 Task: Find connections with filter location Straubing with filter topic #lifewith filter profile language Potuguese with filter current company Livspace with filter school Jaypee University of Engineering and Technology with filter industry Vocational Rehabilitation Services with filter service category Interior Design with filter keywords title Animal Control Officer
Action: Mouse moved to (255, 326)
Screenshot: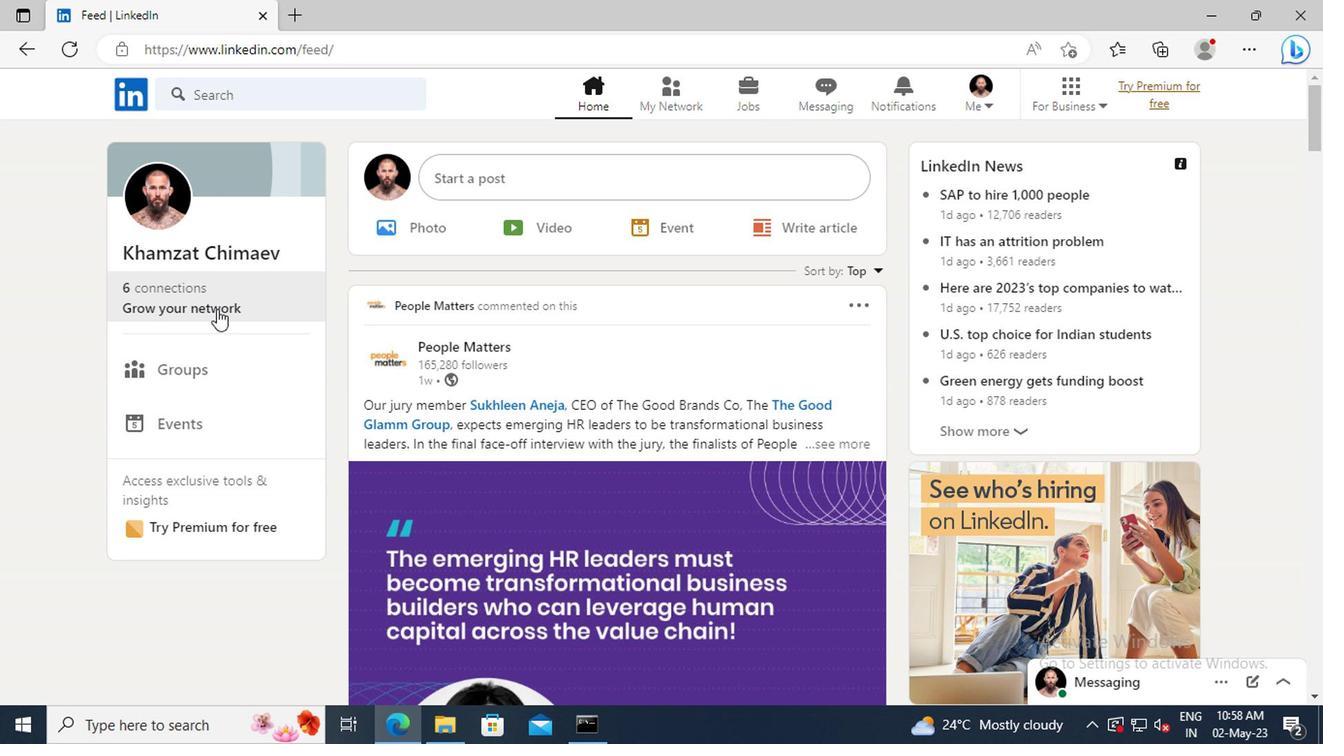 
Action: Mouse pressed left at (255, 326)
Screenshot: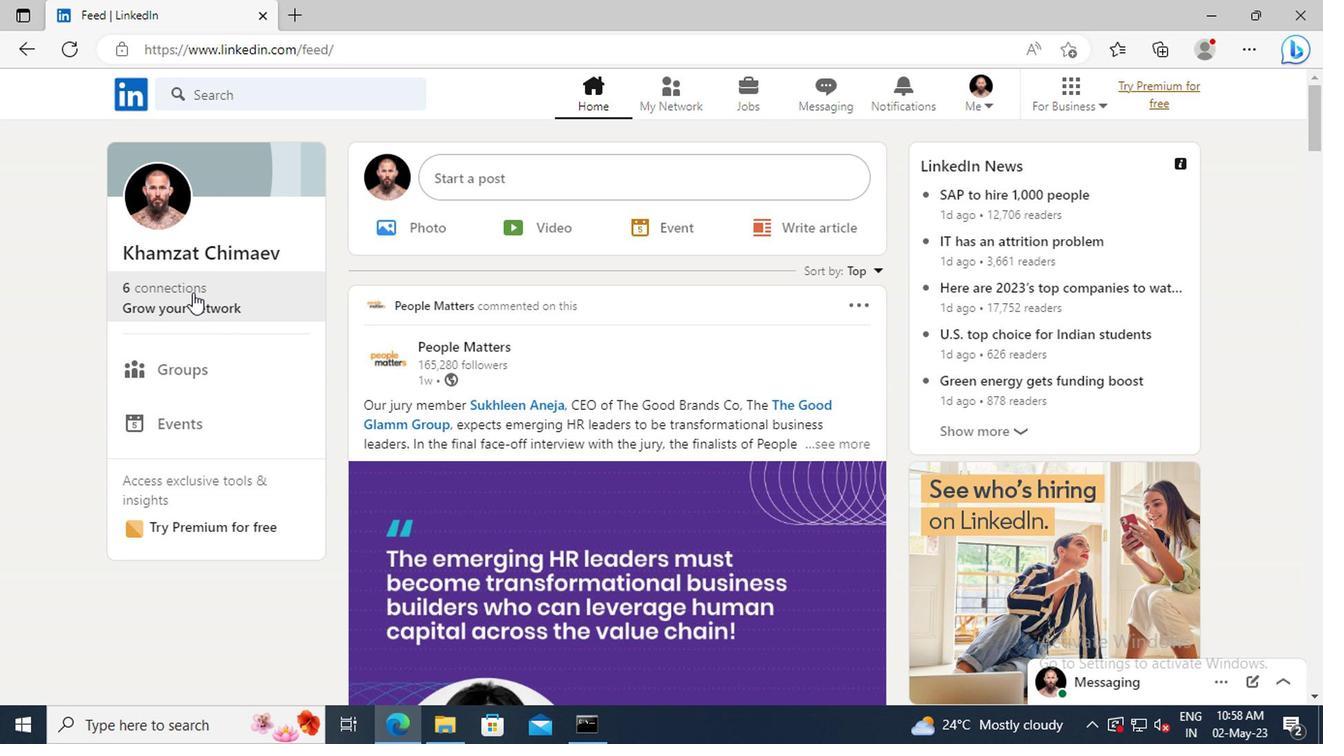 
Action: Mouse moved to (266, 262)
Screenshot: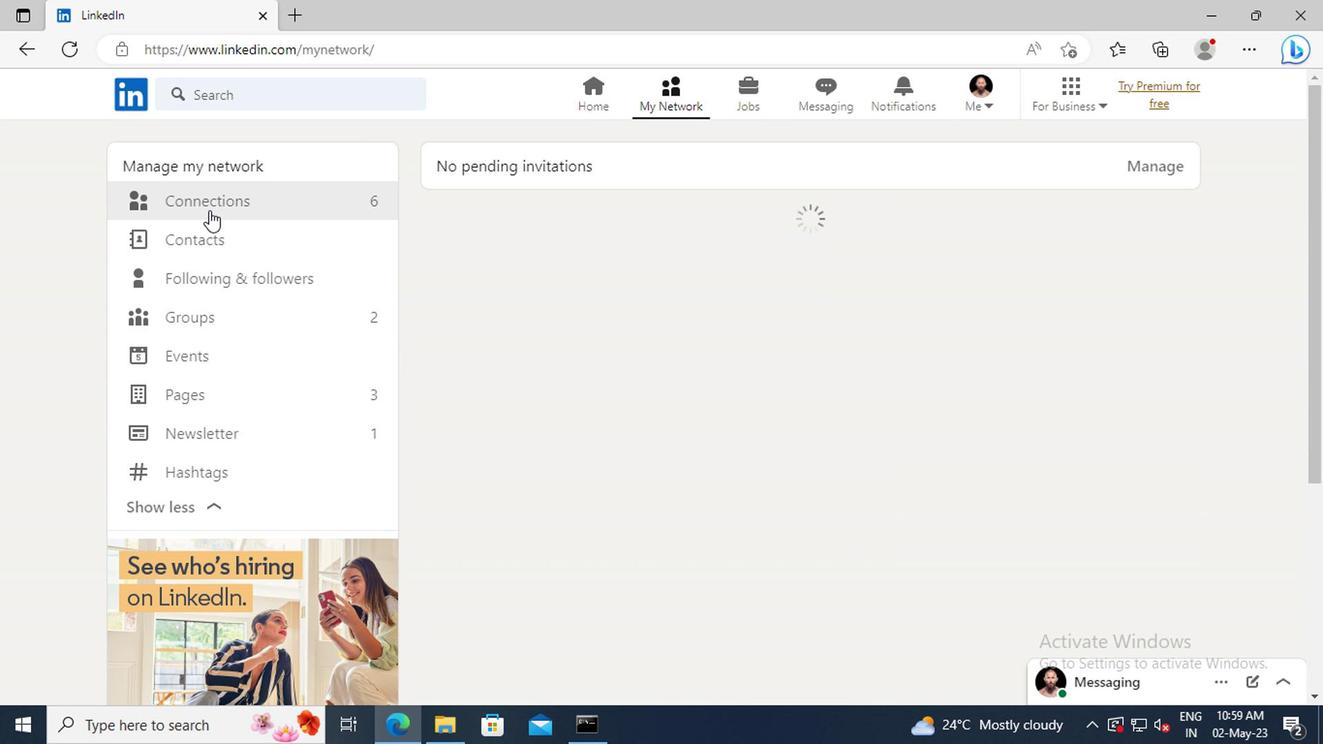 
Action: Mouse pressed left at (266, 262)
Screenshot: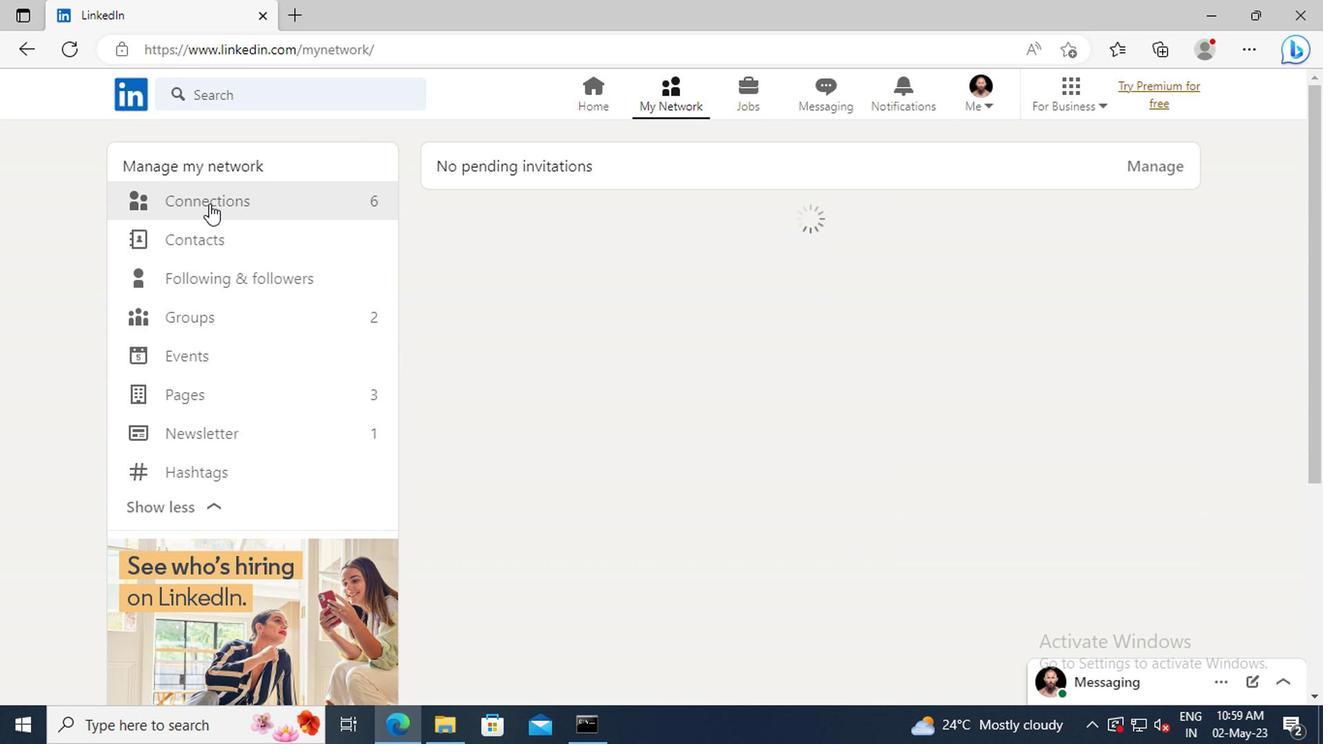 
Action: Mouse moved to (686, 263)
Screenshot: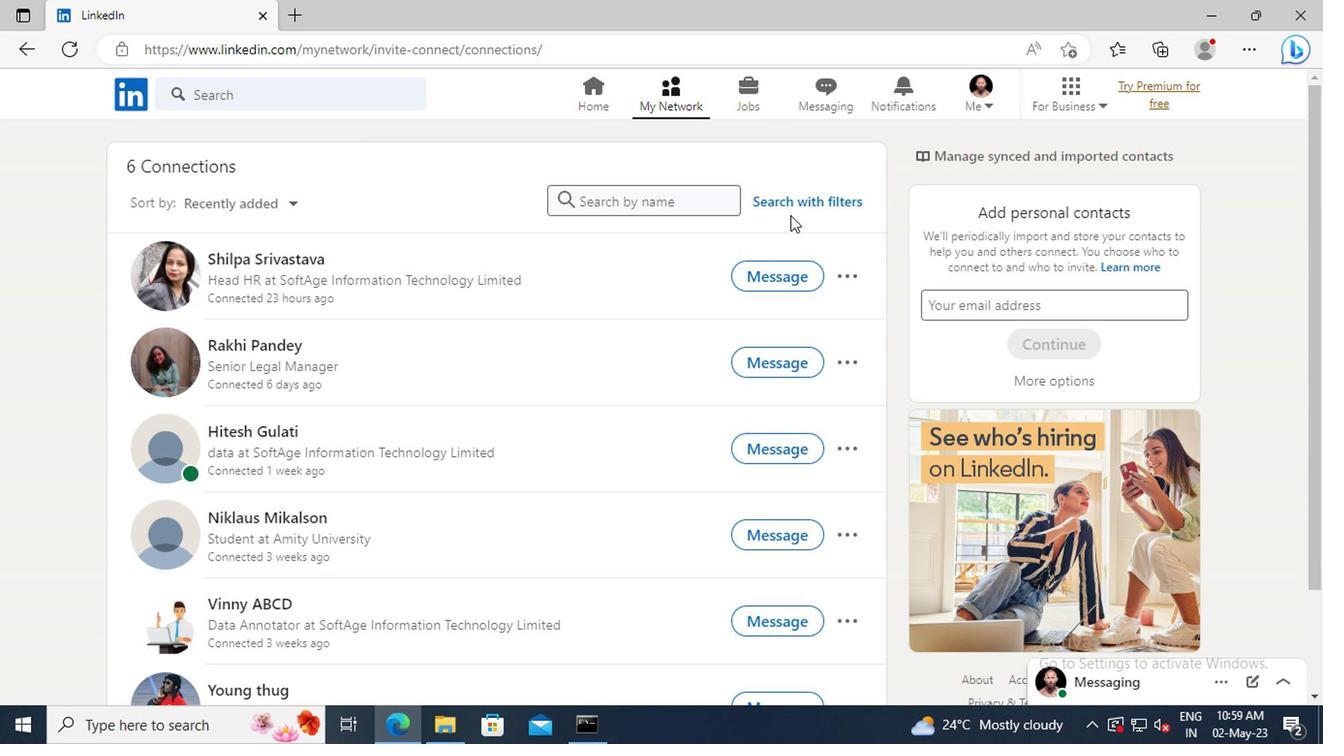 
Action: Mouse pressed left at (686, 263)
Screenshot: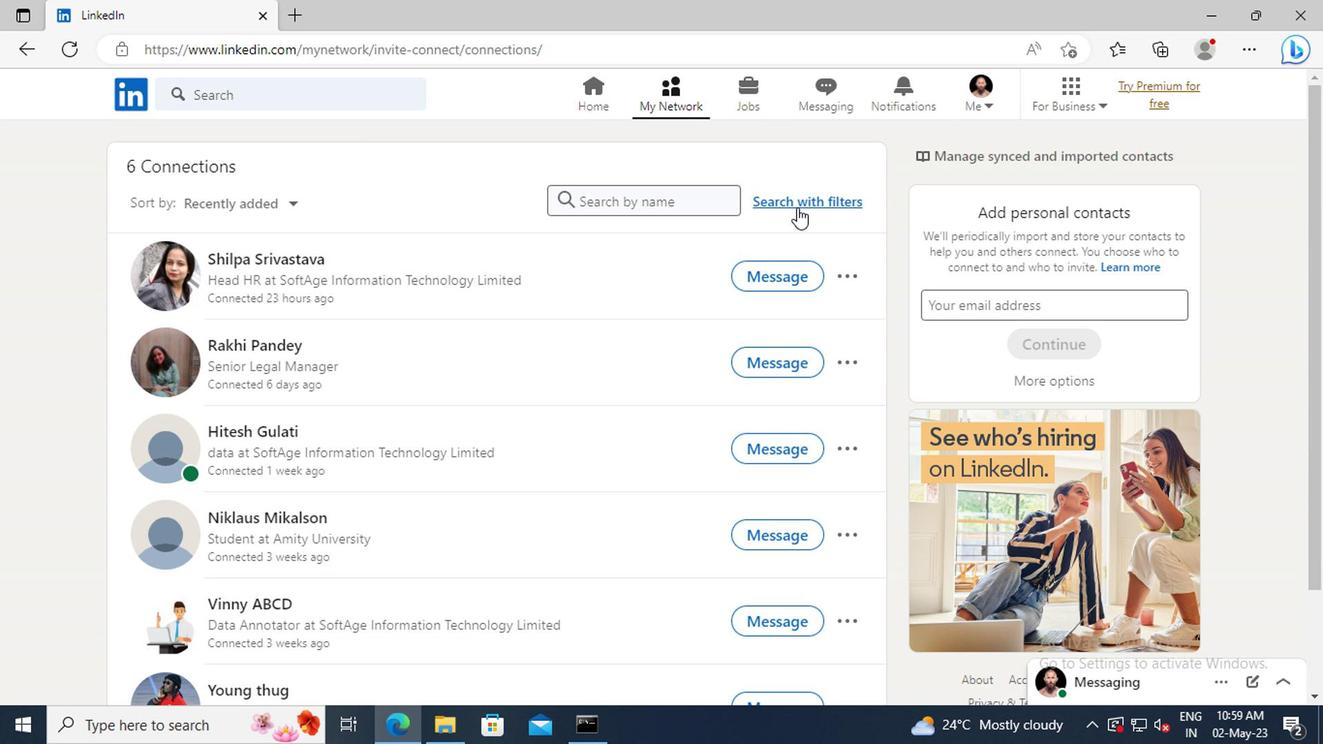 
Action: Mouse moved to (634, 226)
Screenshot: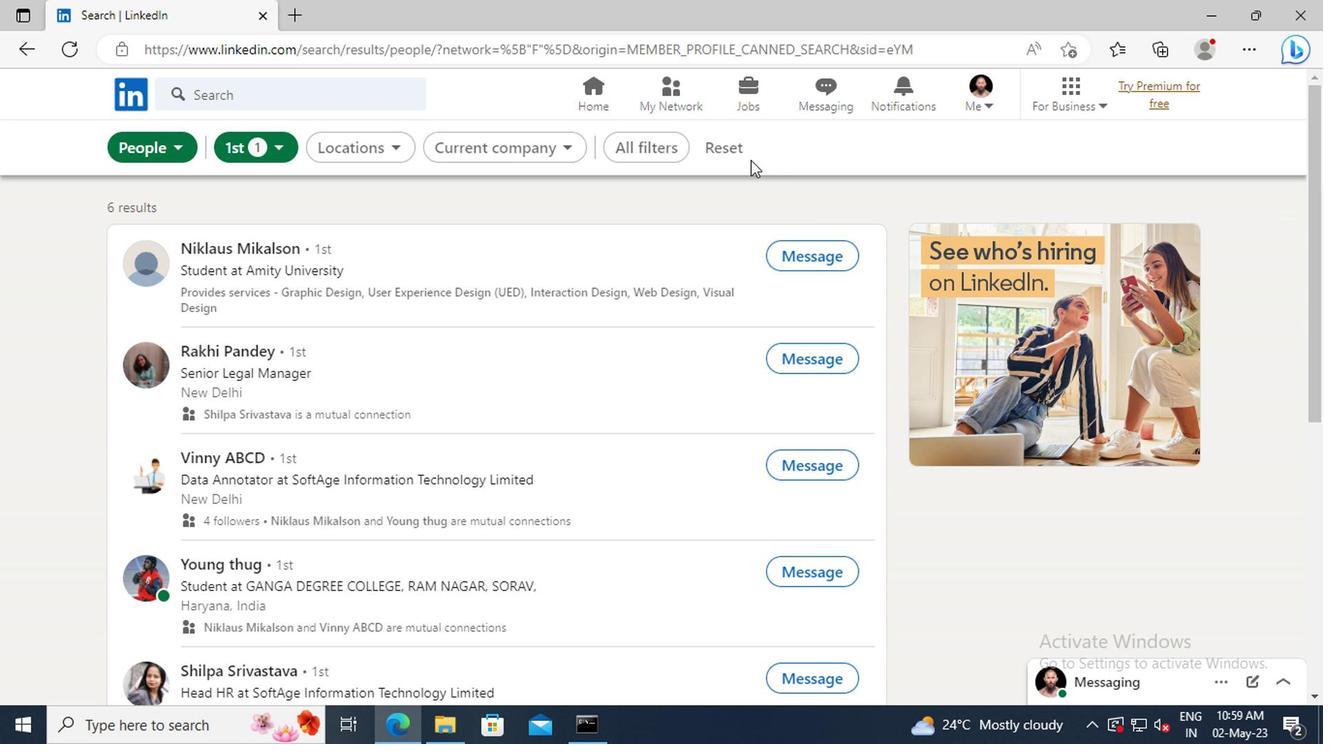 
Action: Mouse pressed left at (634, 226)
Screenshot: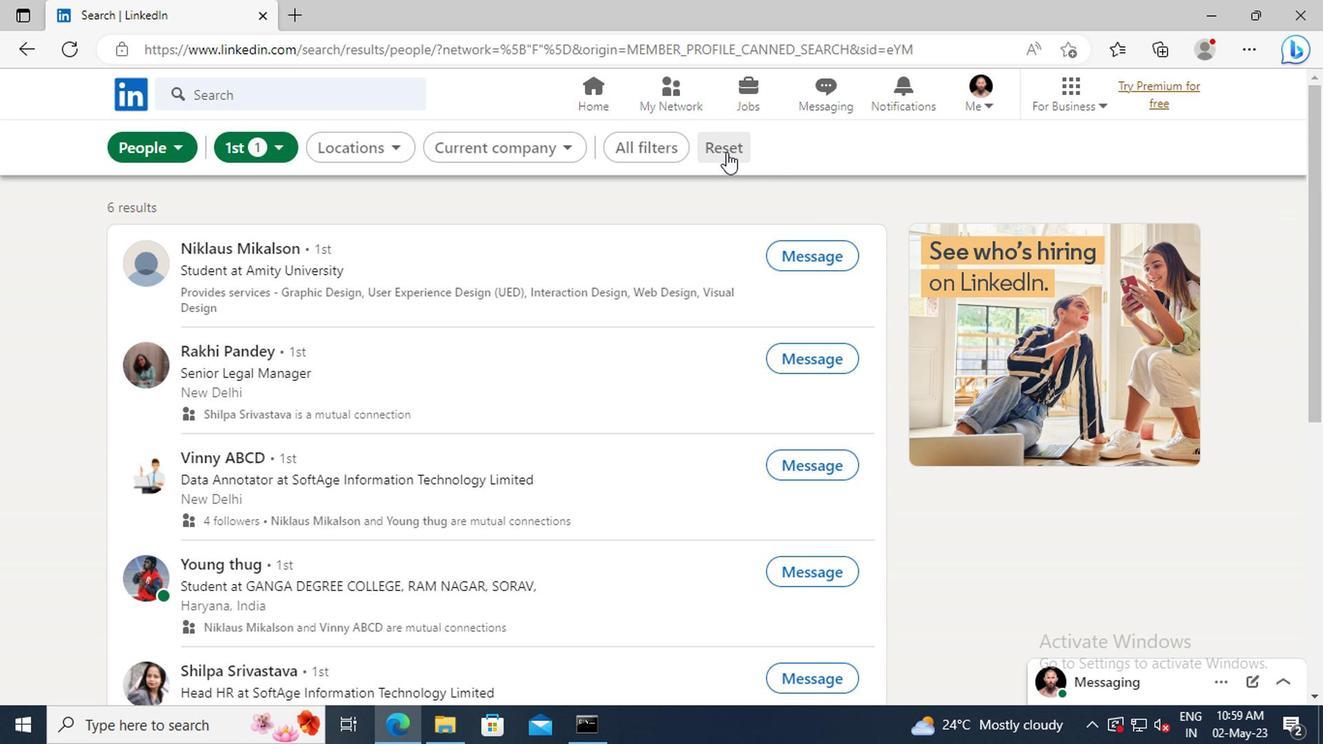 
Action: Mouse moved to (611, 226)
Screenshot: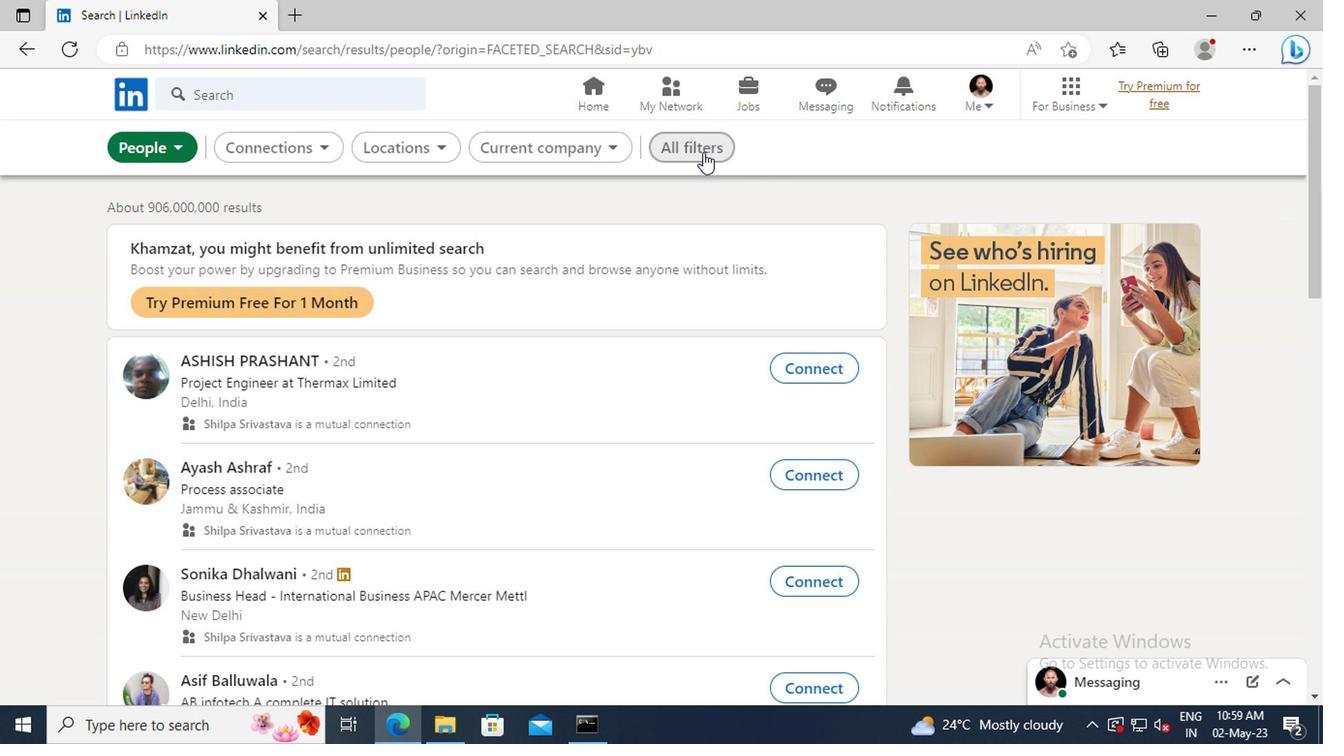 
Action: Mouse pressed left at (611, 226)
Screenshot: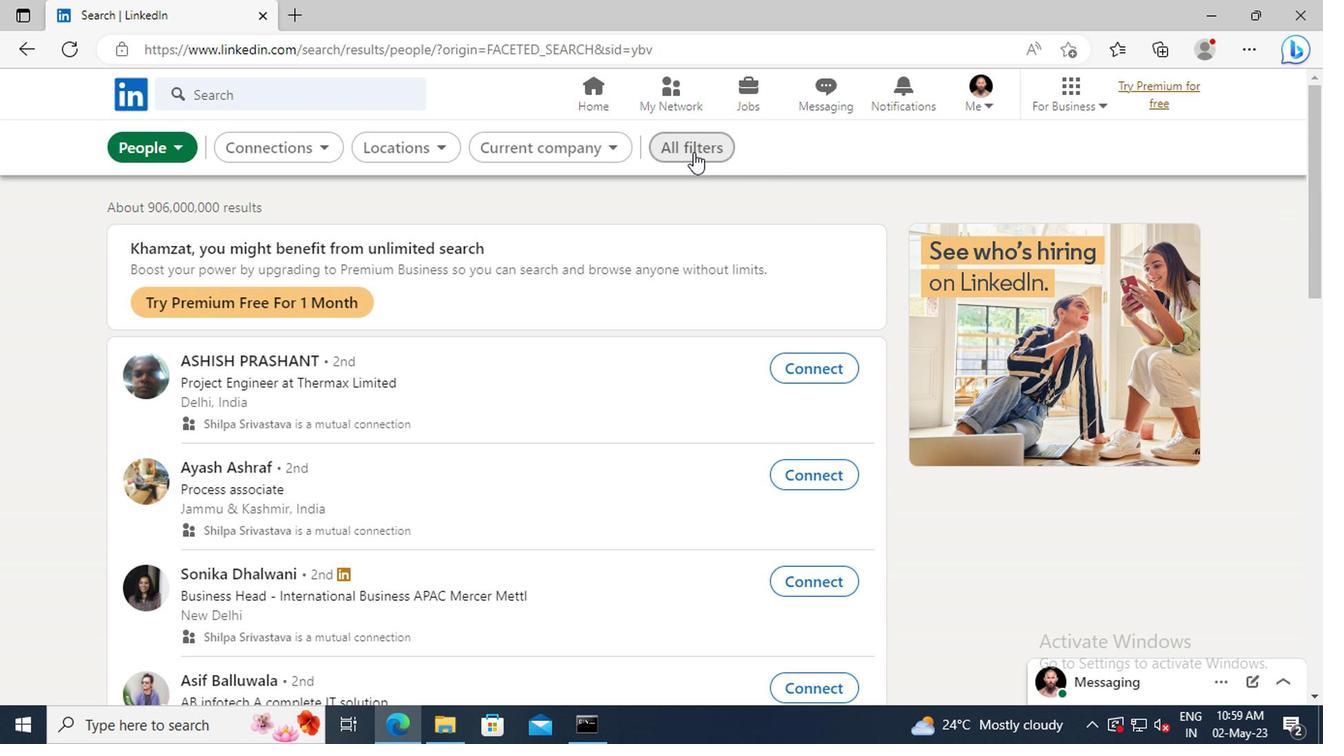 
Action: Mouse moved to (878, 357)
Screenshot: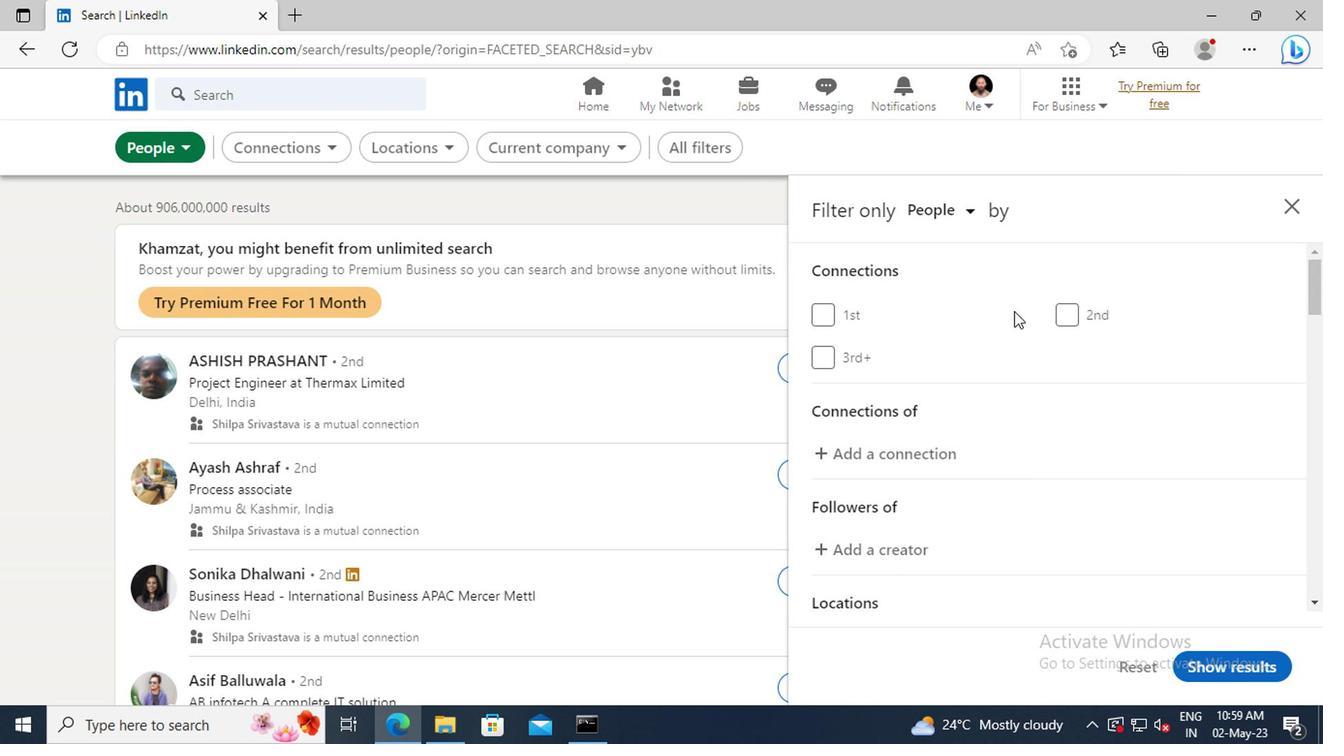 
Action: Mouse scrolled (878, 357) with delta (0, 0)
Screenshot: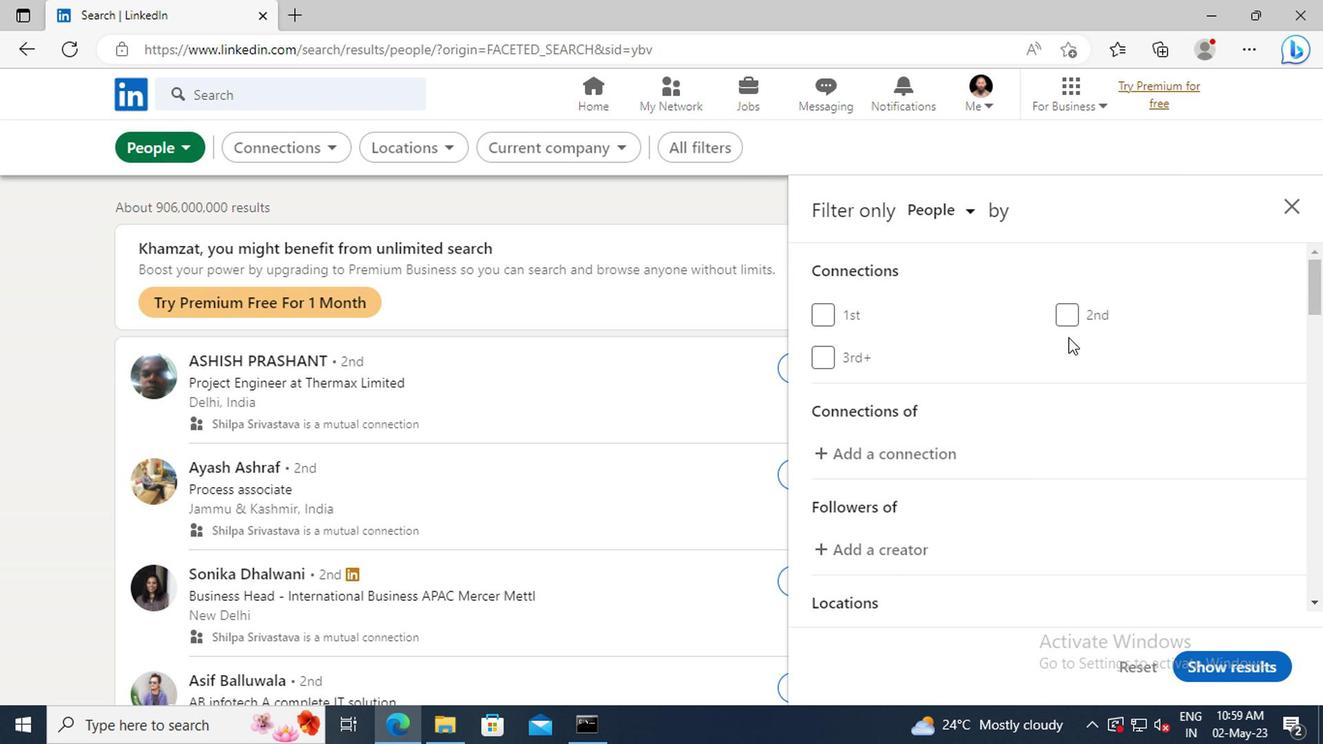 
Action: Mouse scrolled (878, 357) with delta (0, 0)
Screenshot: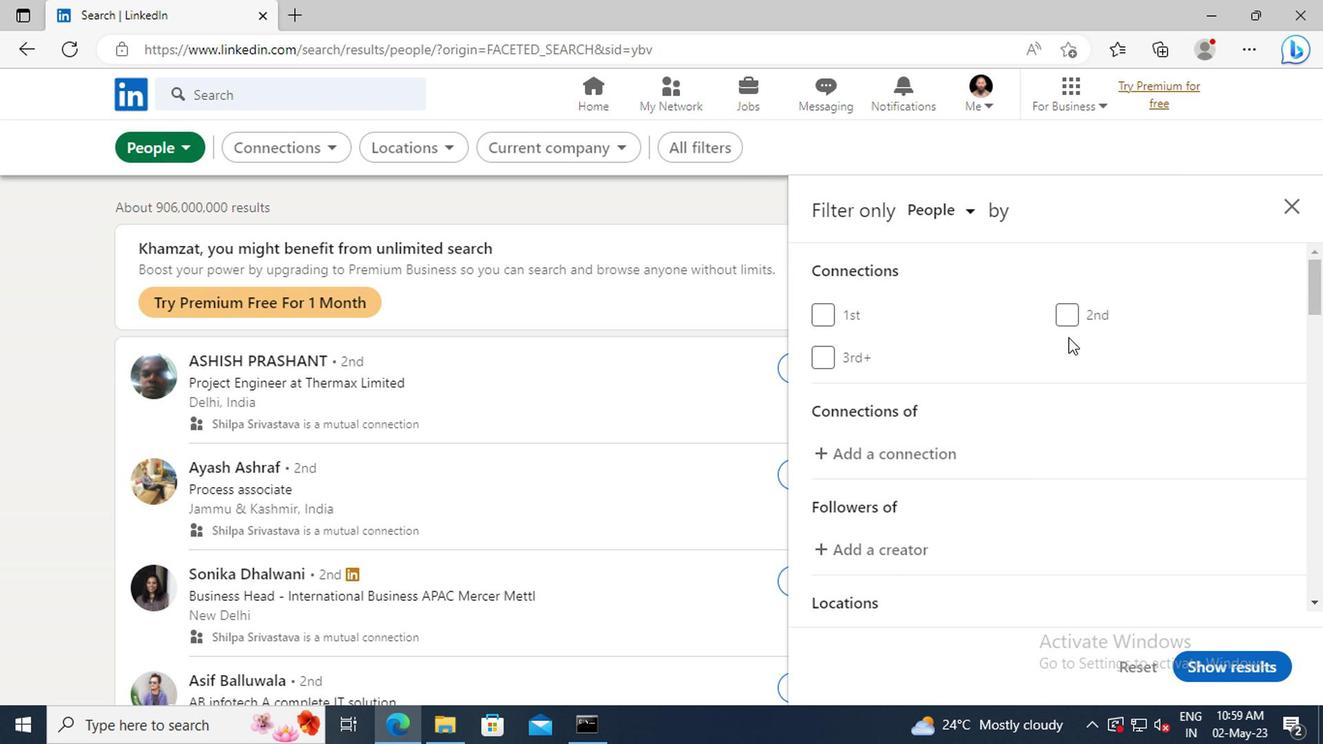 
Action: Mouse scrolled (878, 357) with delta (0, 0)
Screenshot: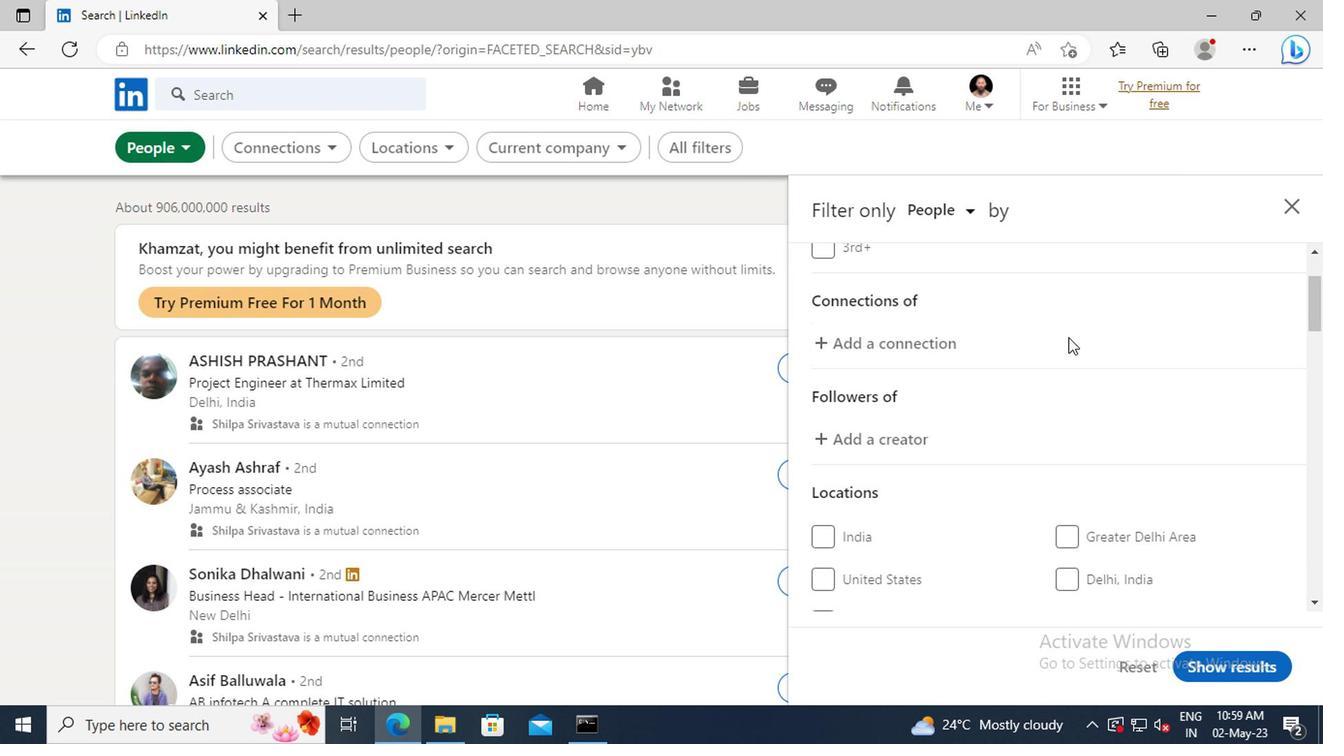 
Action: Mouse scrolled (878, 357) with delta (0, 0)
Screenshot: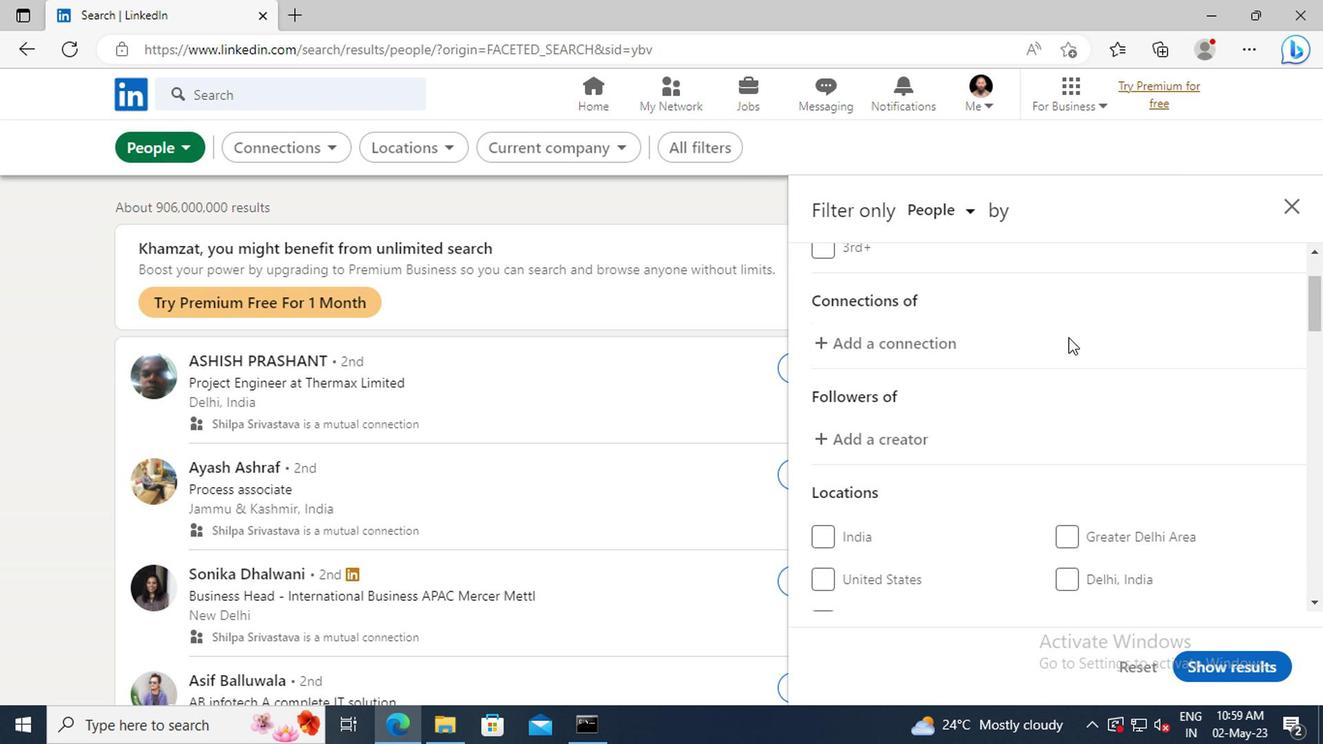 
Action: Mouse scrolled (878, 357) with delta (0, 0)
Screenshot: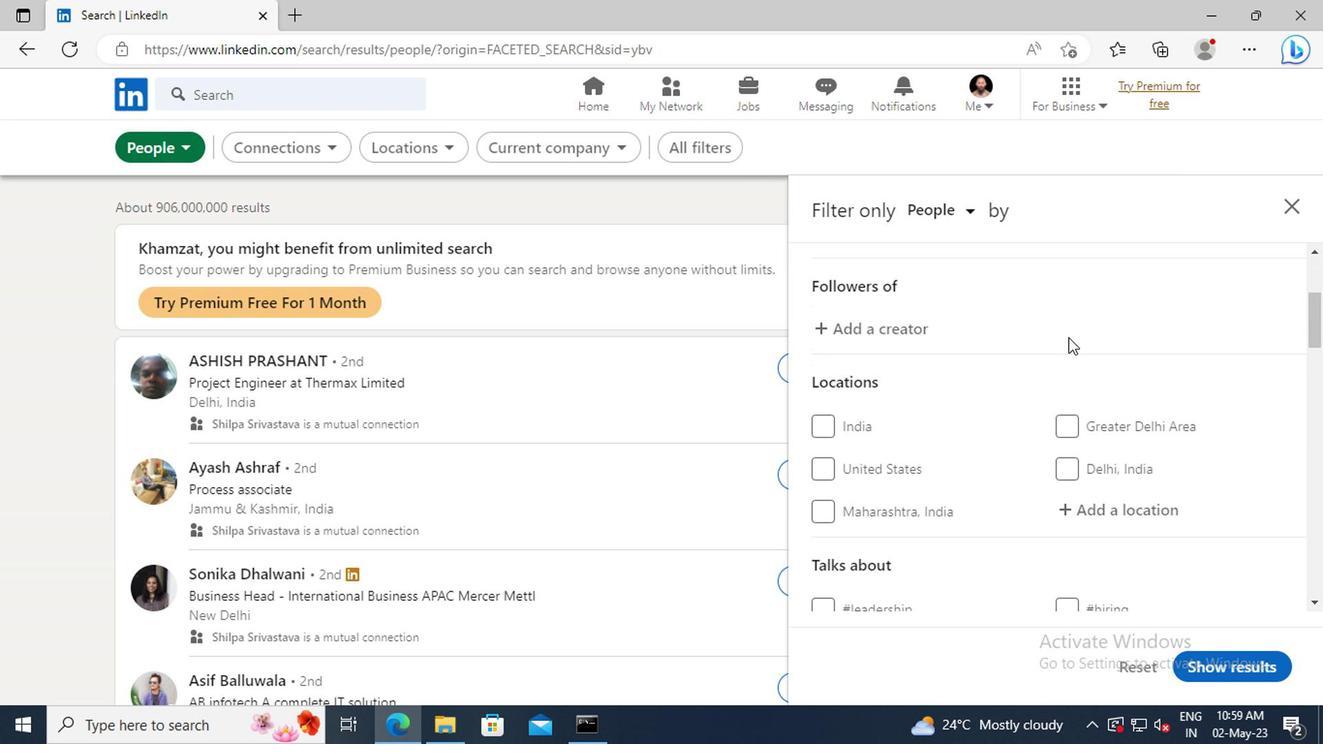
Action: Mouse scrolled (878, 357) with delta (0, 0)
Screenshot: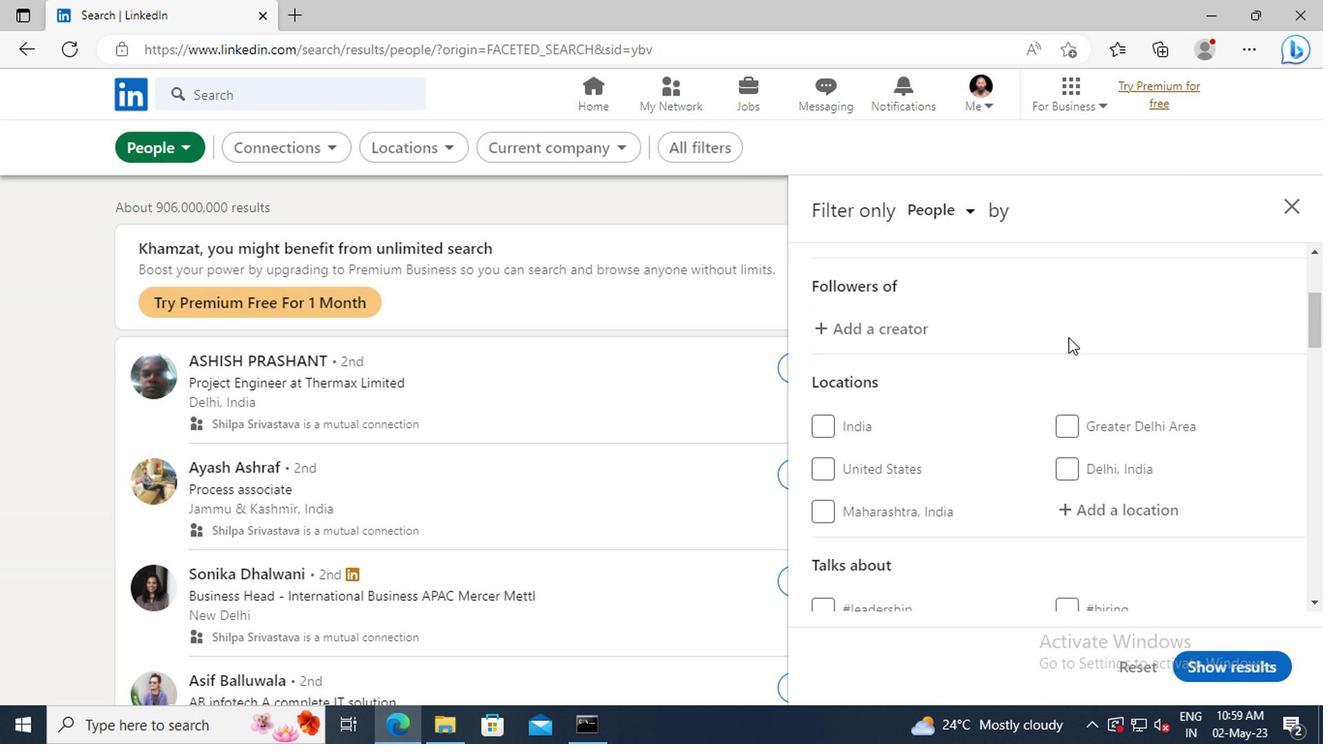 
Action: Mouse moved to (887, 400)
Screenshot: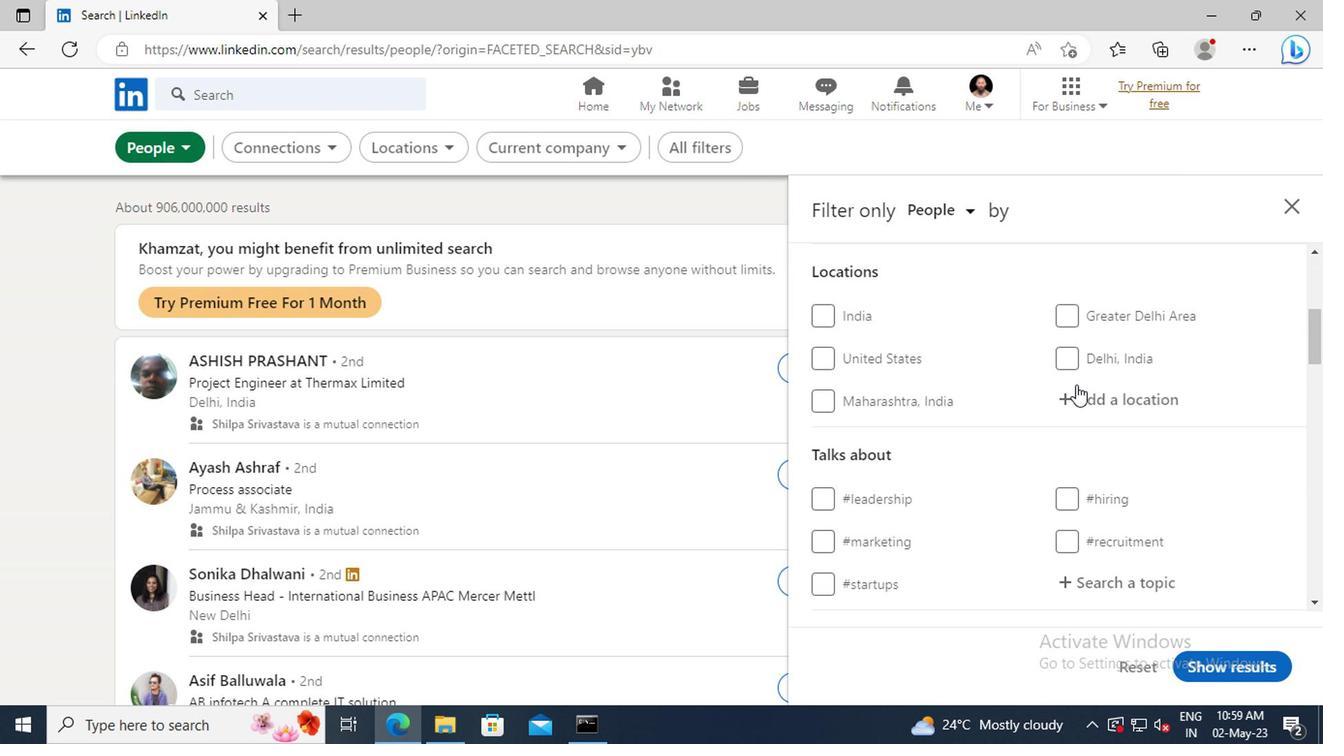
Action: Mouse pressed left at (887, 400)
Screenshot: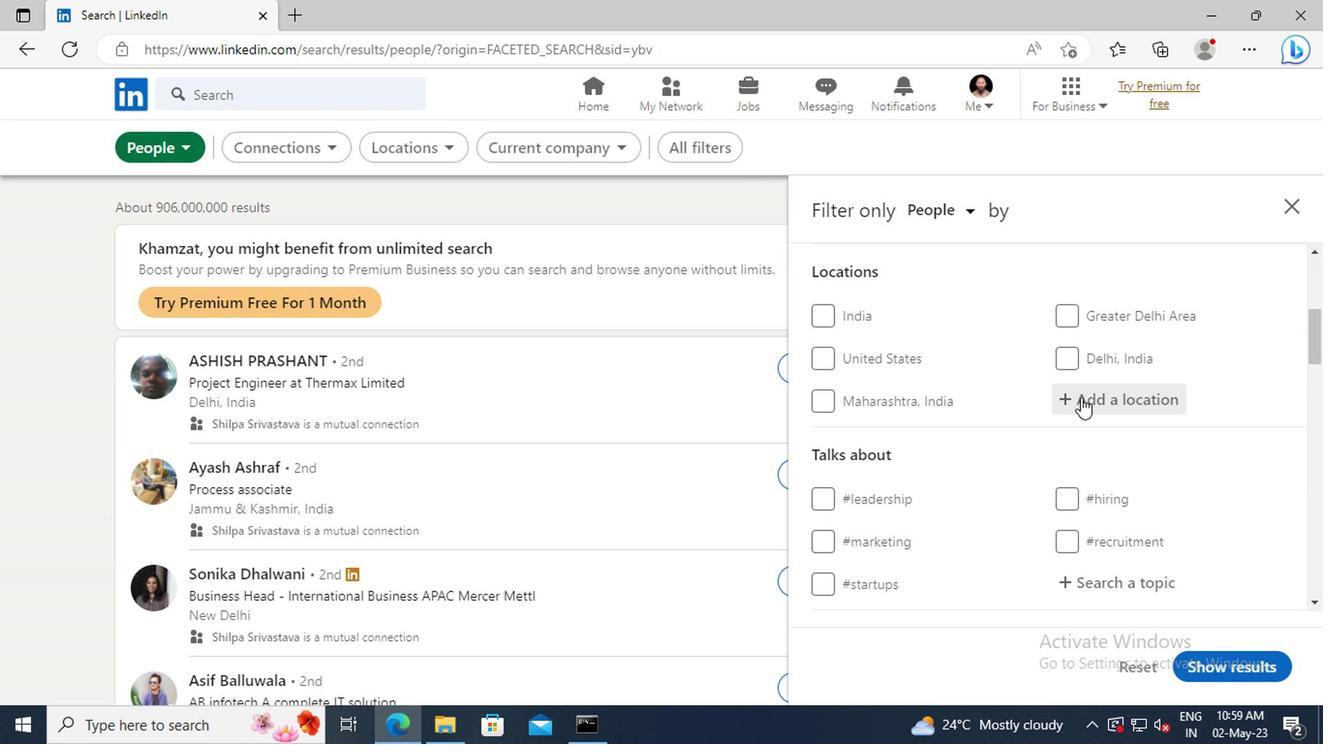 
Action: Key pressed <Key.shift>STRAUBI
Screenshot: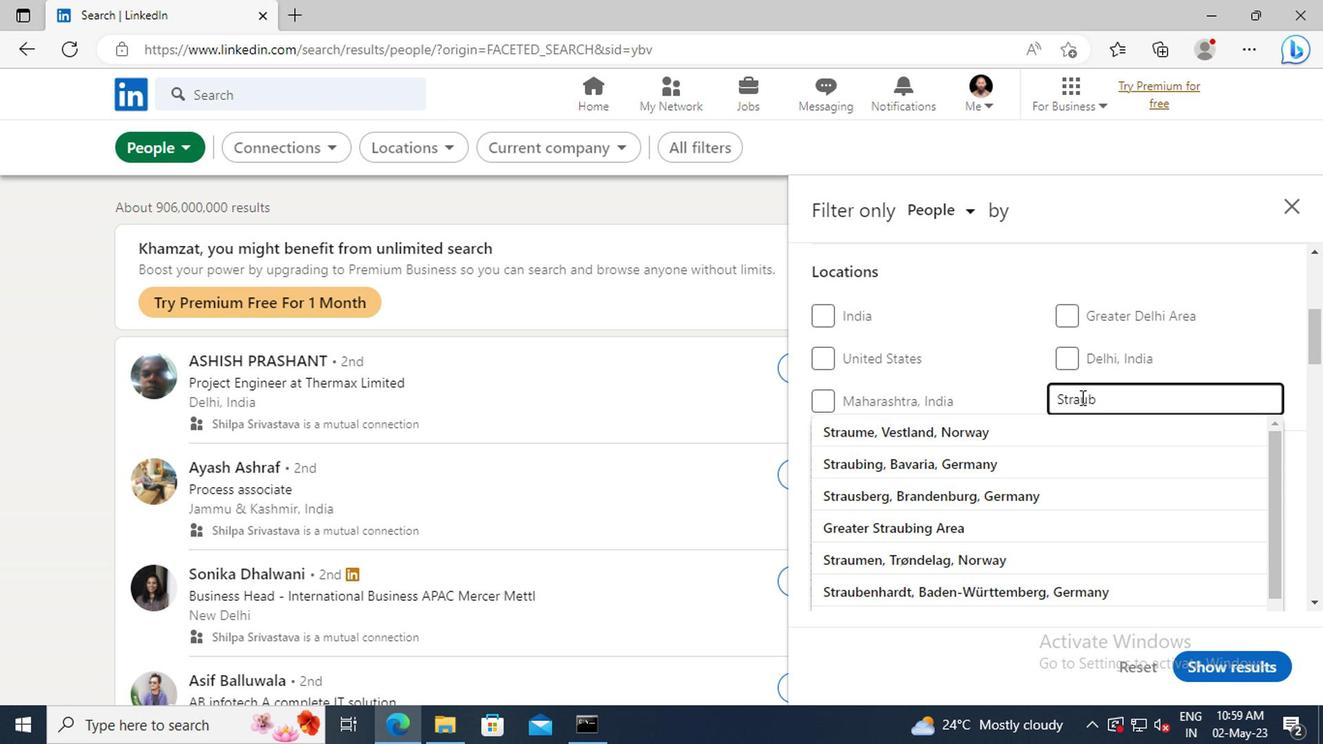 
Action: Mouse moved to (887, 418)
Screenshot: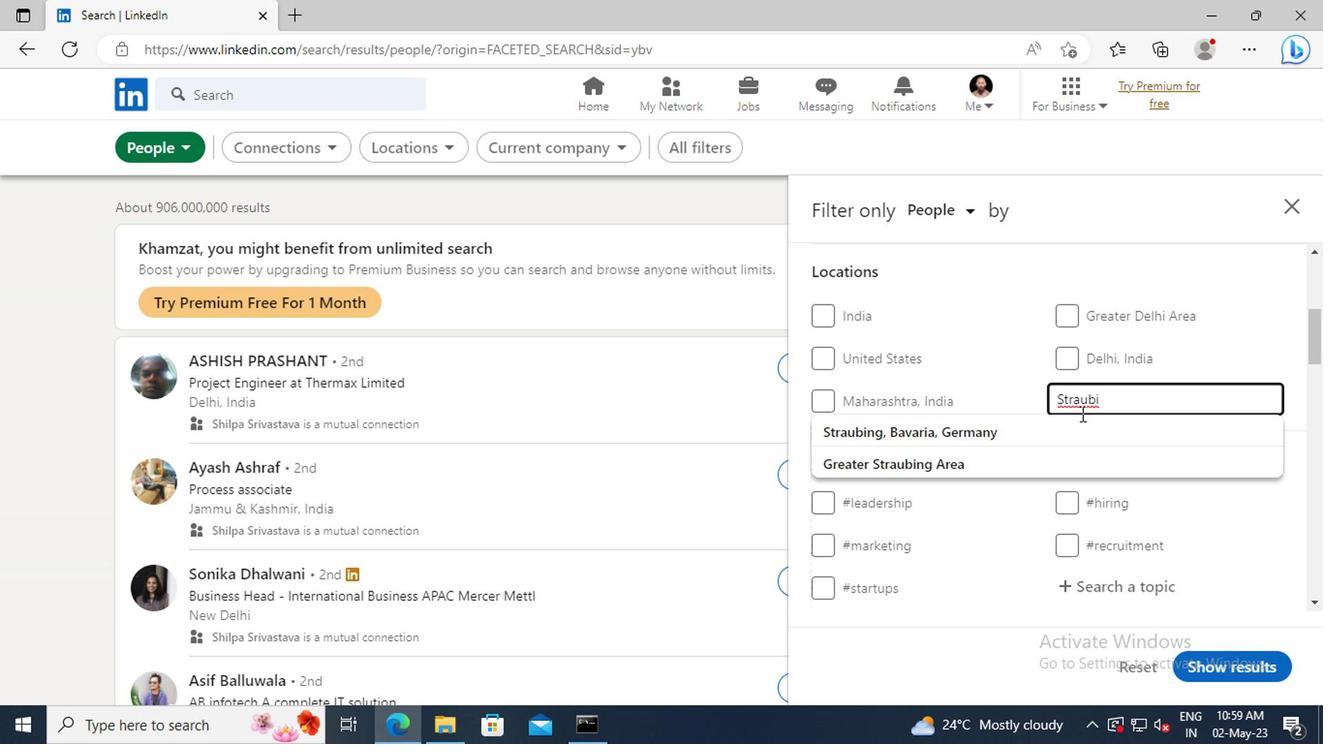 
Action: Mouse pressed left at (887, 418)
Screenshot: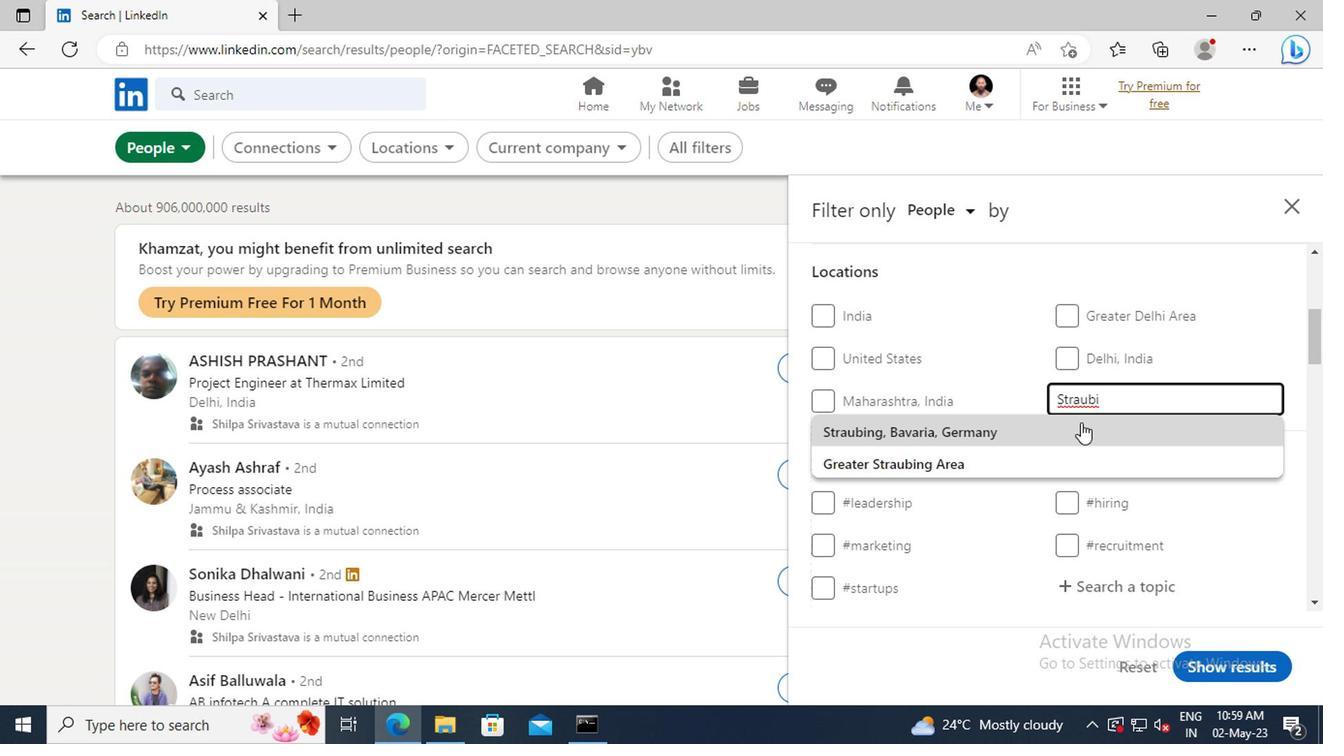 
Action: Mouse scrolled (887, 417) with delta (0, 0)
Screenshot: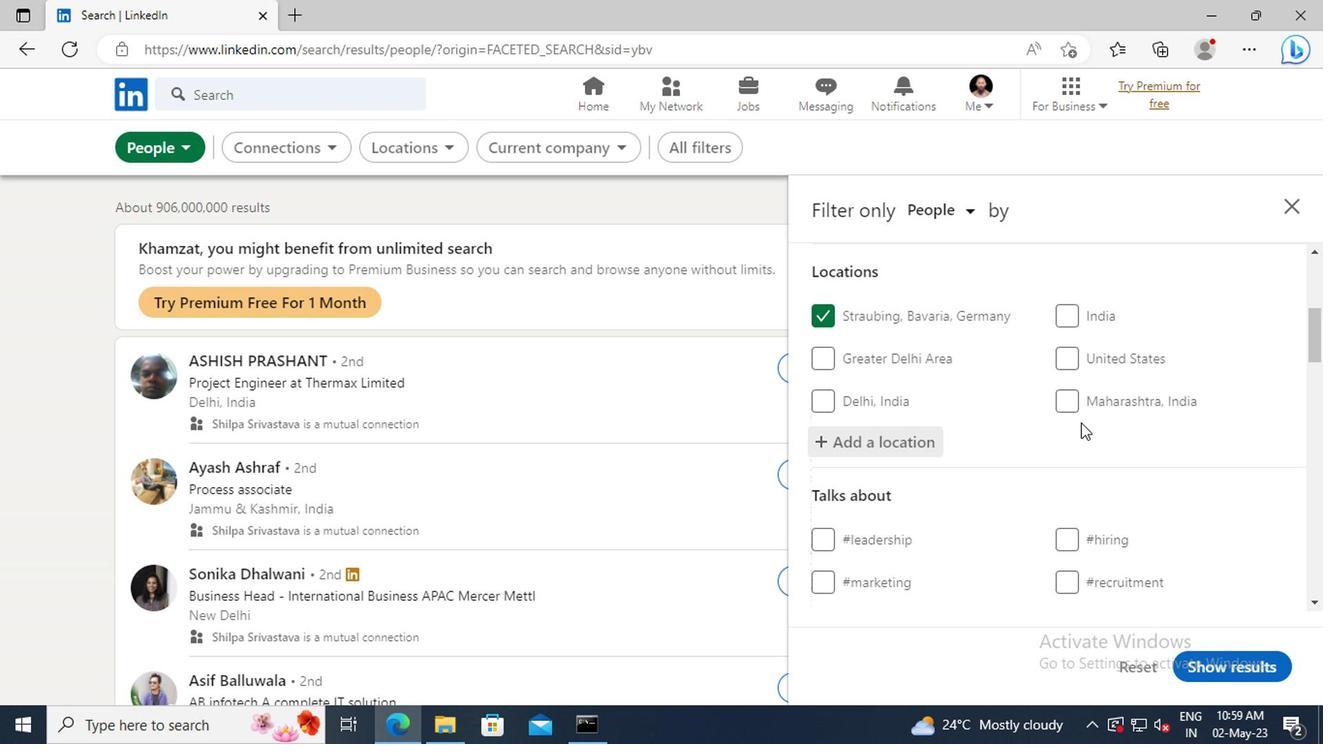 
Action: Mouse scrolled (887, 417) with delta (0, 0)
Screenshot: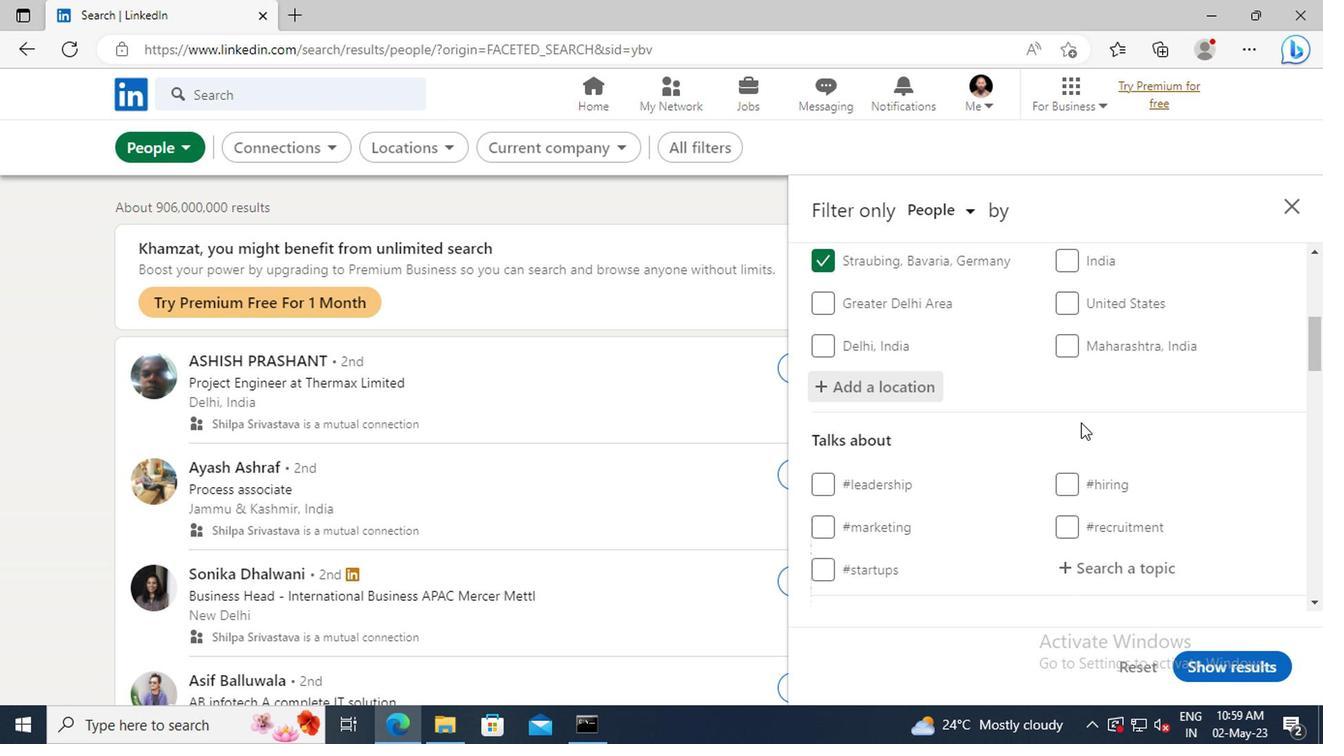 
Action: Mouse scrolled (887, 417) with delta (0, 0)
Screenshot: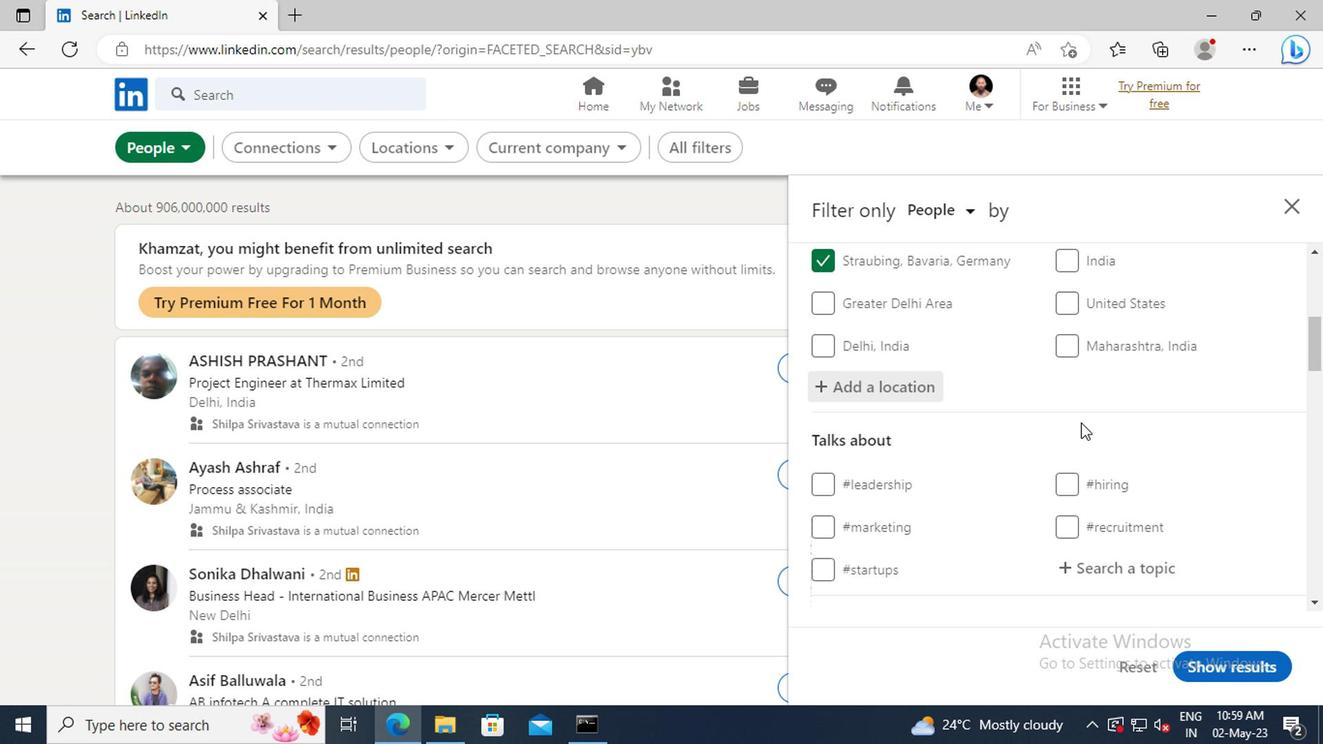 
Action: Mouse moved to (891, 444)
Screenshot: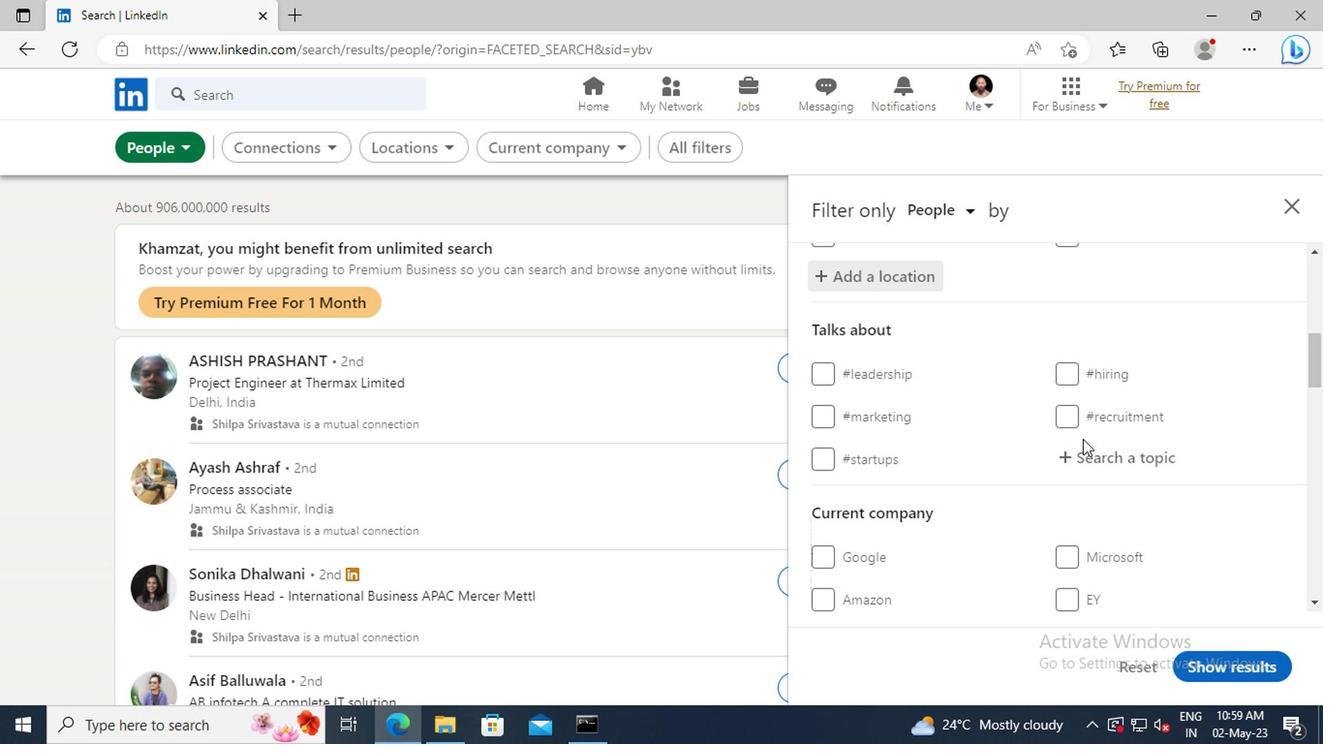 
Action: Mouse pressed left at (891, 444)
Screenshot: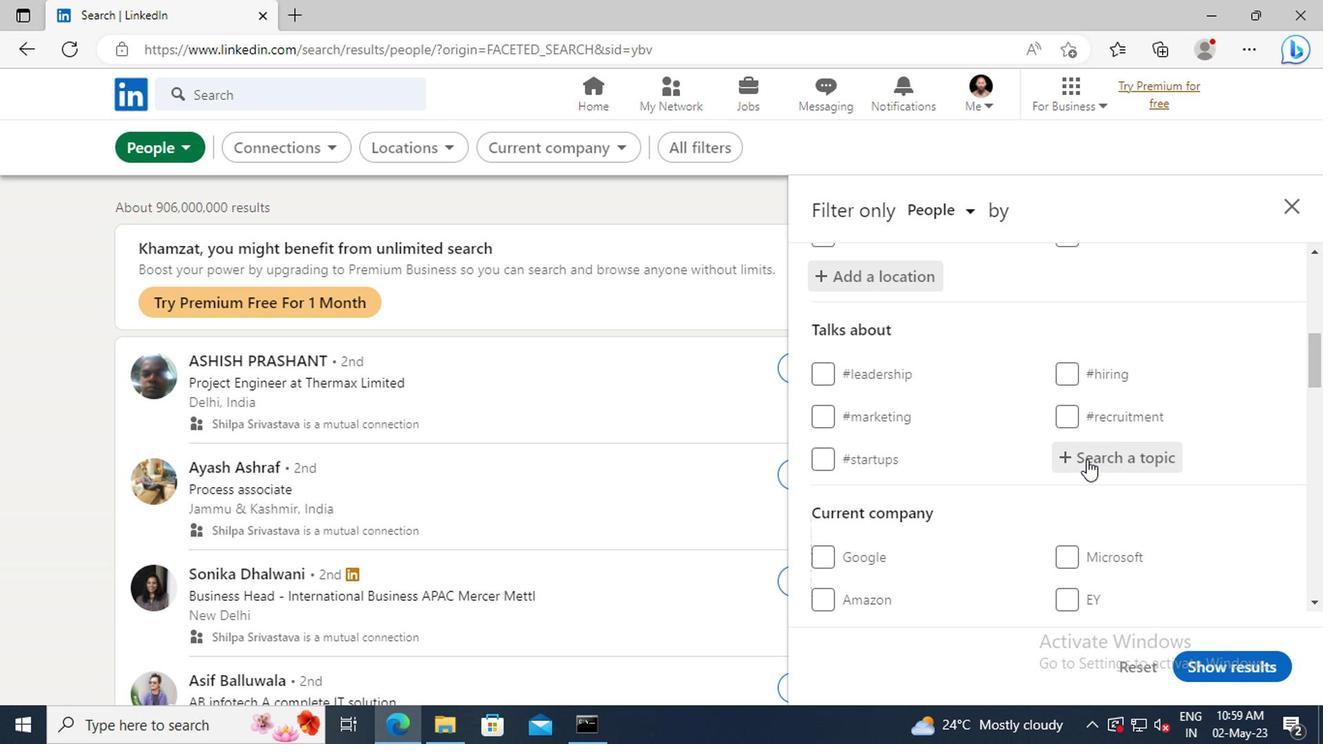 
Action: Key pressed LIFE
Screenshot: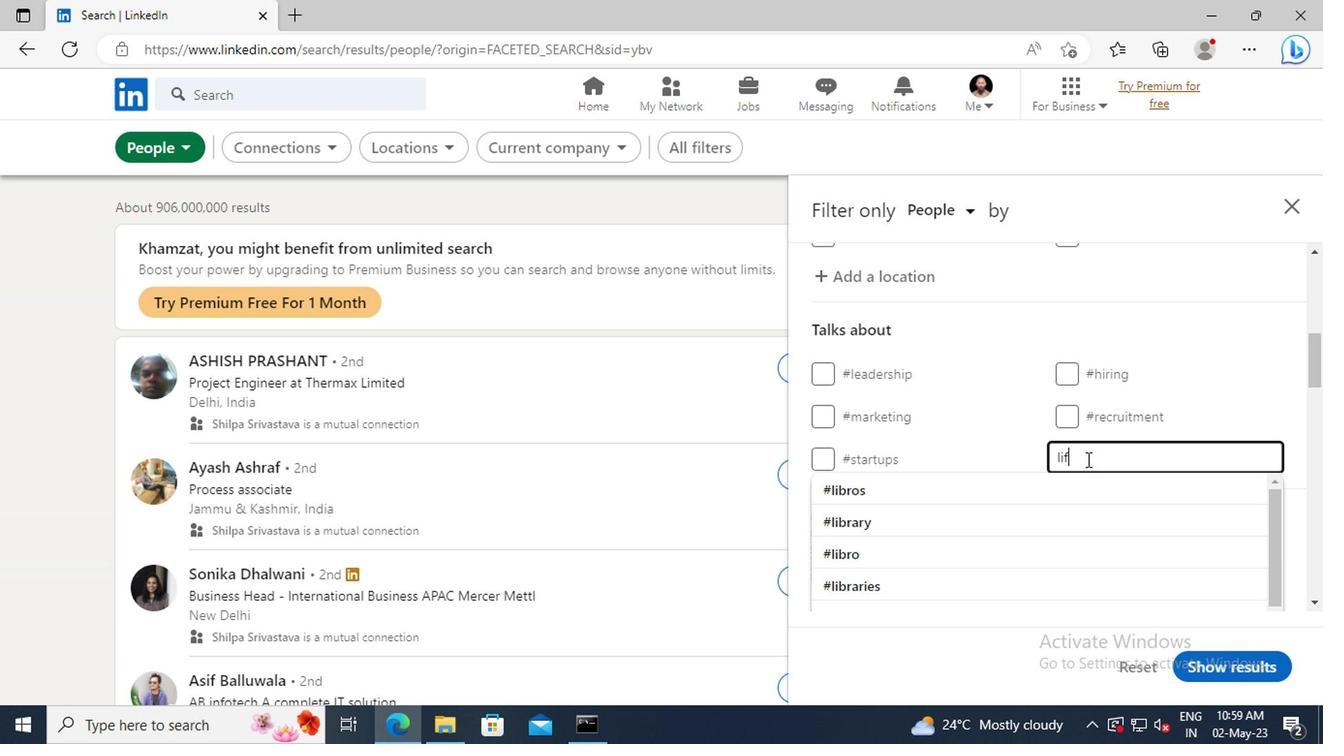 
Action: Mouse moved to (894, 459)
Screenshot: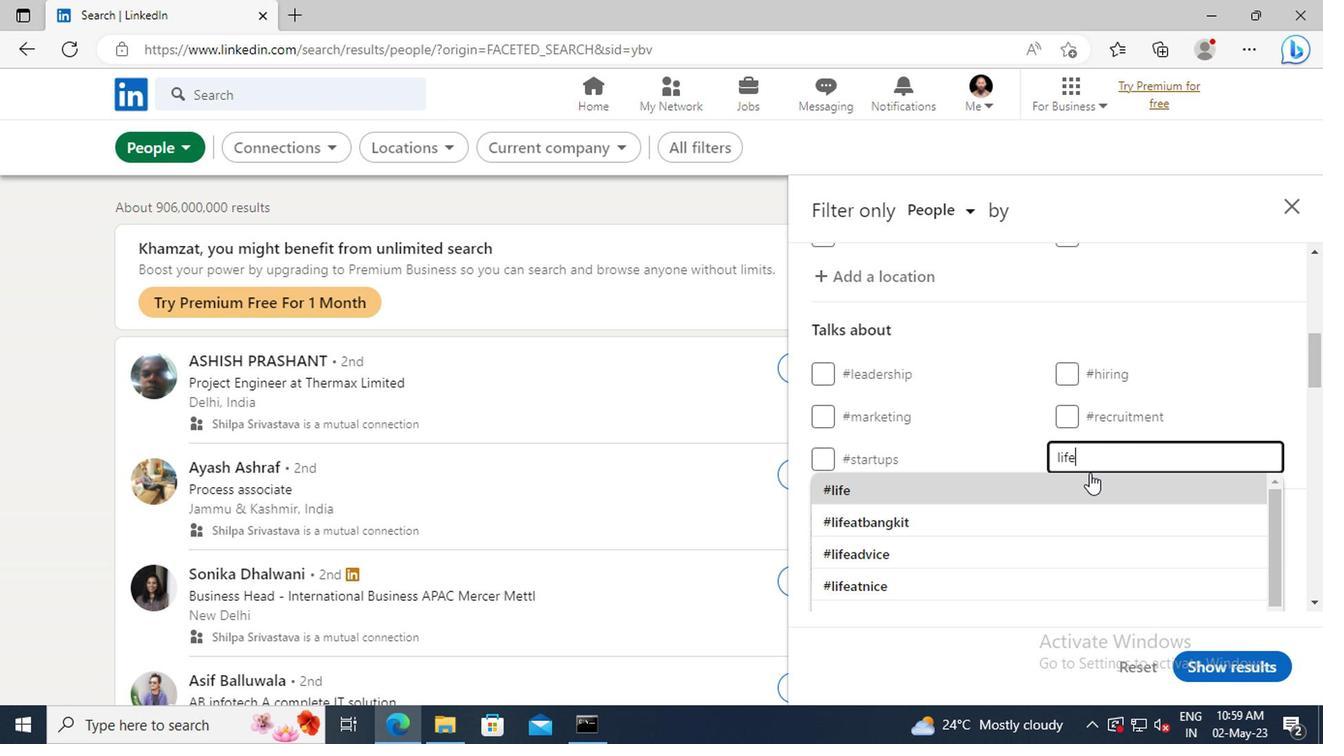 
Action: Mouse pressed left at (894, 459)
Screenshot: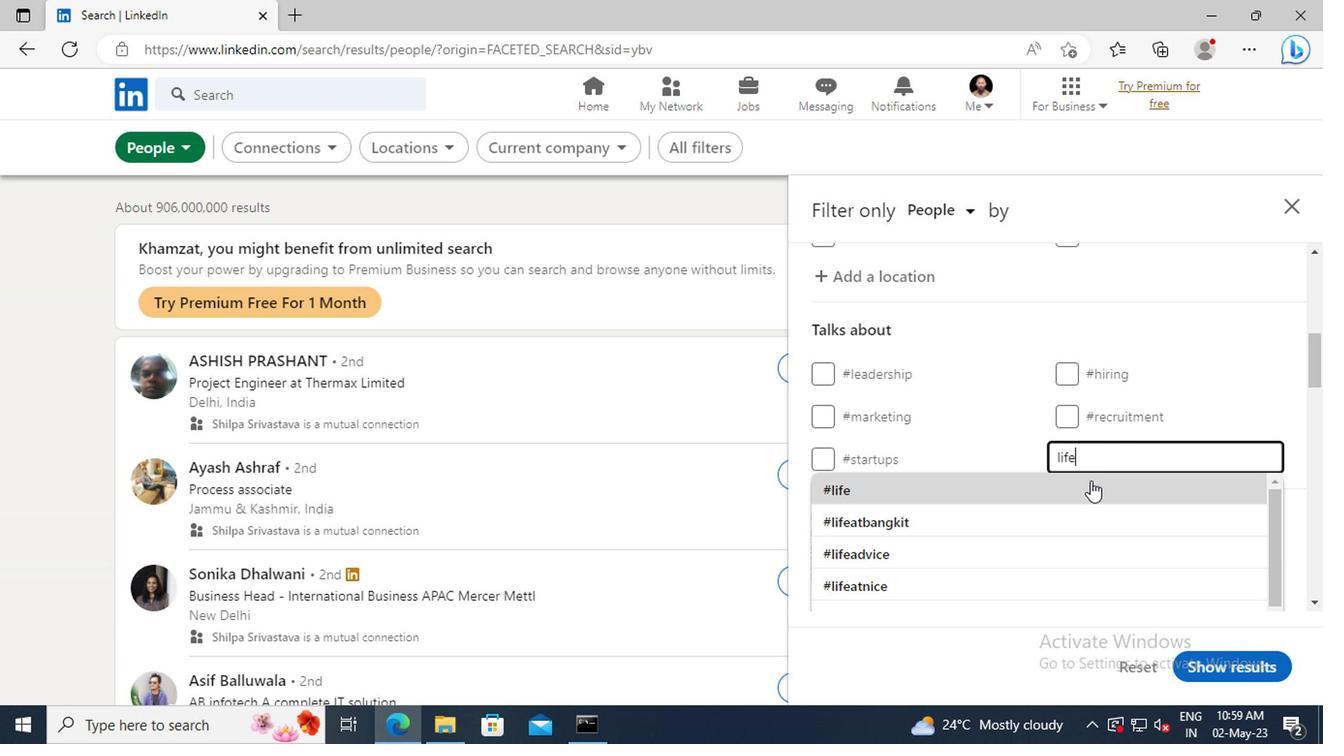 
Action: Mouse scrolled (894, 459) with delta (0, 0)
Screenshot: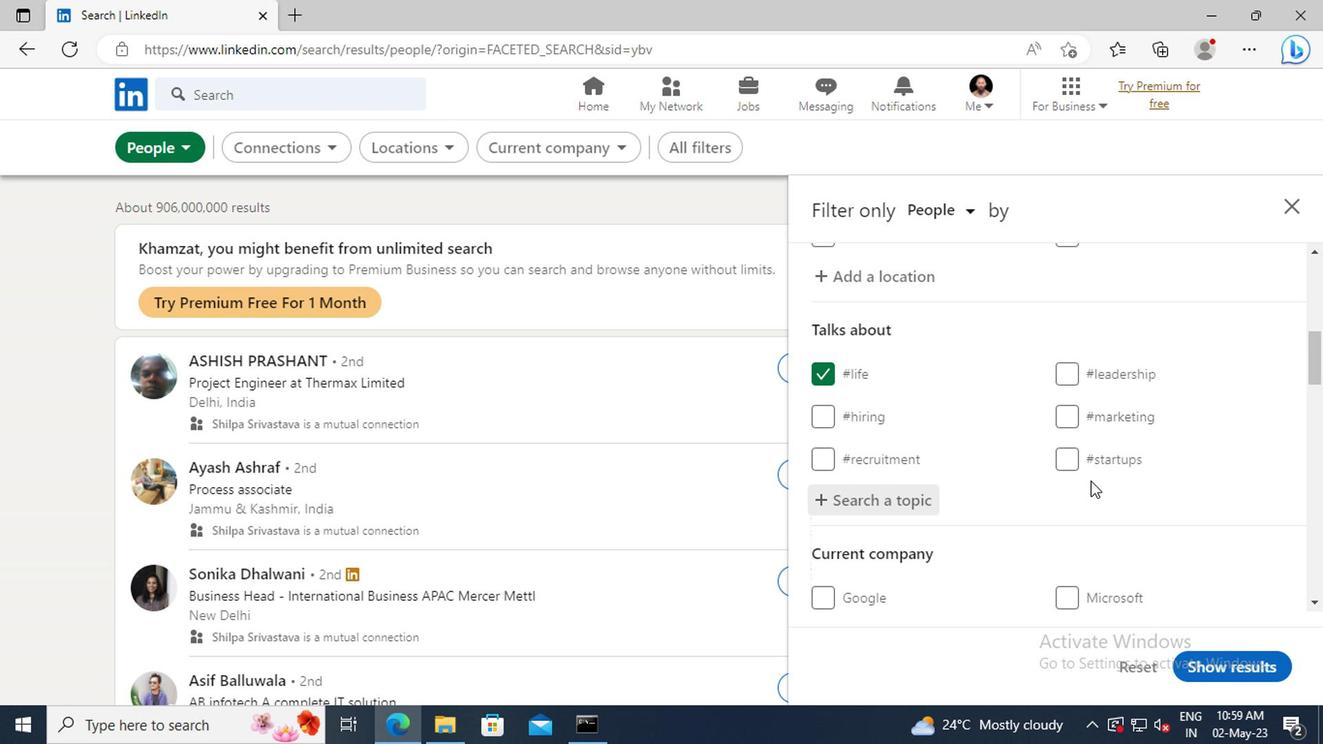 
Action: Mouse scrolled (894, 459) with delta (0, 0)
Screenshot: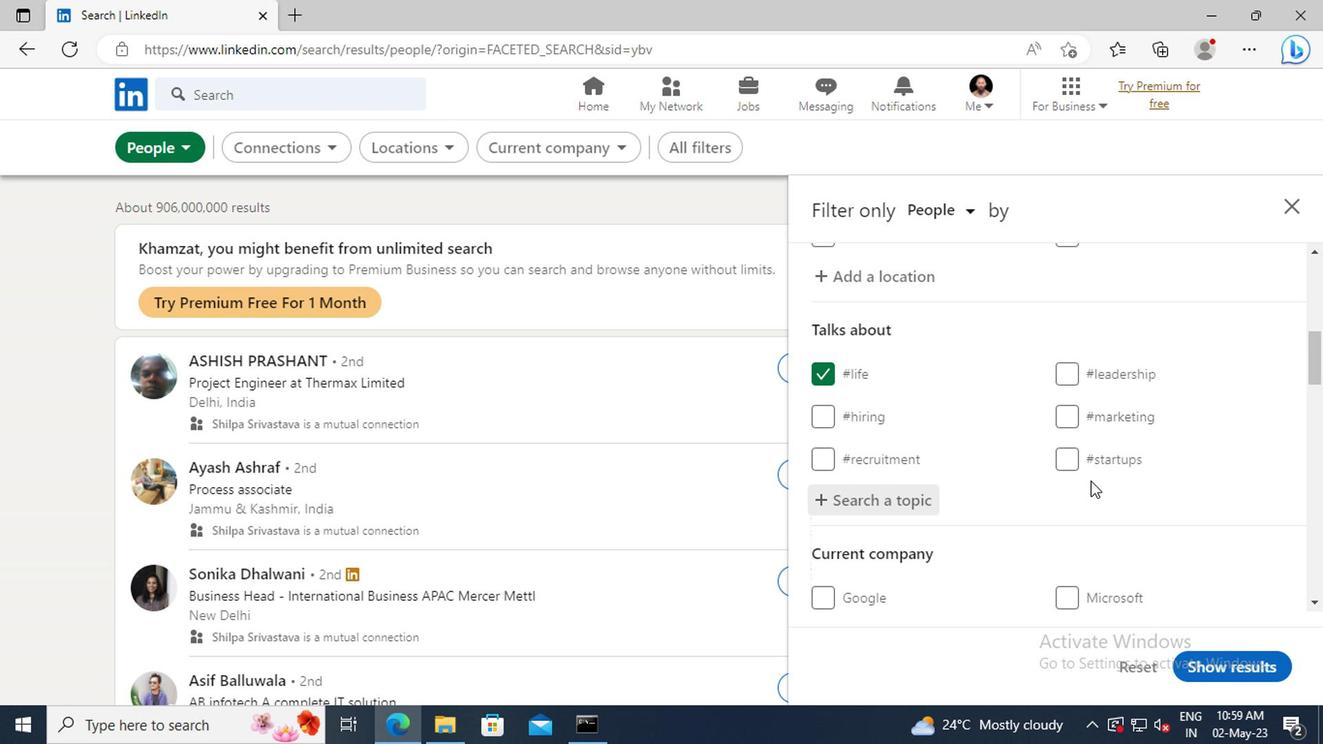 
Action: Mouse scrolled (894, 459) with delta (0, 0)
Screenshot: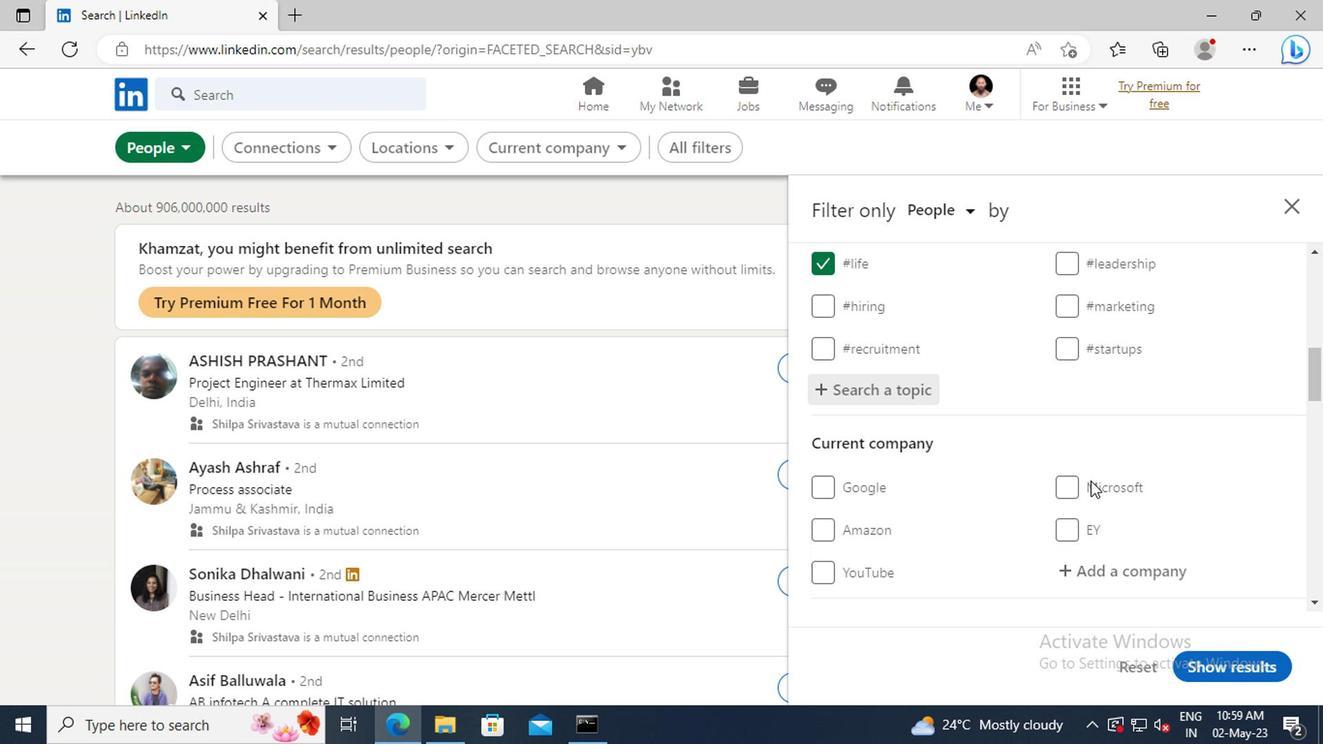 
Action: Mouse scrolled (894, 459) with delta (0, 0)
Screenshot: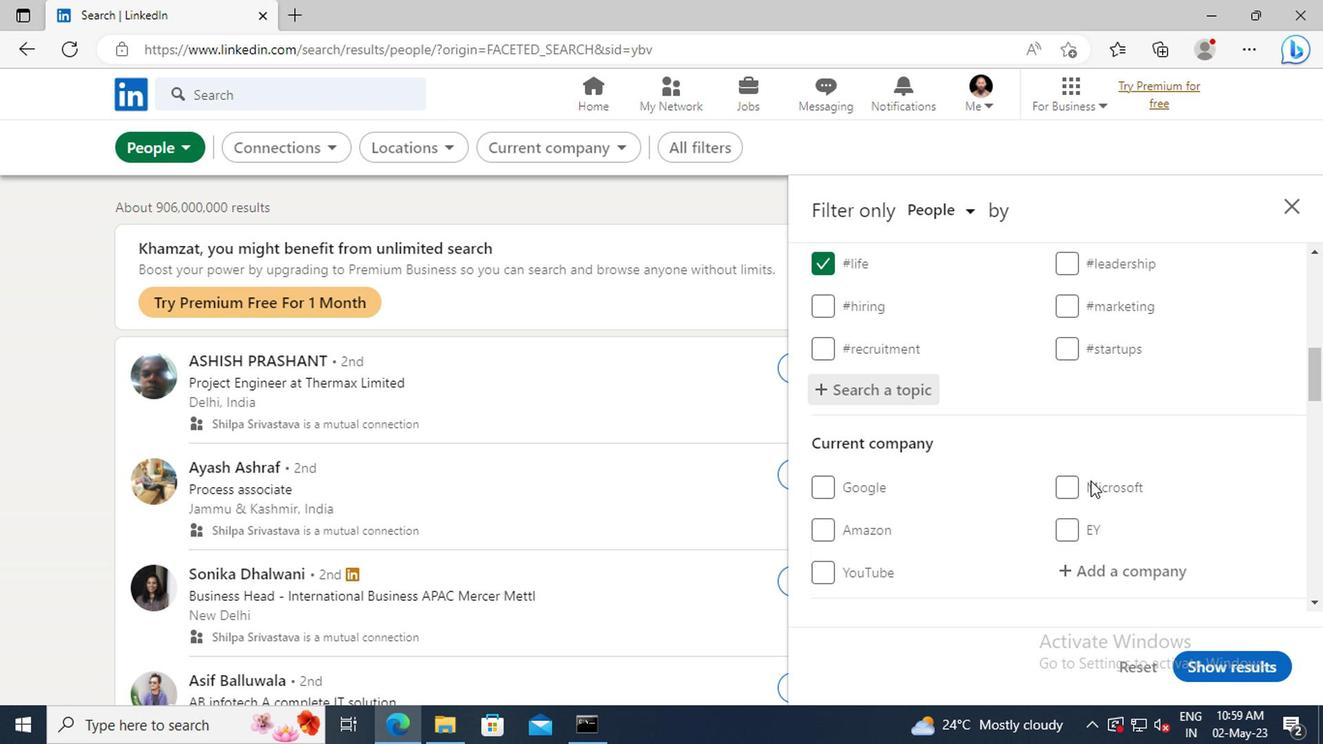 
Action: Mouse moved to (892, 452)
Screenshot: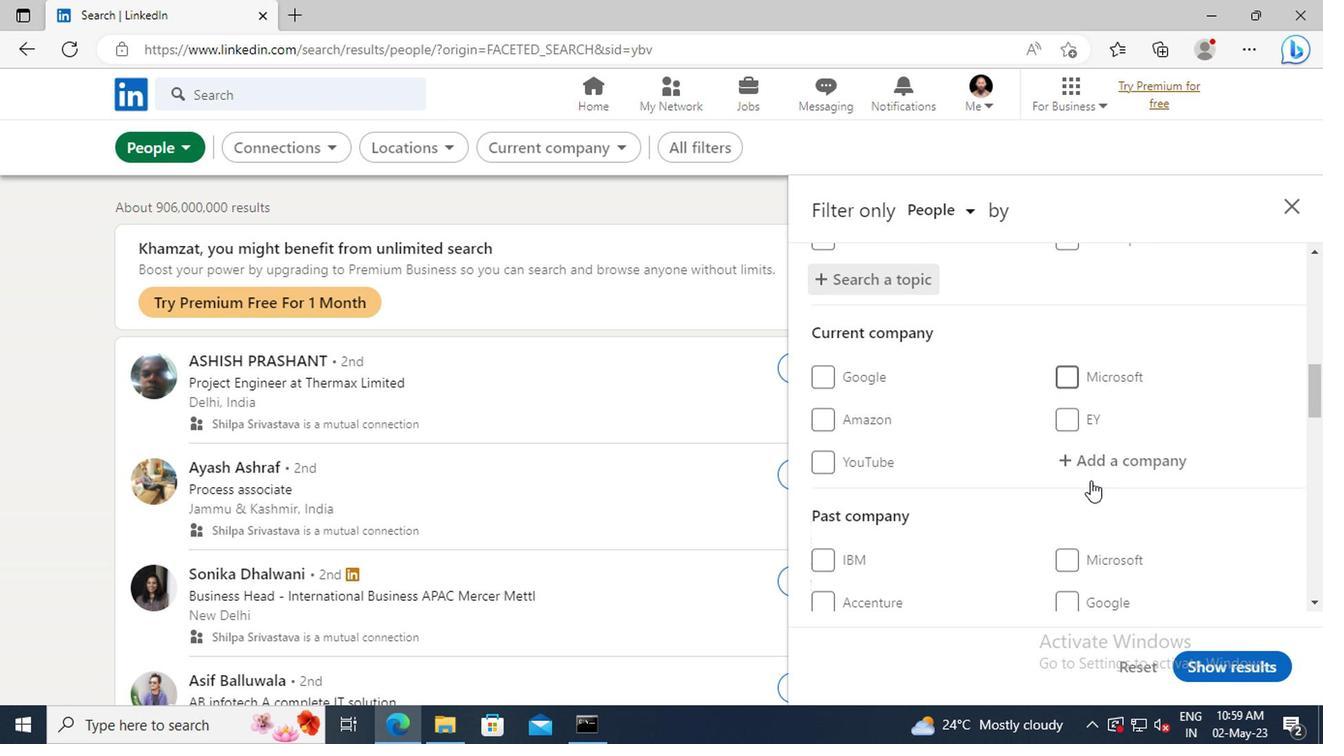 
Action: Mouse scrolled (892, 452) with delta (0, 0)
Screenshot: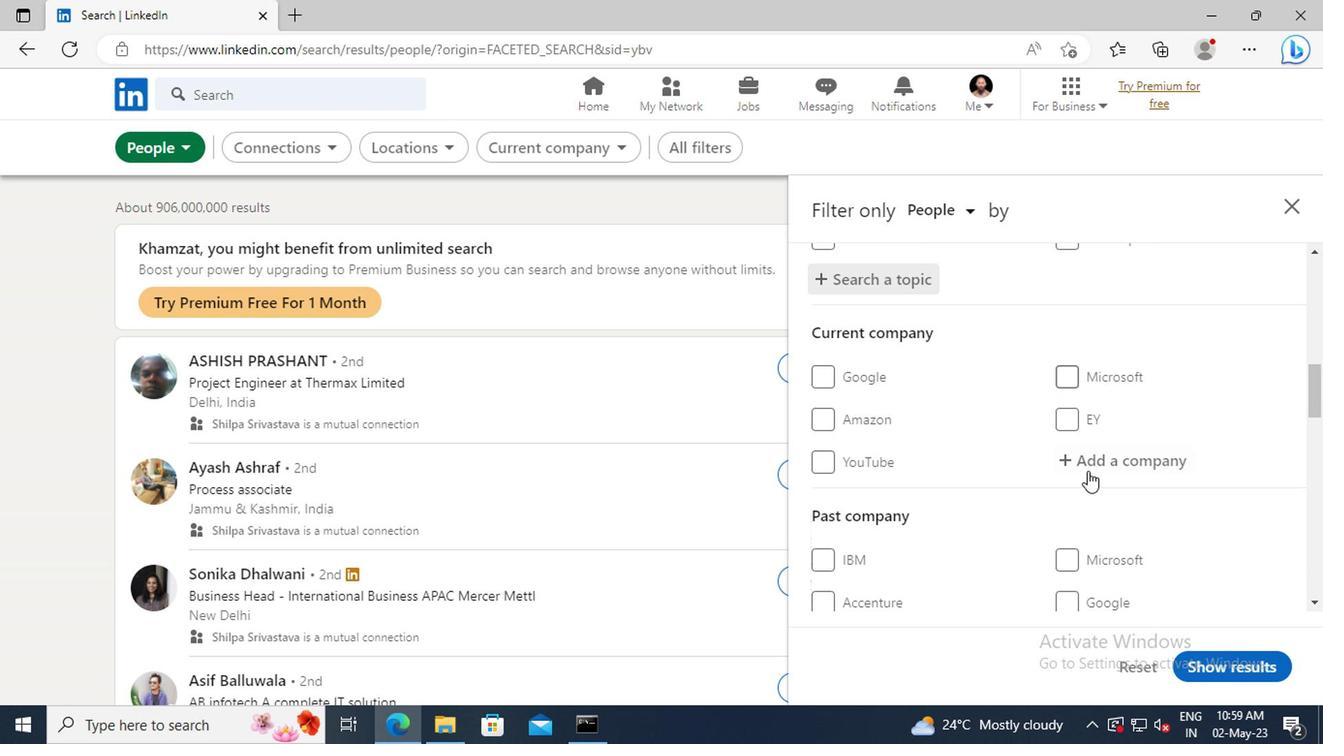 
Action: Mouse scrolled (892, 452) with delta (0, 0)
Screenshot: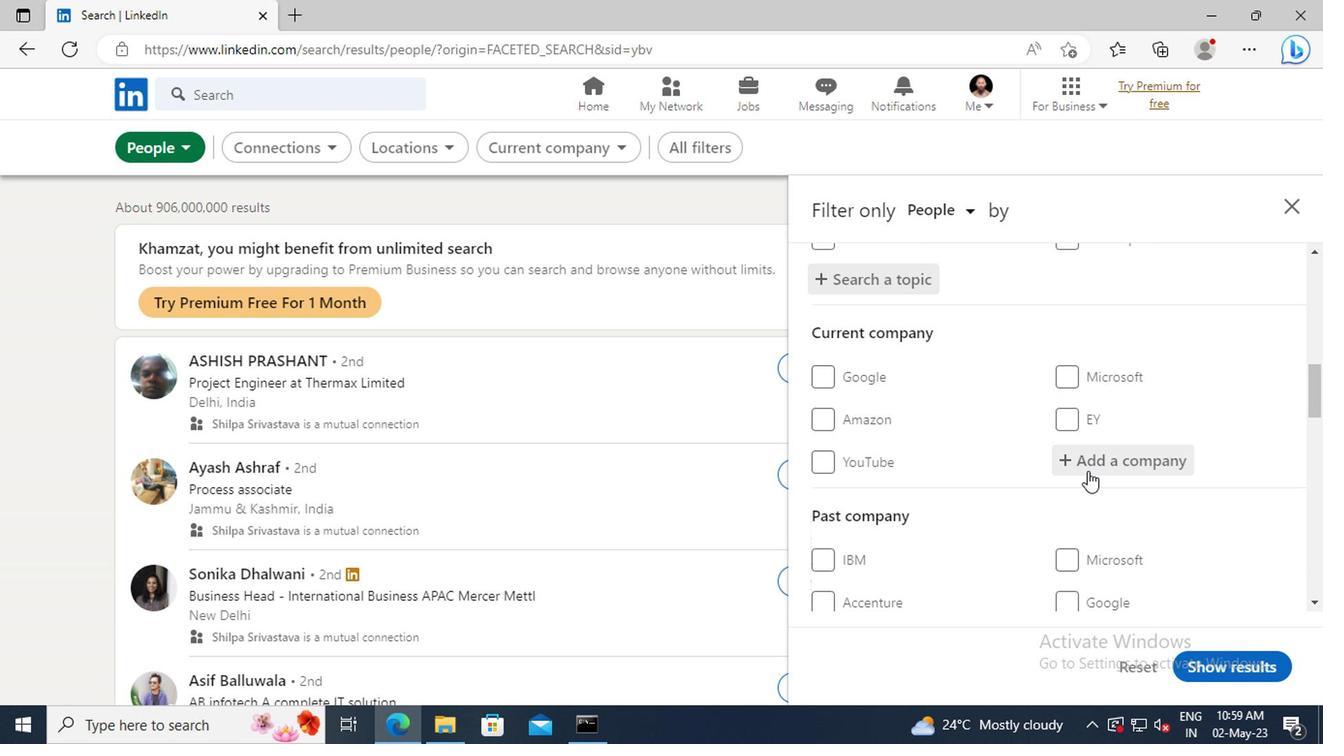 
Action: Mouse scrolled (892, 452) with delta (0, 0)
Screenshot: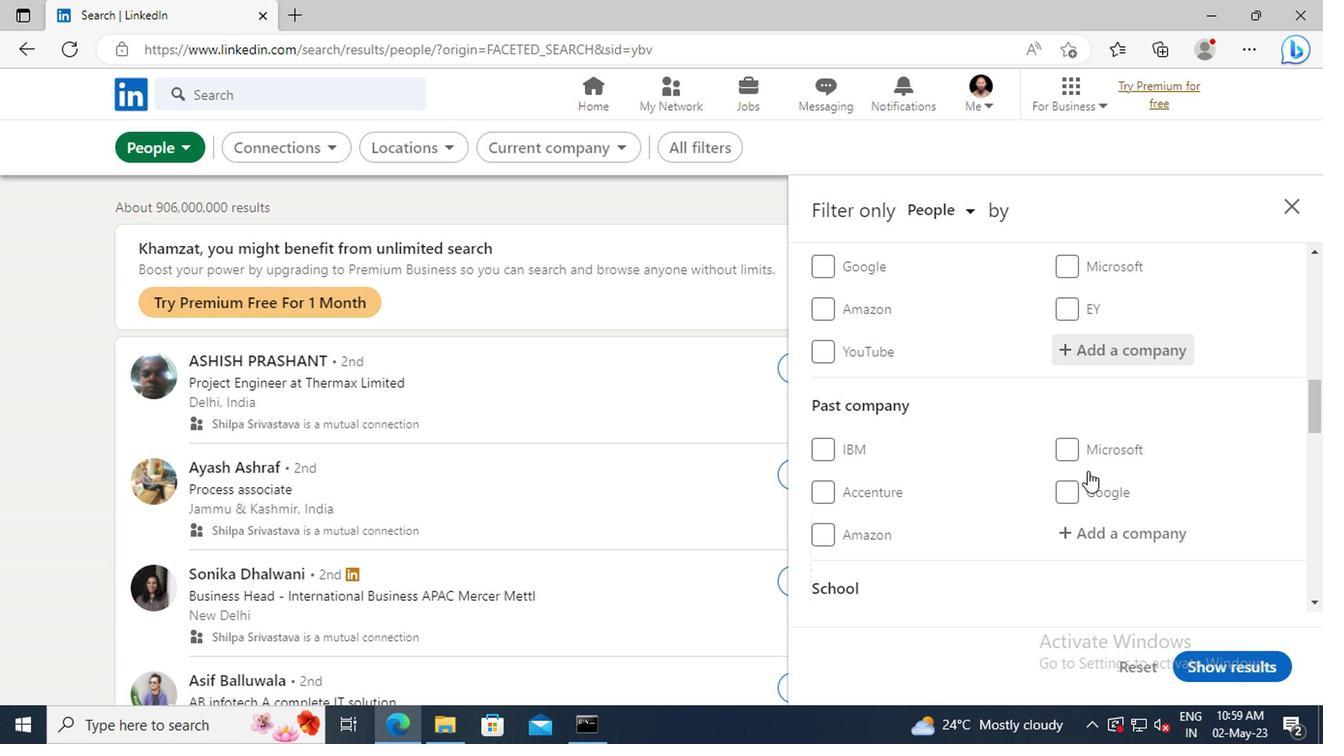 
Action: Mouse scrolled (892, 452) with delta (0, 0)
Screenshot: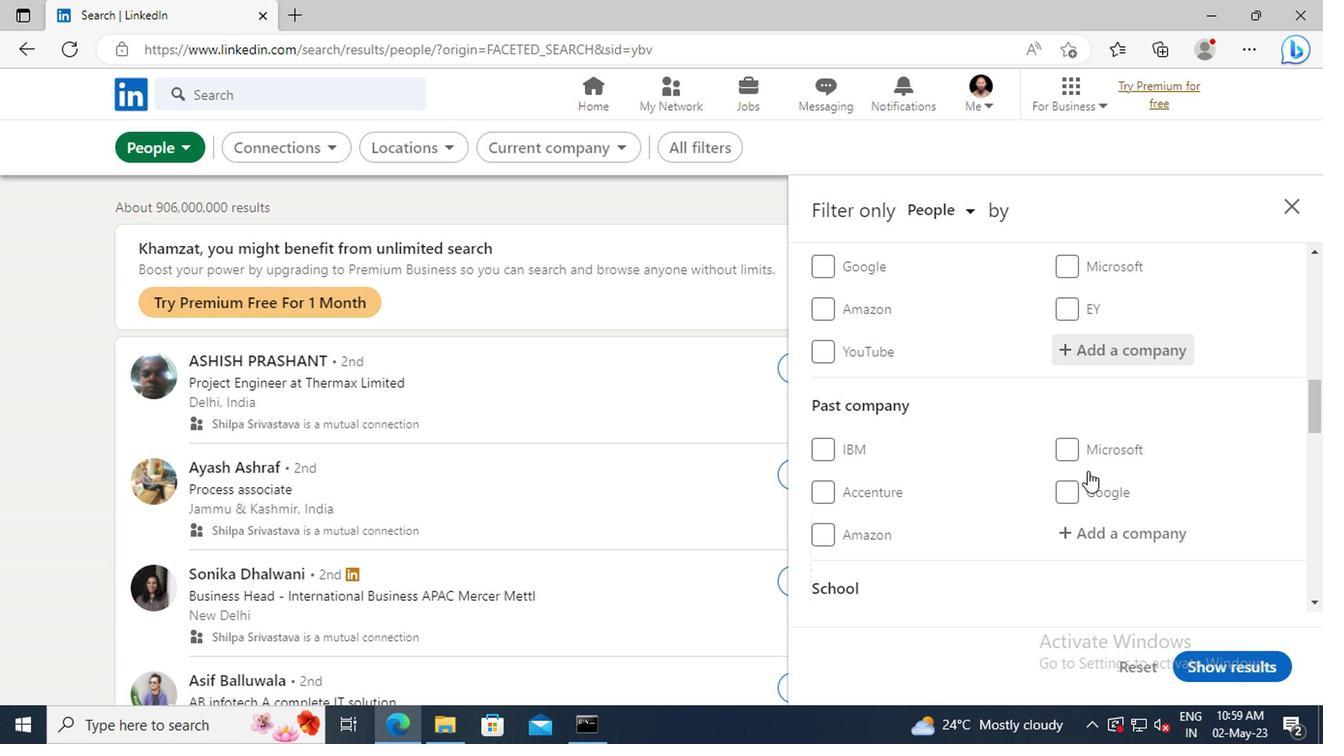 
Action: Mouse scrolled (892, 452) with delta (0, 0)
Screenshot: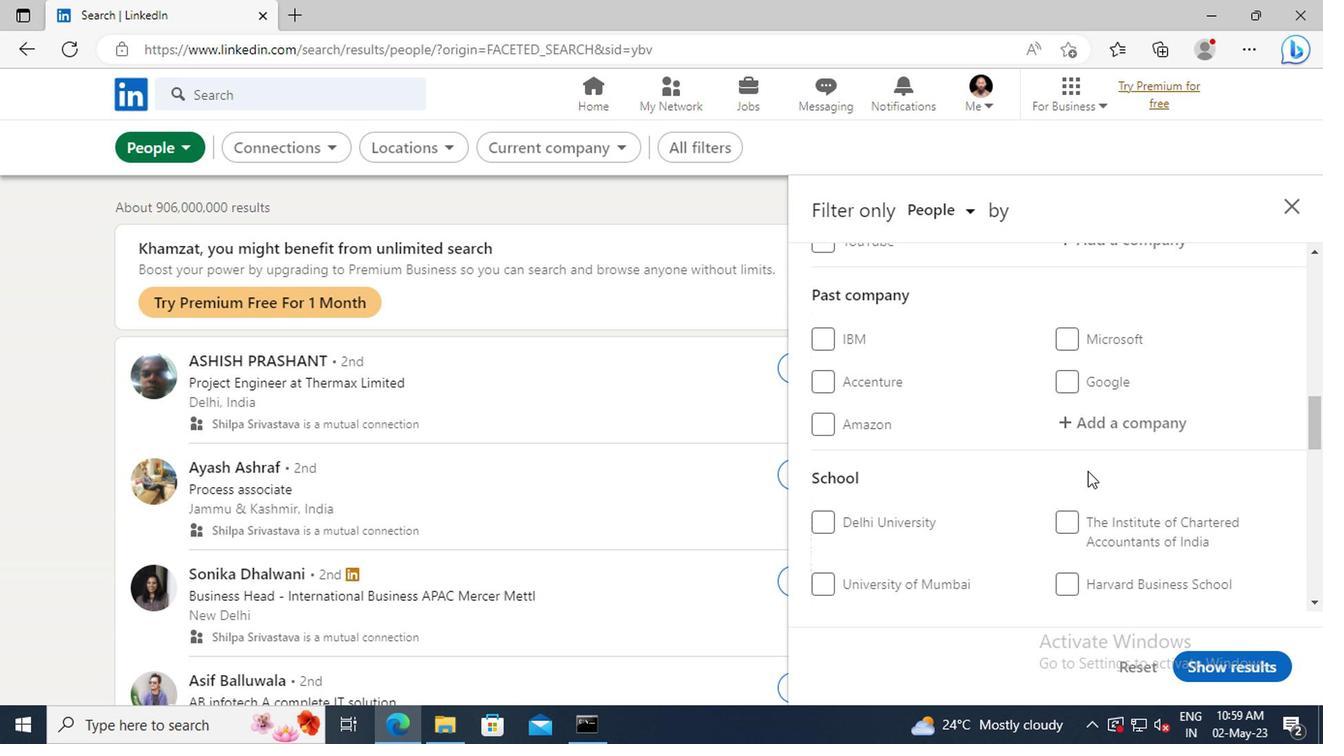 
Action: Mouse scrolled (892, 452) with delta (0, 0)
Screenshot: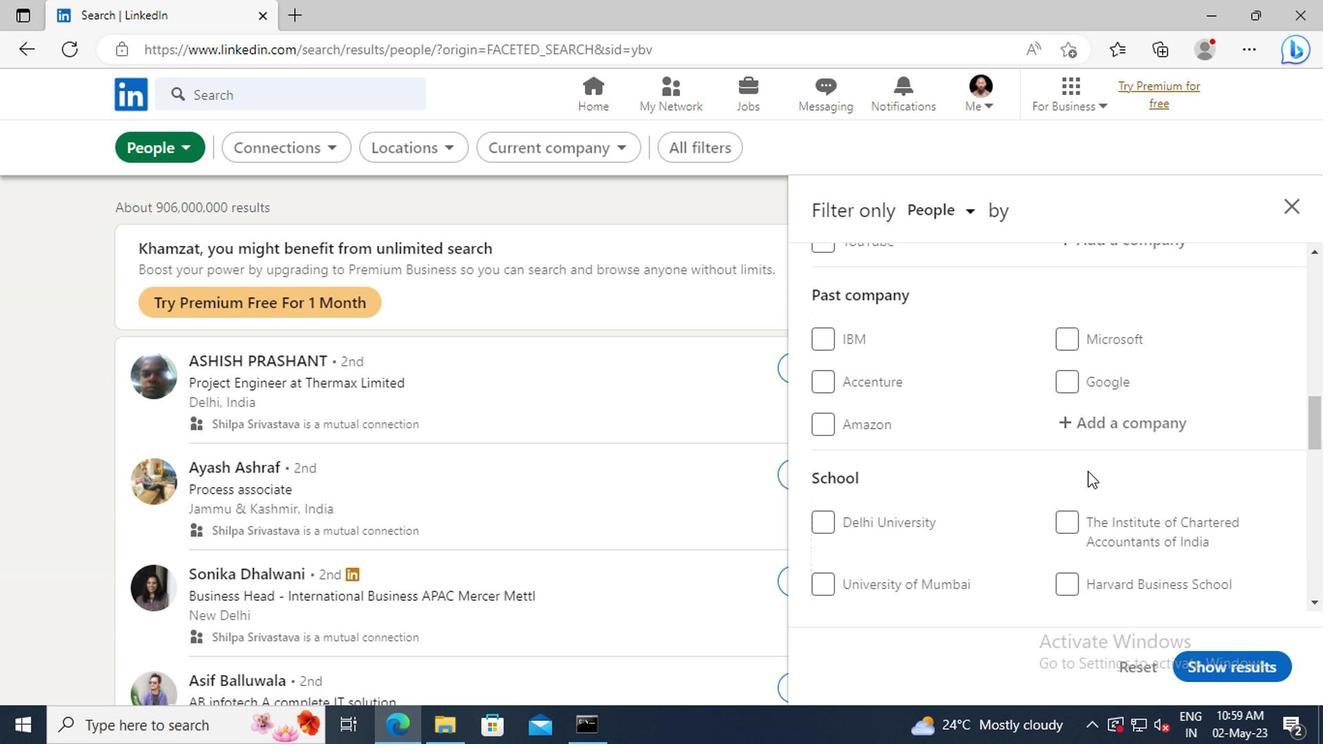 
Action: Mouse scrolled (892, 452) with delta (0, 0)
Screenshot: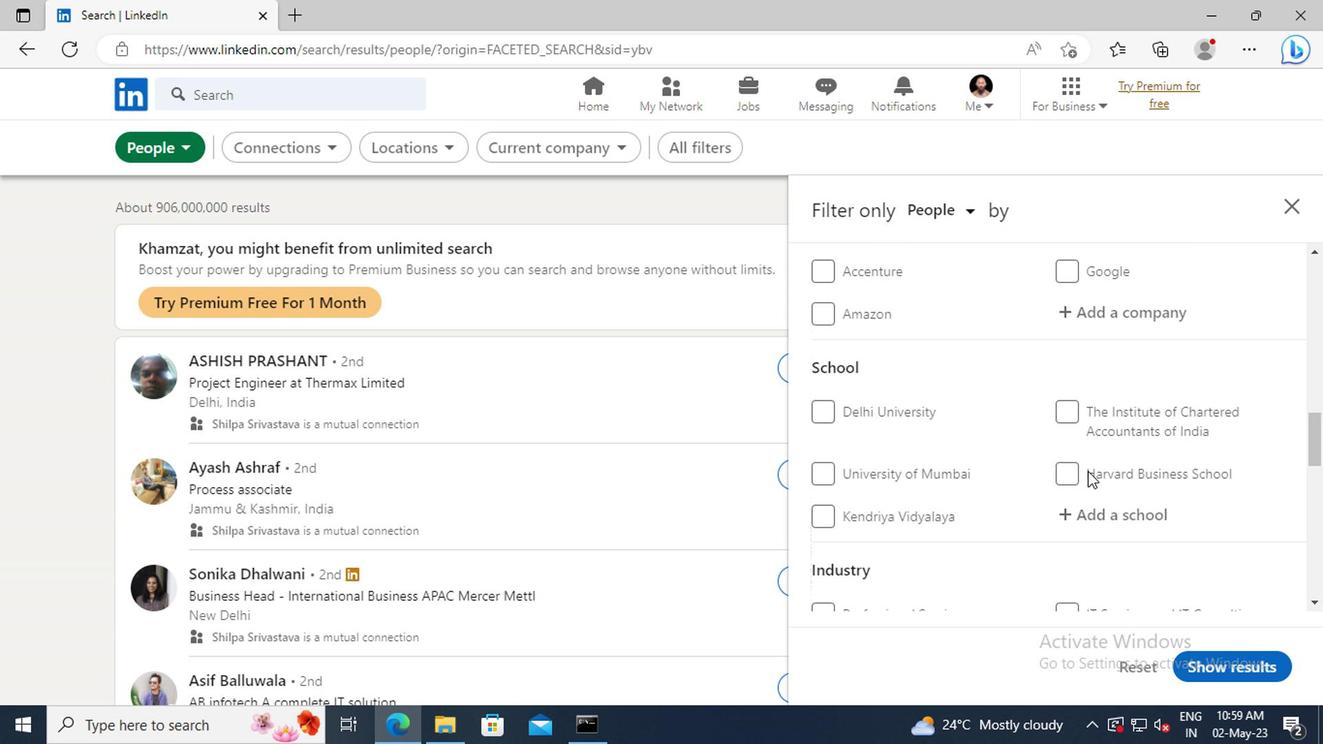 
Action: Mouse scrolled (892, 452) with delta (0, 0)
Screenshot: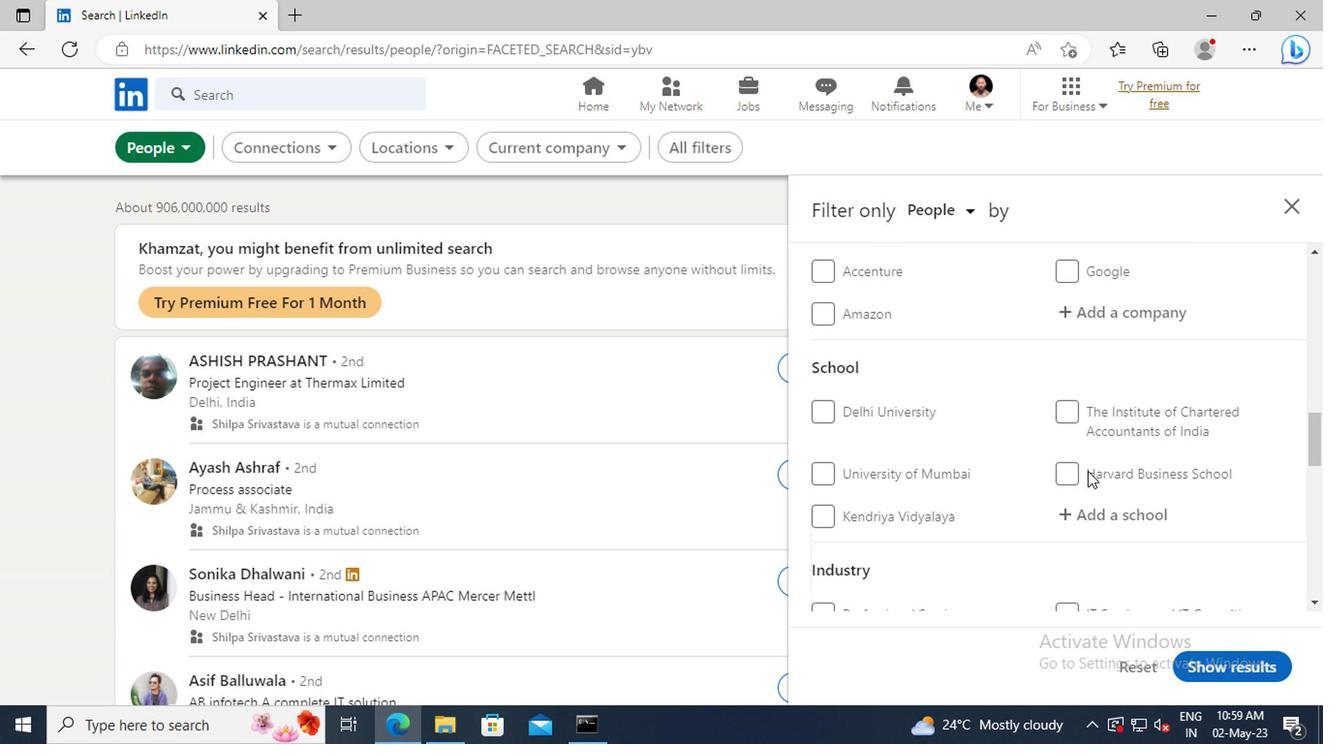 
Action: Mouse scrolled (892, 452) with delta (0, 0)
Screenshot: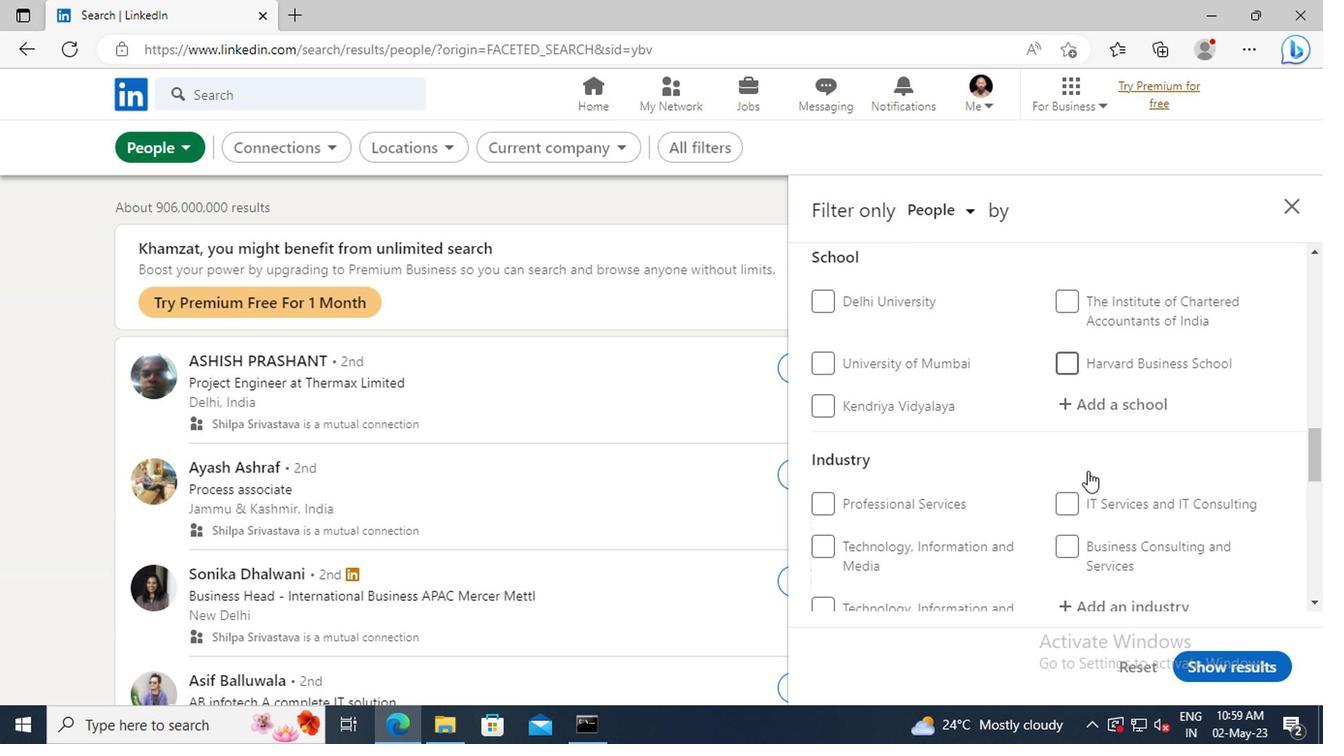 
Action: Mouse scrolled (892, 452) with delta (0, 0)
Screenshot: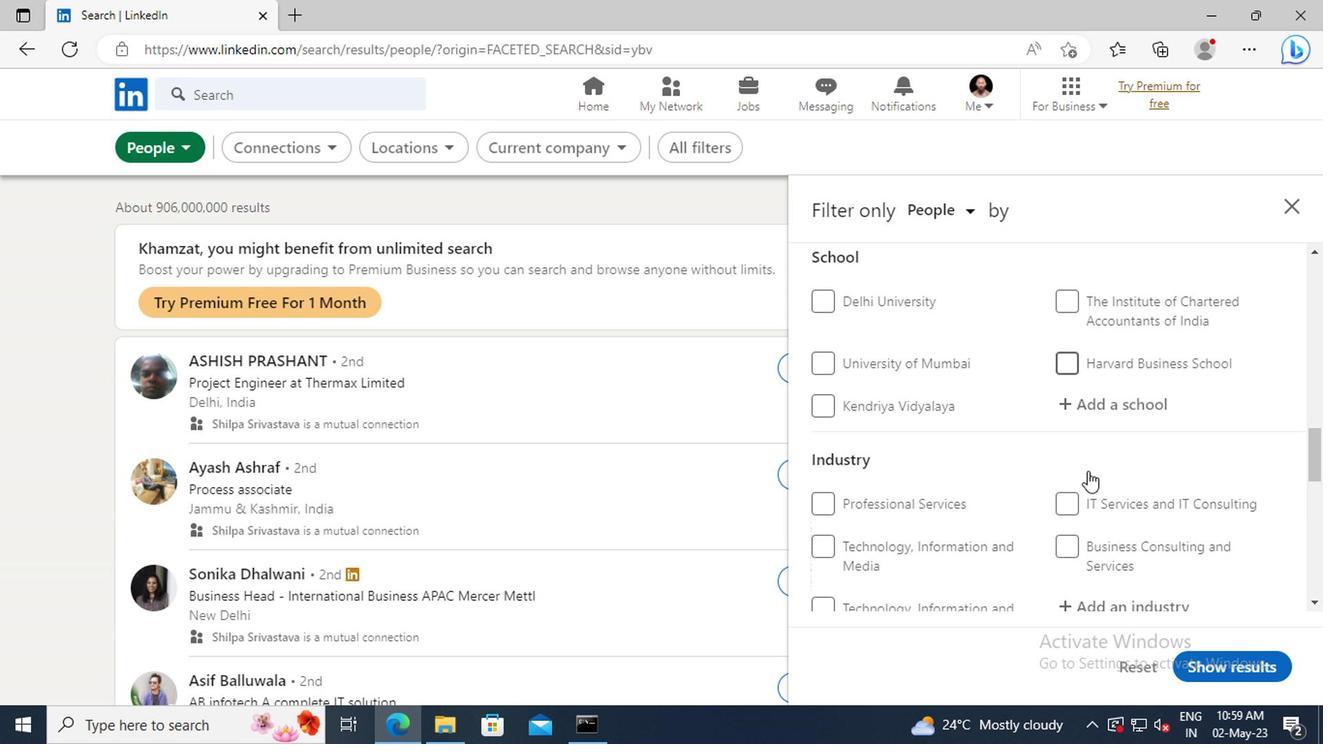 
Action: Mouse scrolled (892, 452) with delta (0, 0)
Screenshot: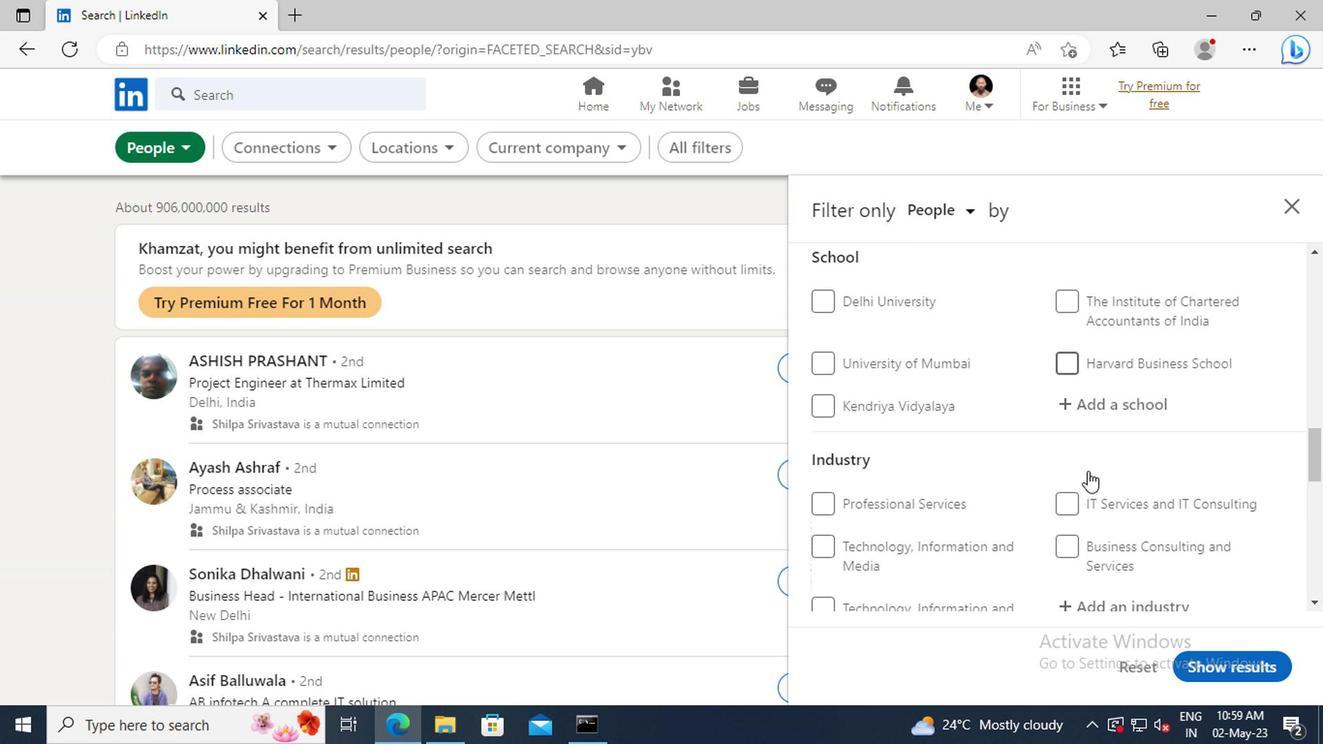 
Action: Mouse scrolled (892, 452) with delta (0, 0)
Screenshot: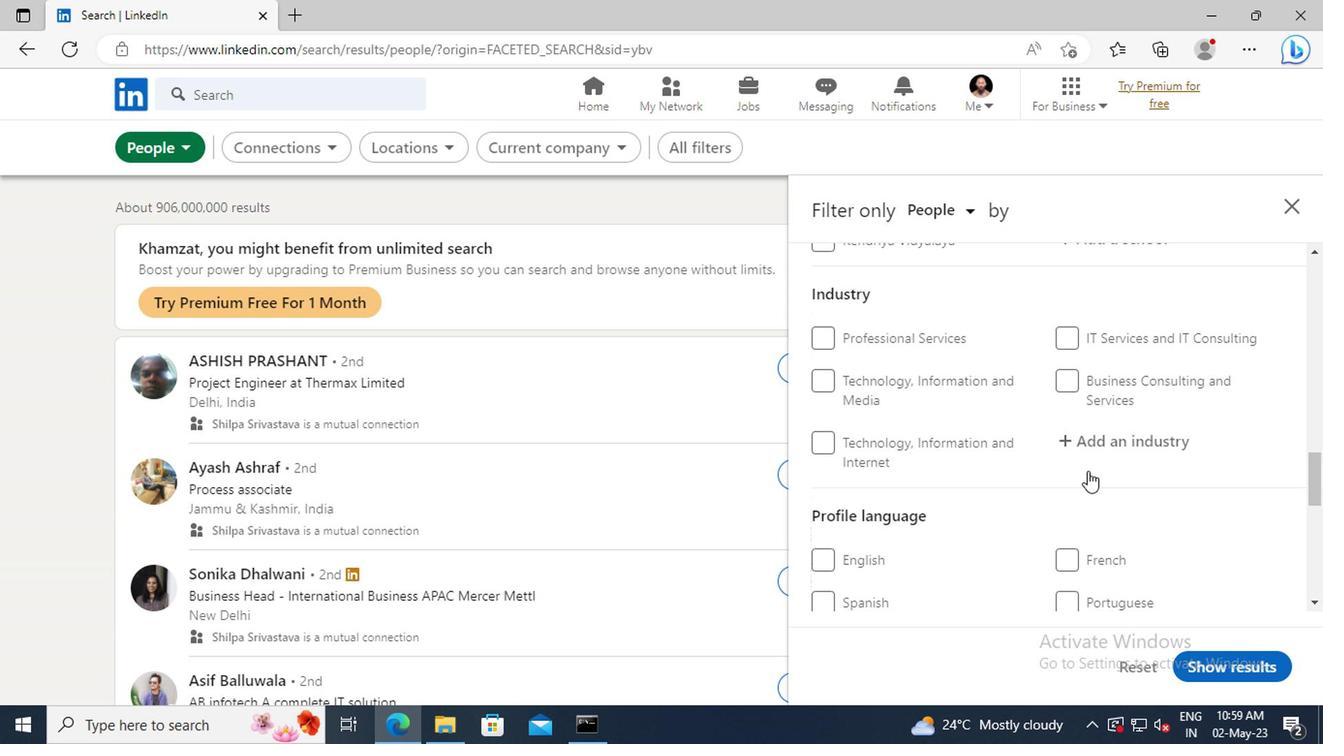 
Action: Mouse moved to (879, 509)
Screenshot: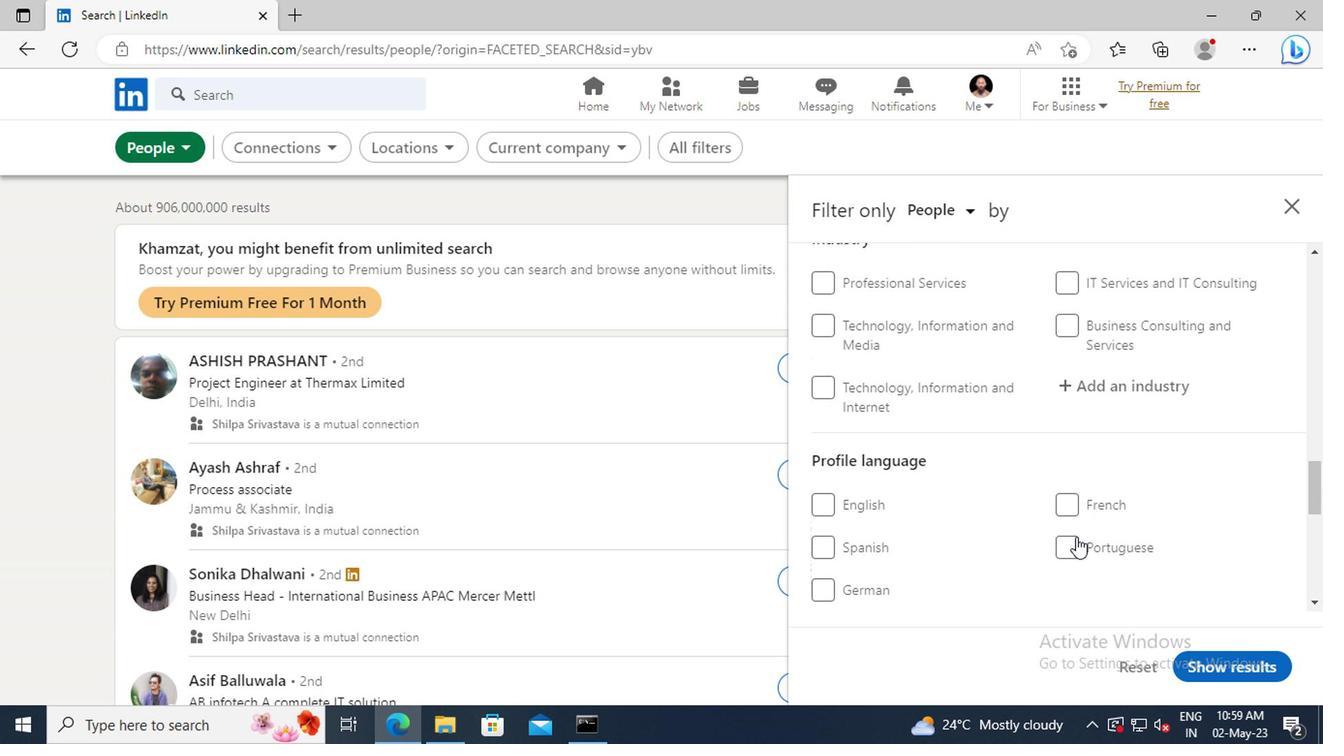 
Action: Mouse pressed left at (879, 509)
Screenshot: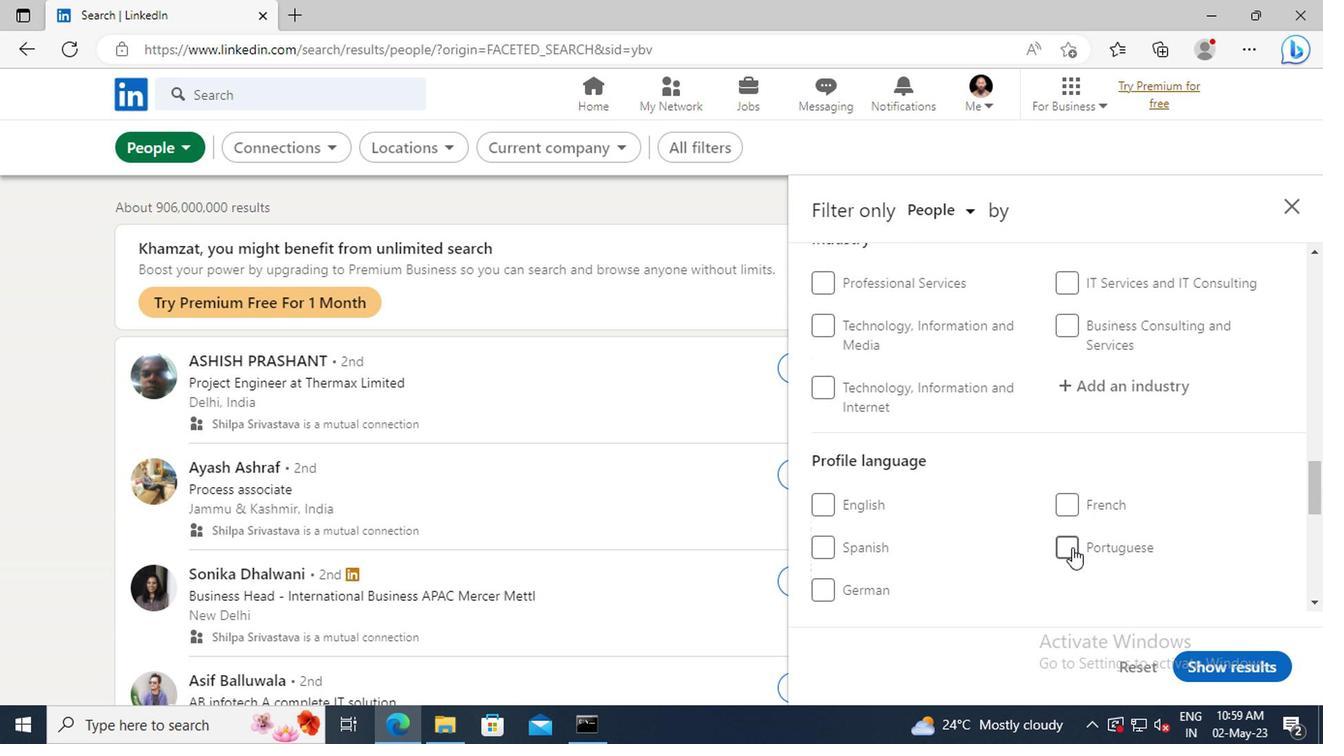 
Action: Mouse moved to (900, 433)
Screenshot: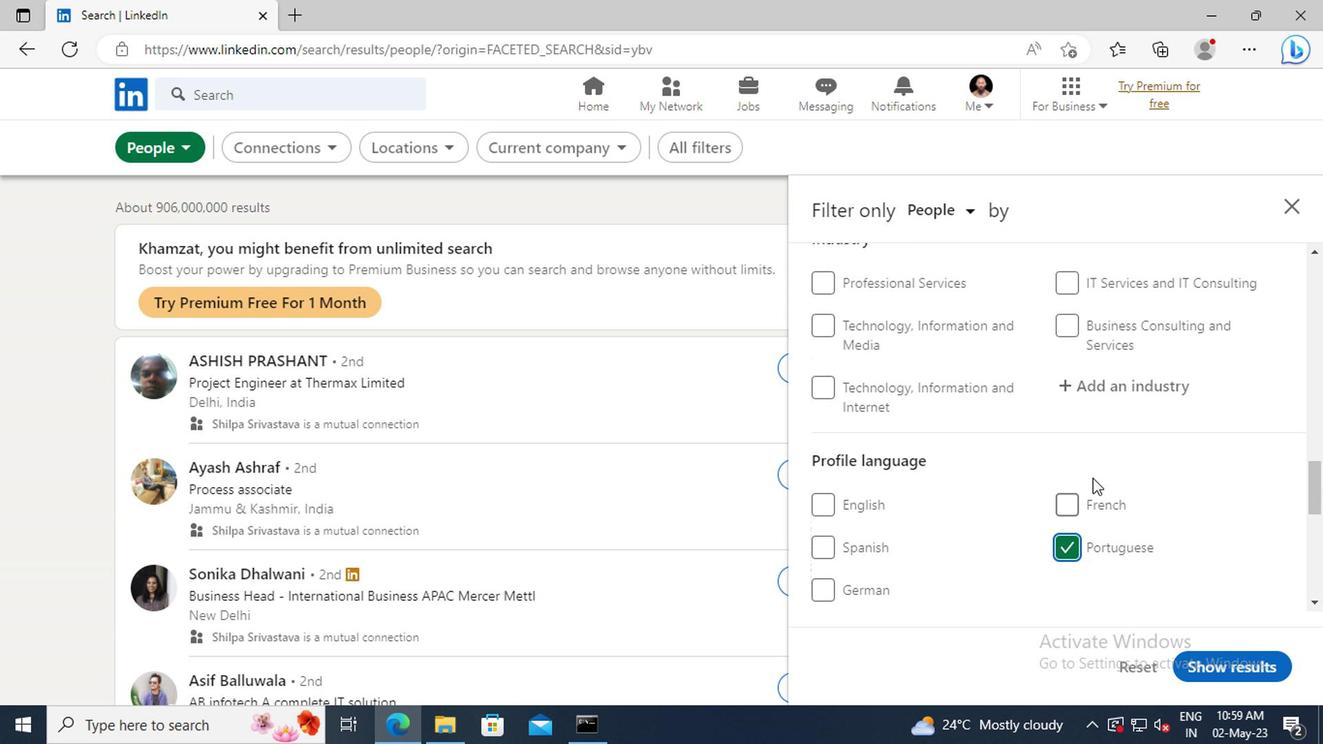 
Action: Mouse scrolled (900, 434) with delta (0, 0)
Screenshot: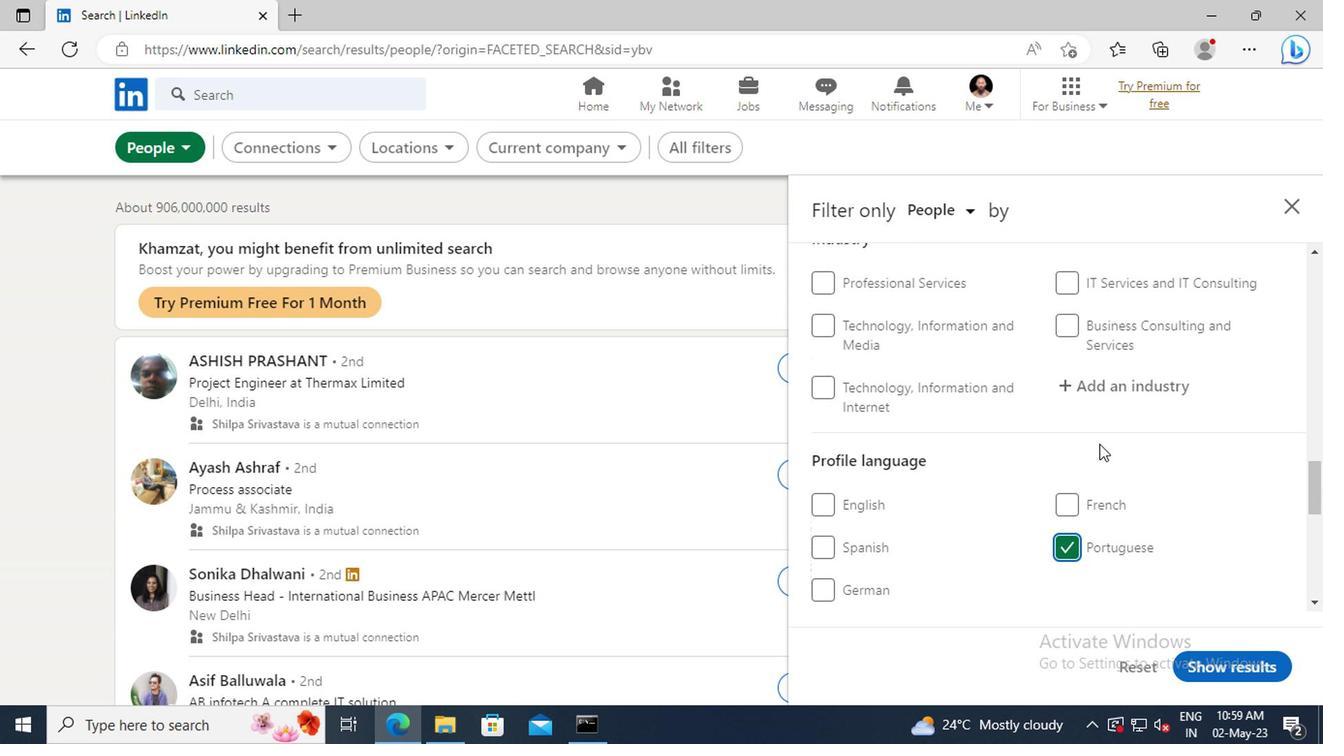 
Action: Mouse scrolled (900, 434) with delta (0, 0)
Screenshot: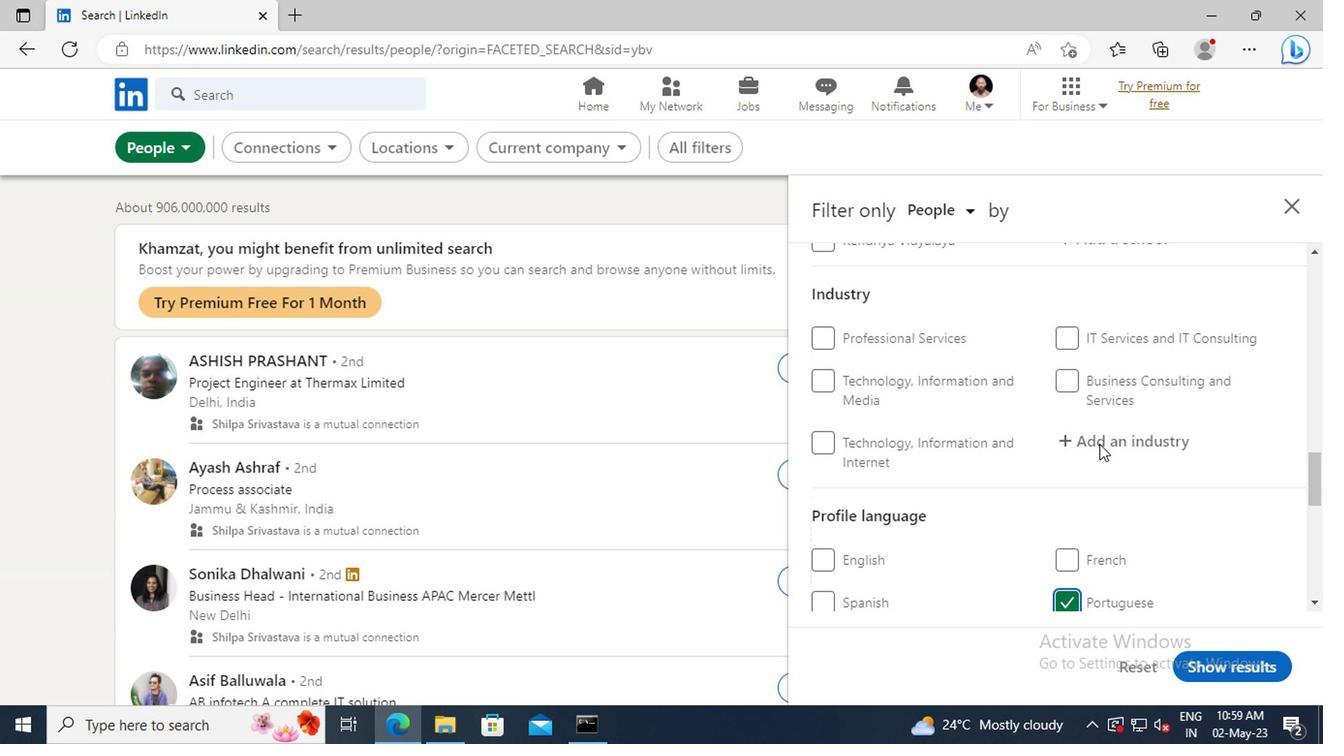 
Action: Mouse scrolled (900, 434) with delta (0, 0)
Screenshot: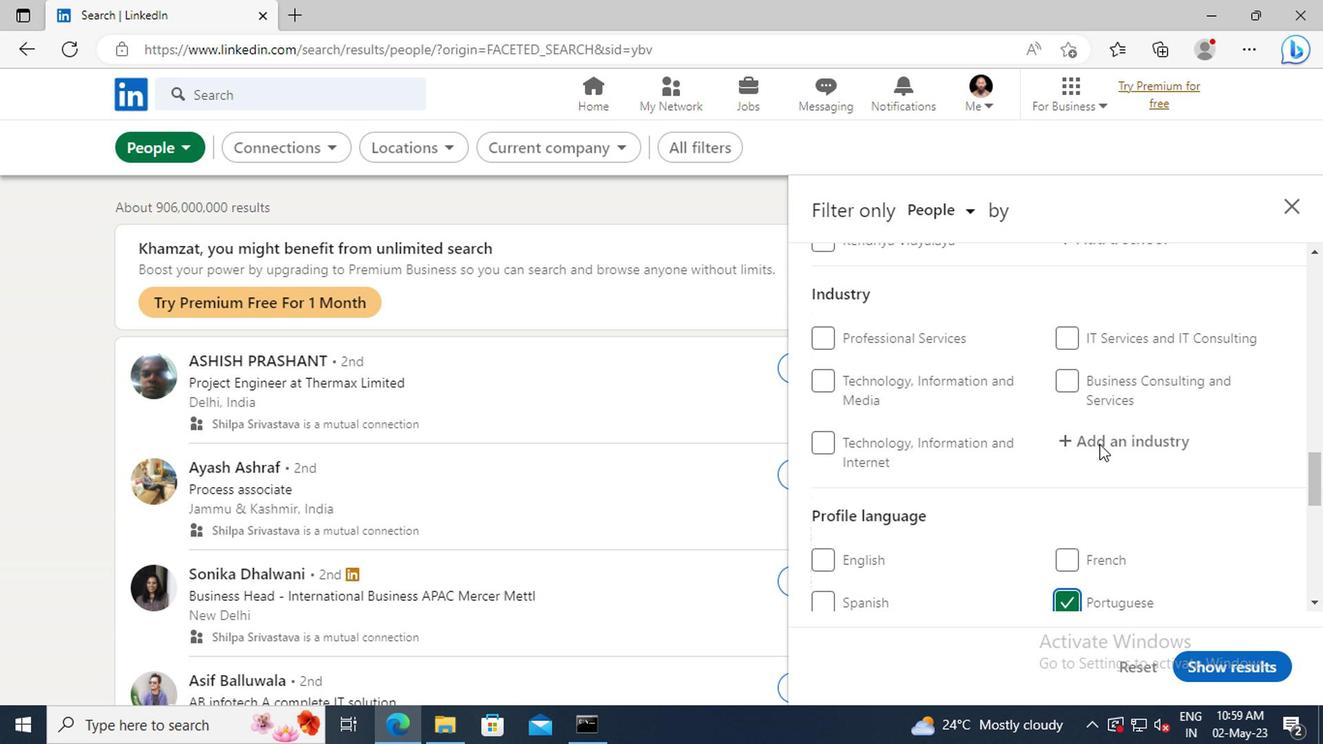 
Action: Mouse scrolled (900, 434) with delta (0, 0)
Screenshot: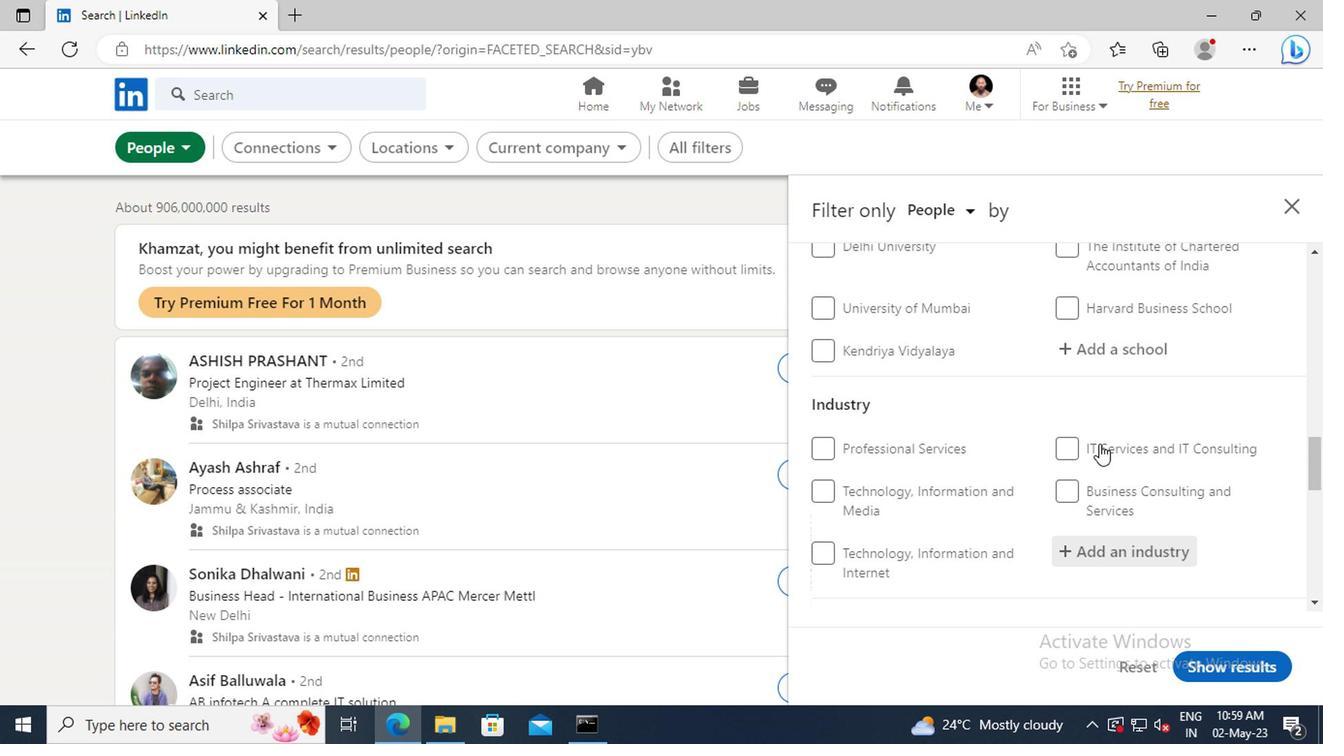 
Action: Mouse scrolled (900, 434) with delta (0, 0)
Screenshot: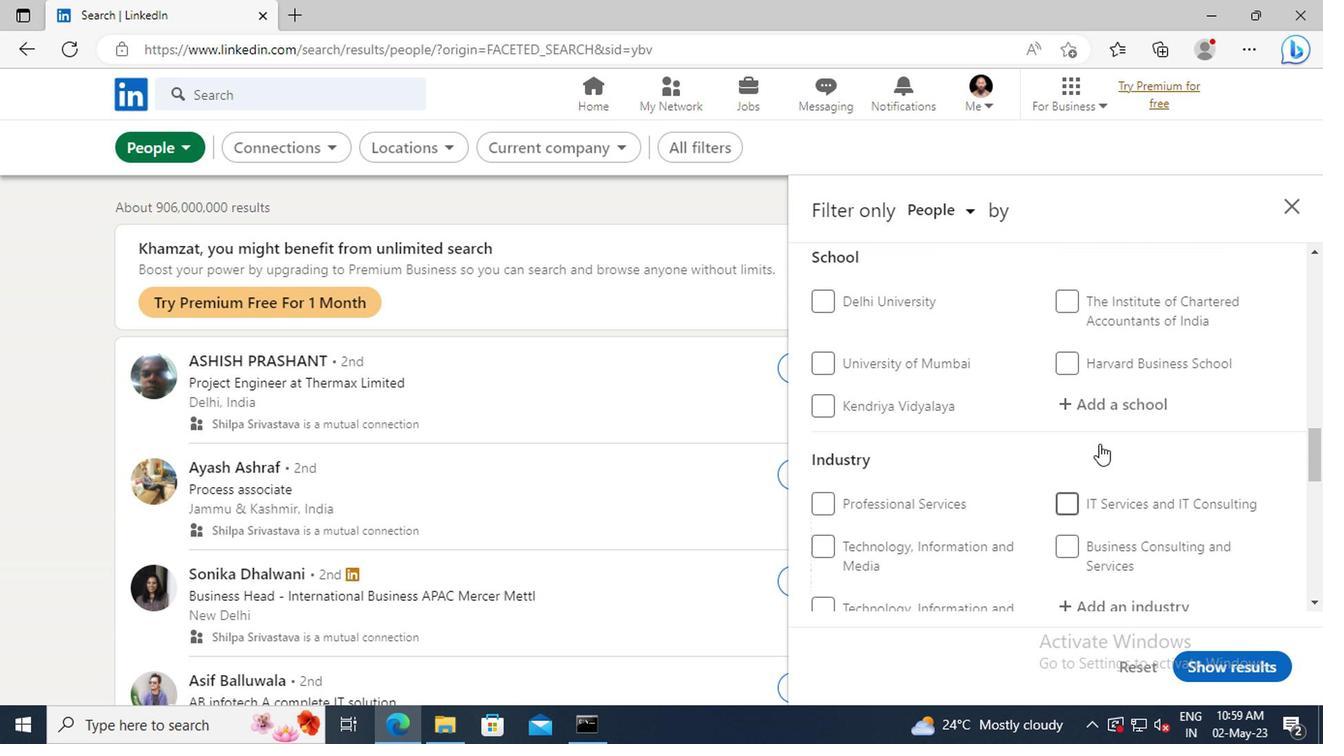 
Action: Mouse scrolled (900, 434) with delta (0, 0)
Screenshot: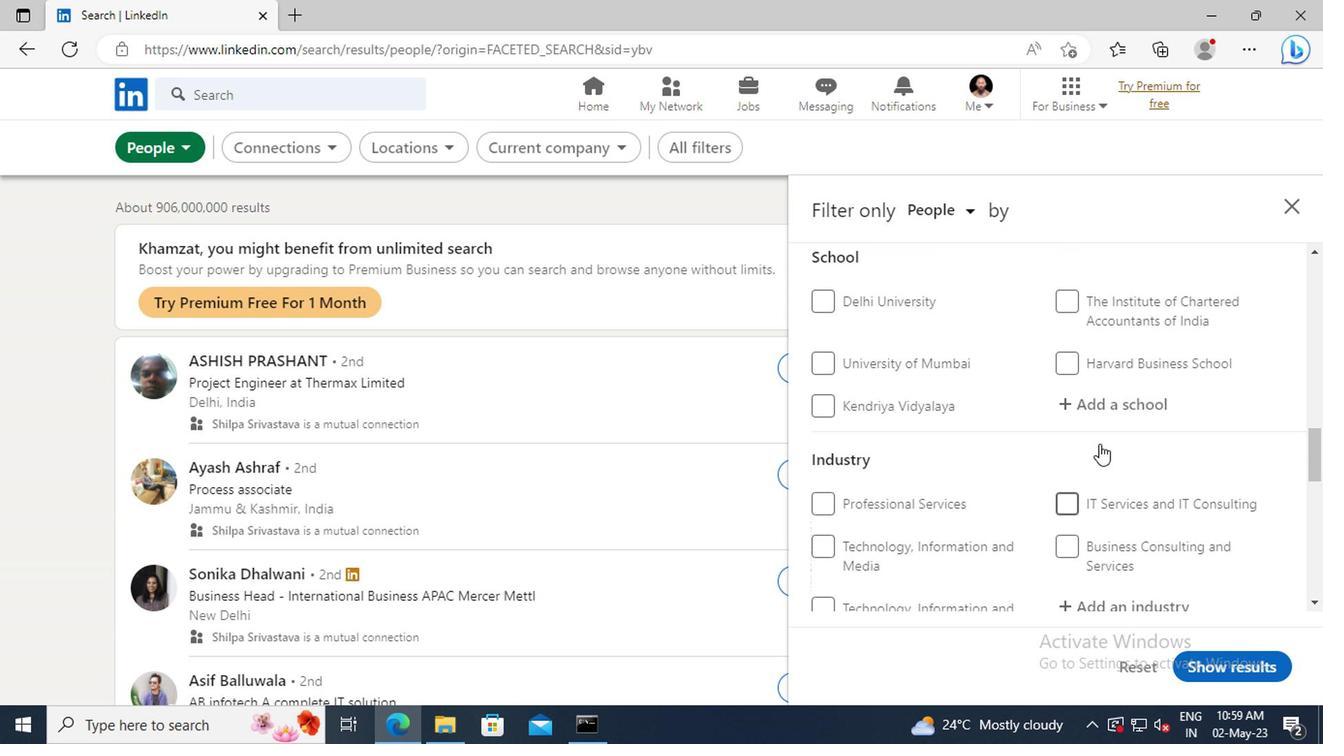 
Action: Mouse scrolled (900, 434) with delta (0, 0)
Screenshot: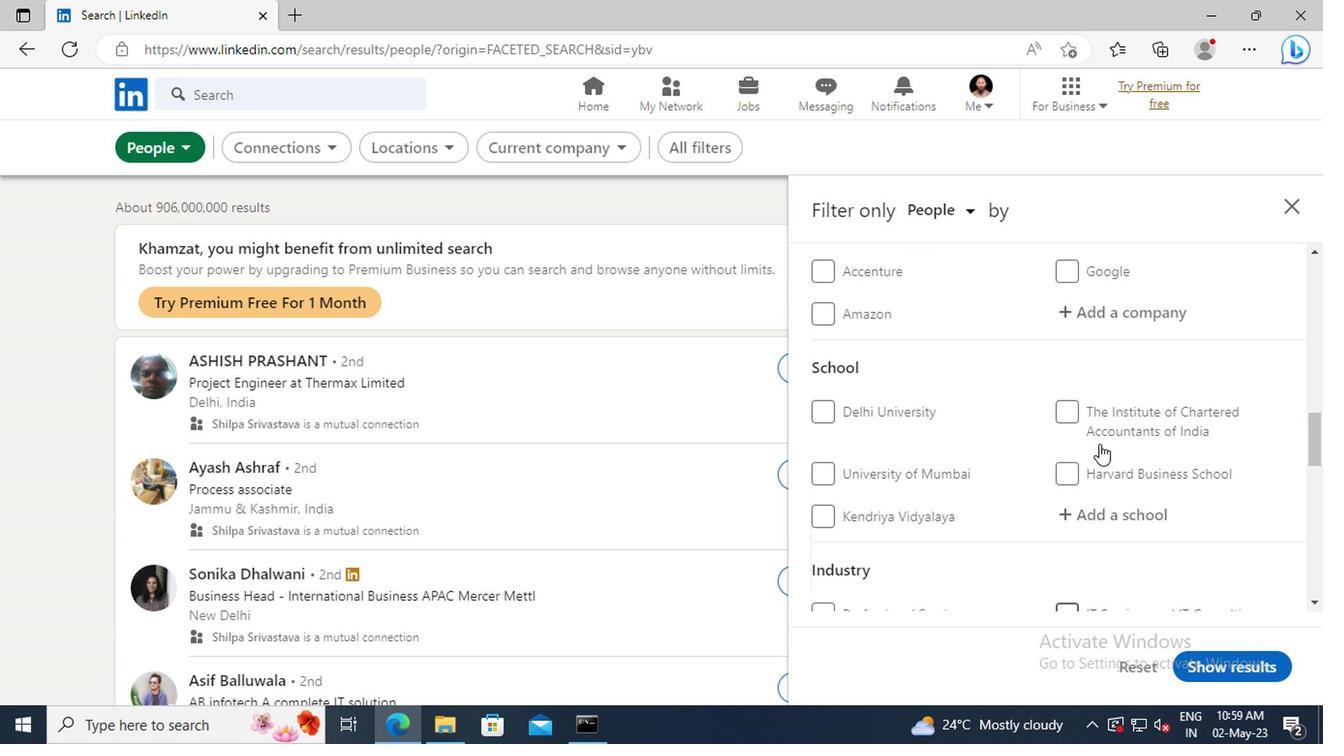 
Action: Mouse scrolled (900, 434) with delta (0, 0)
Screenshot: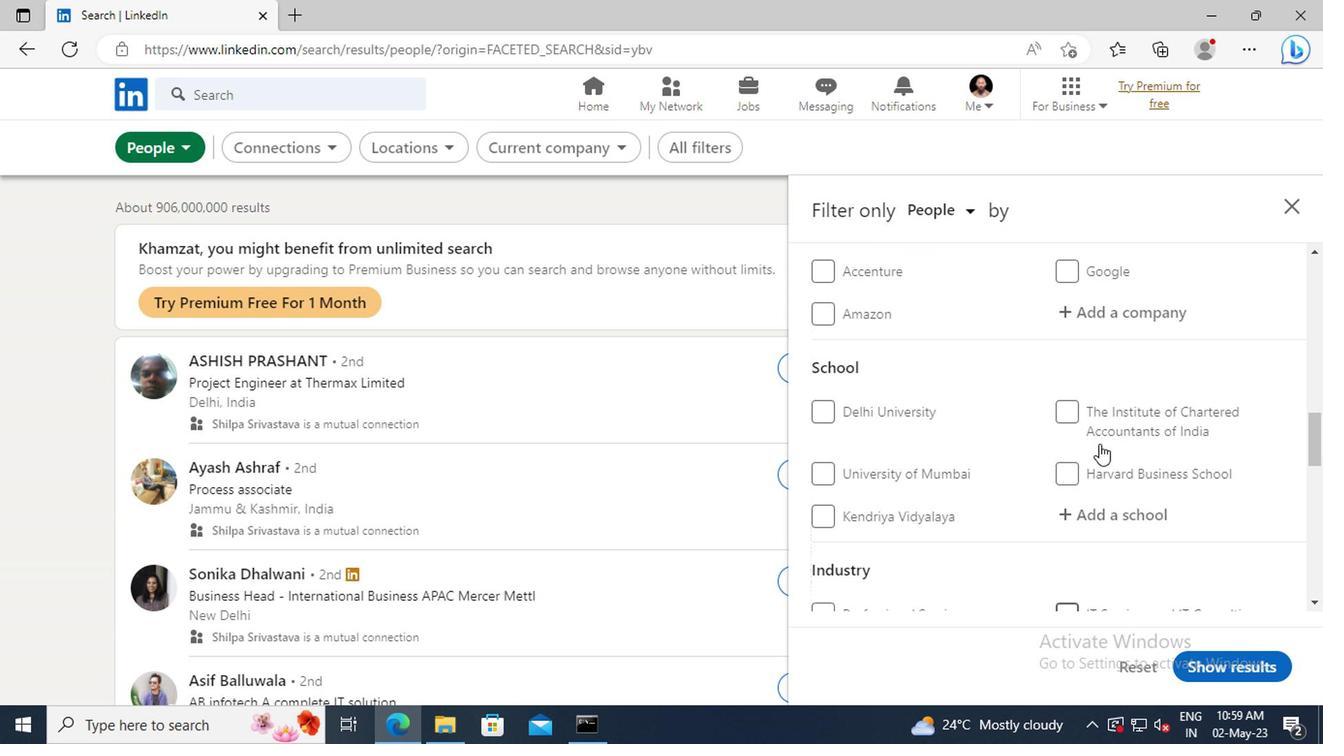 
Action: Mouse scrolled (900, 434) with delta (0, 0)
Screenshot: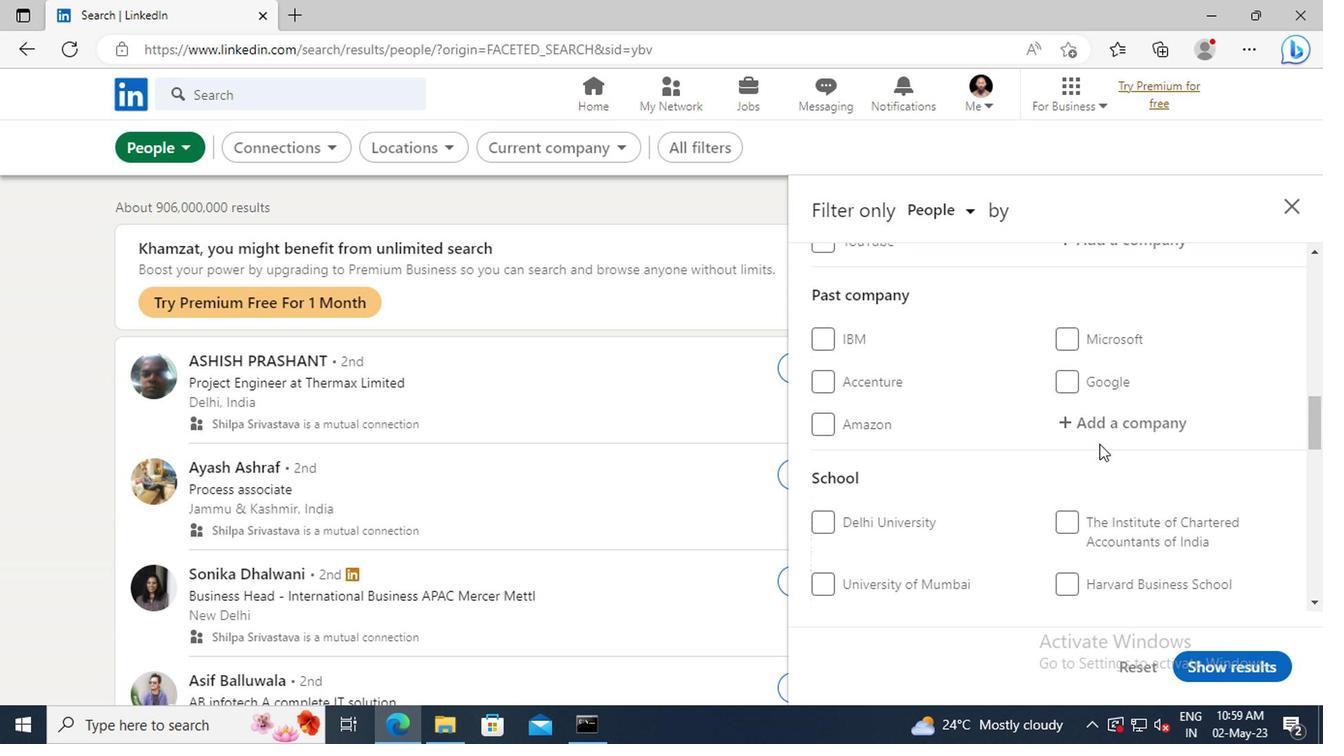 
Action: Mouse scrolled (900, 434) with delta (0, 0)
Screenshot: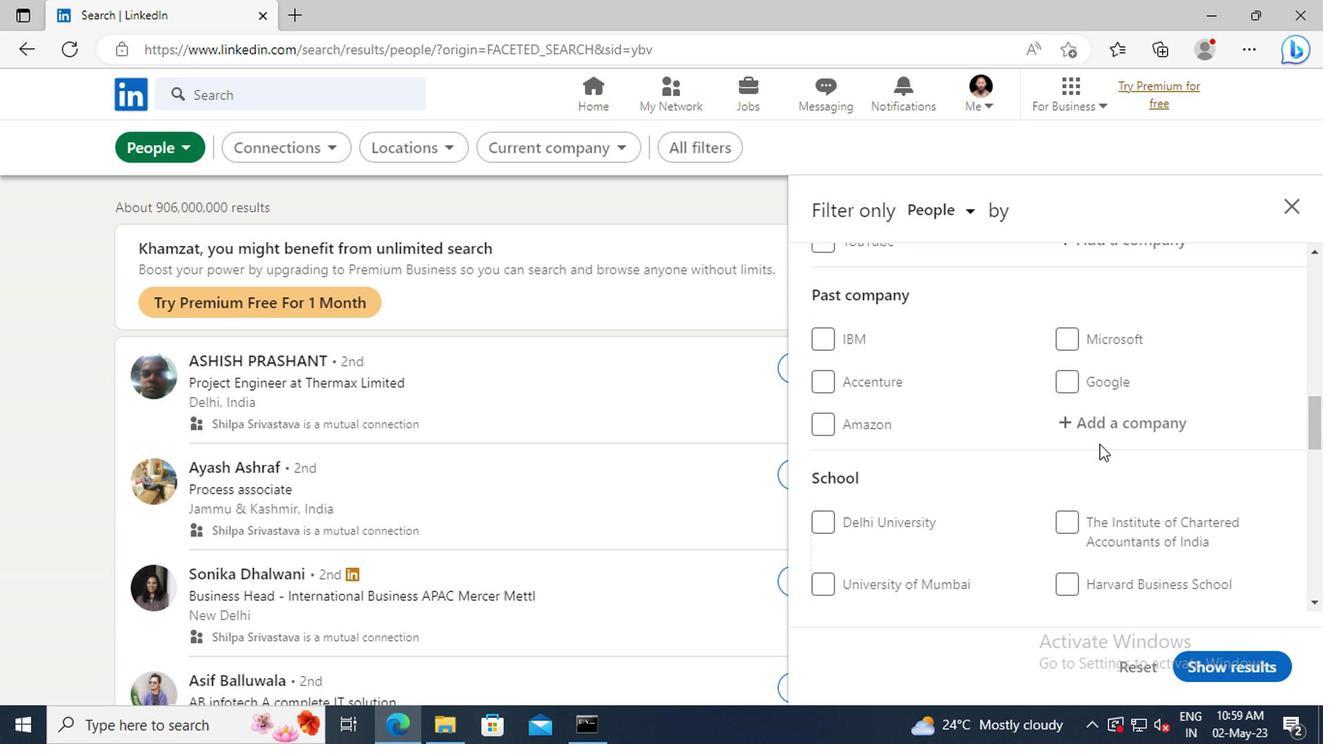 
Action: Mouse scrolled (900, 434) with delta (0, 0)
Screenshot: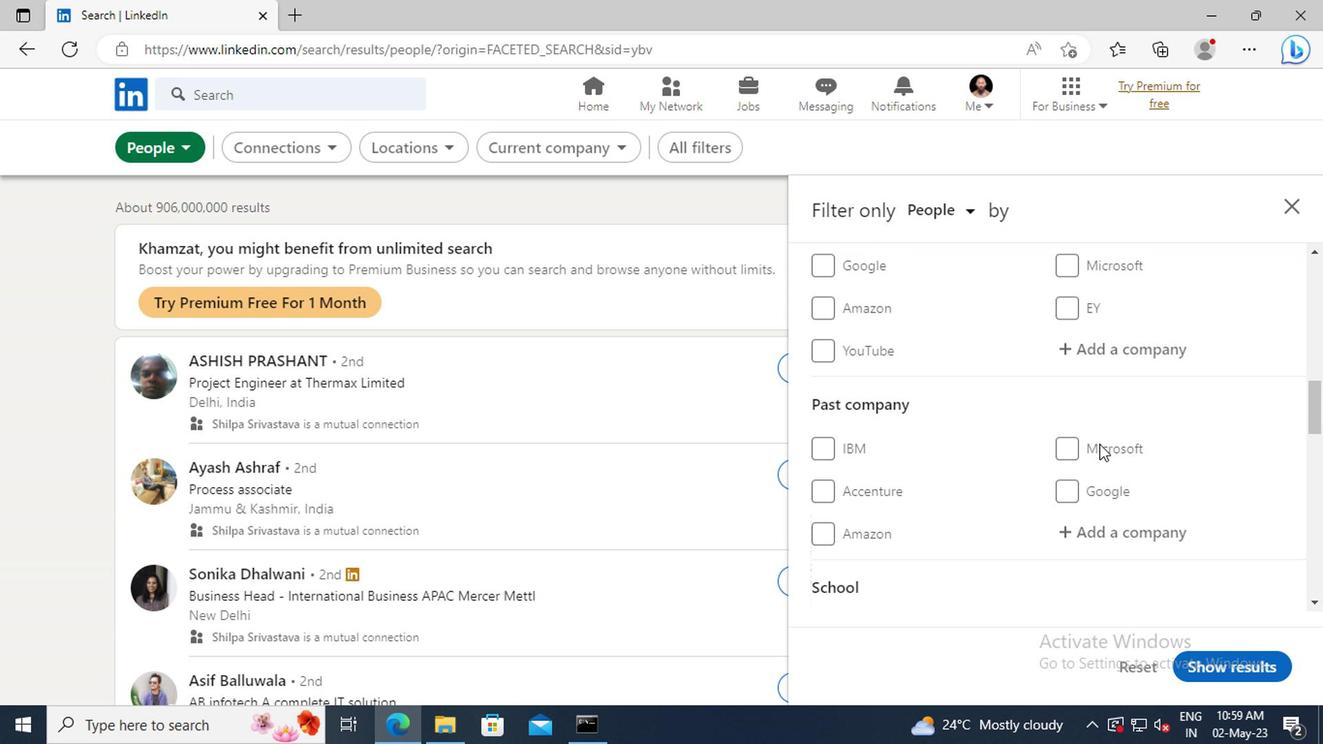 
Action: Mouse moved to (896, 408)
Screenshot: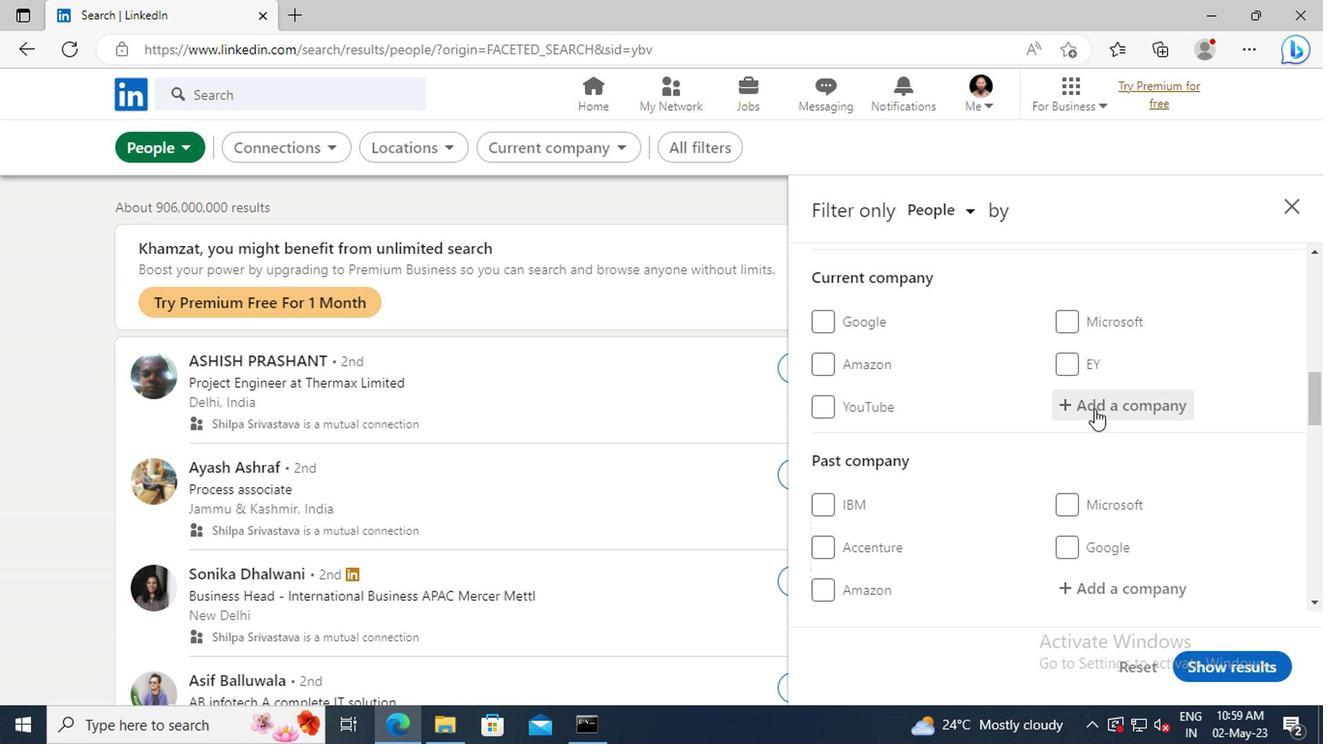 
Action: Mouse pressed left at (896, 408)
Screenshot: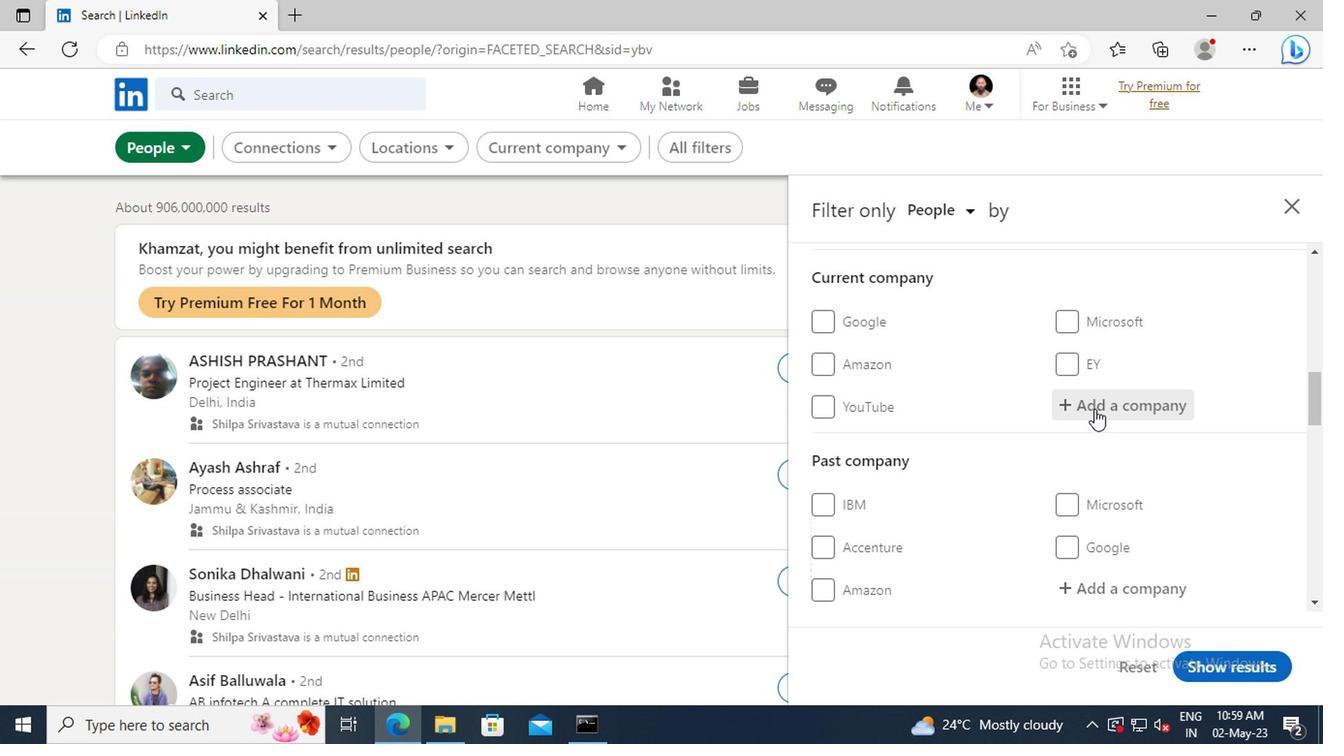 
Action: Key pressed <Key.shift>LIVSP
Screenshot: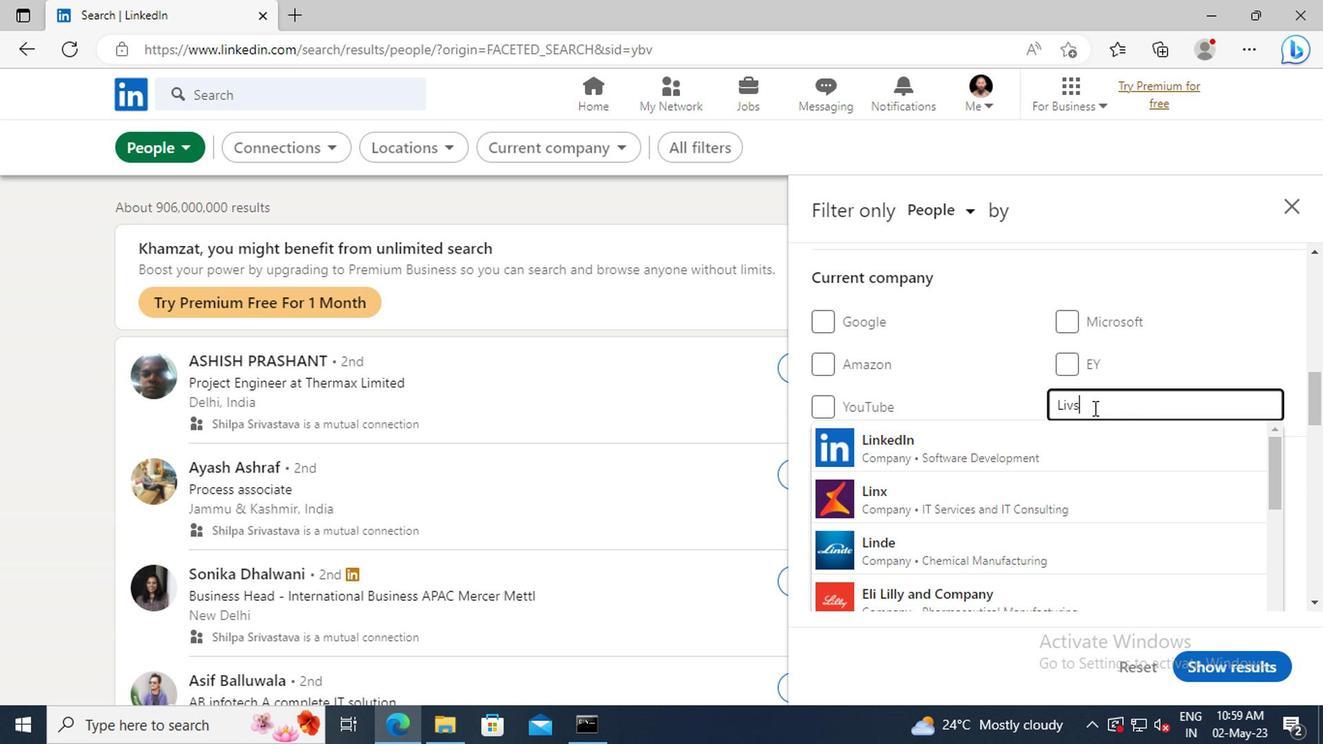
Action: Mouse moved to (896, 430)
Screenshot: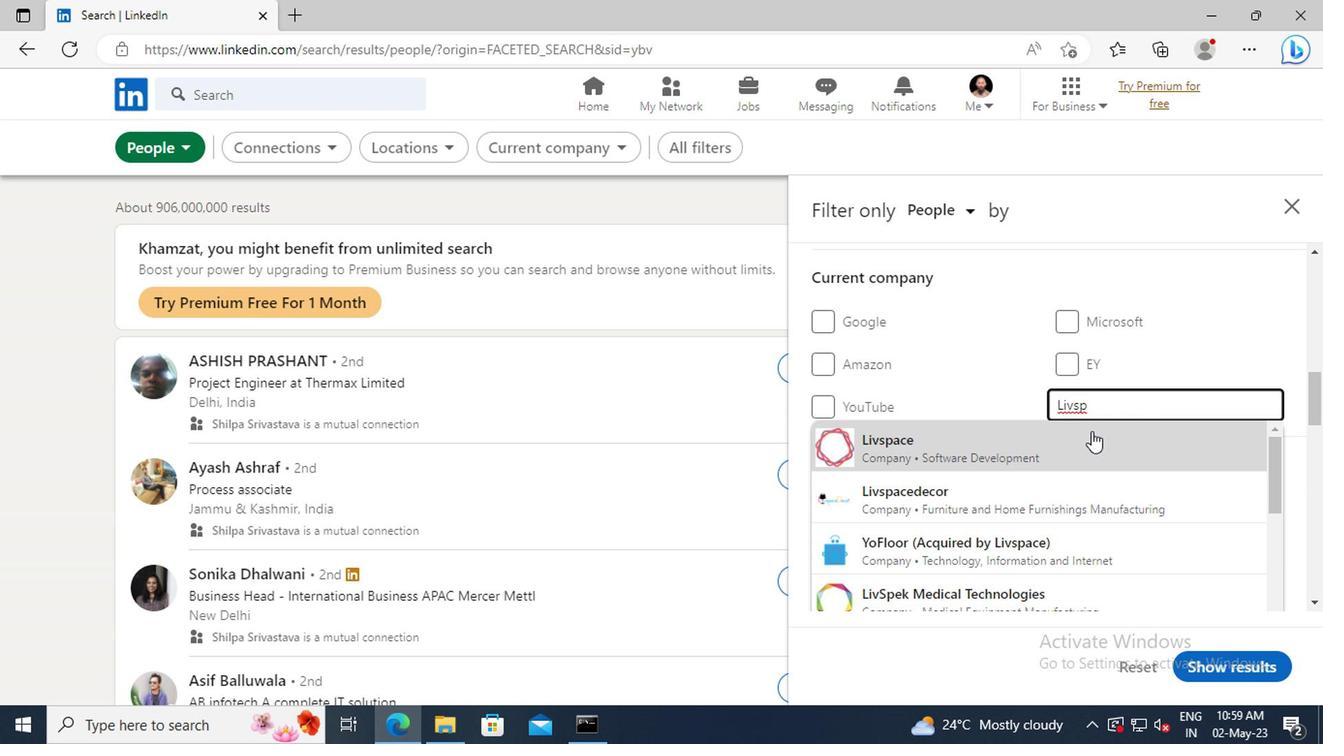 
Action: Mouse pressed left at (896, 430)
Screenshot: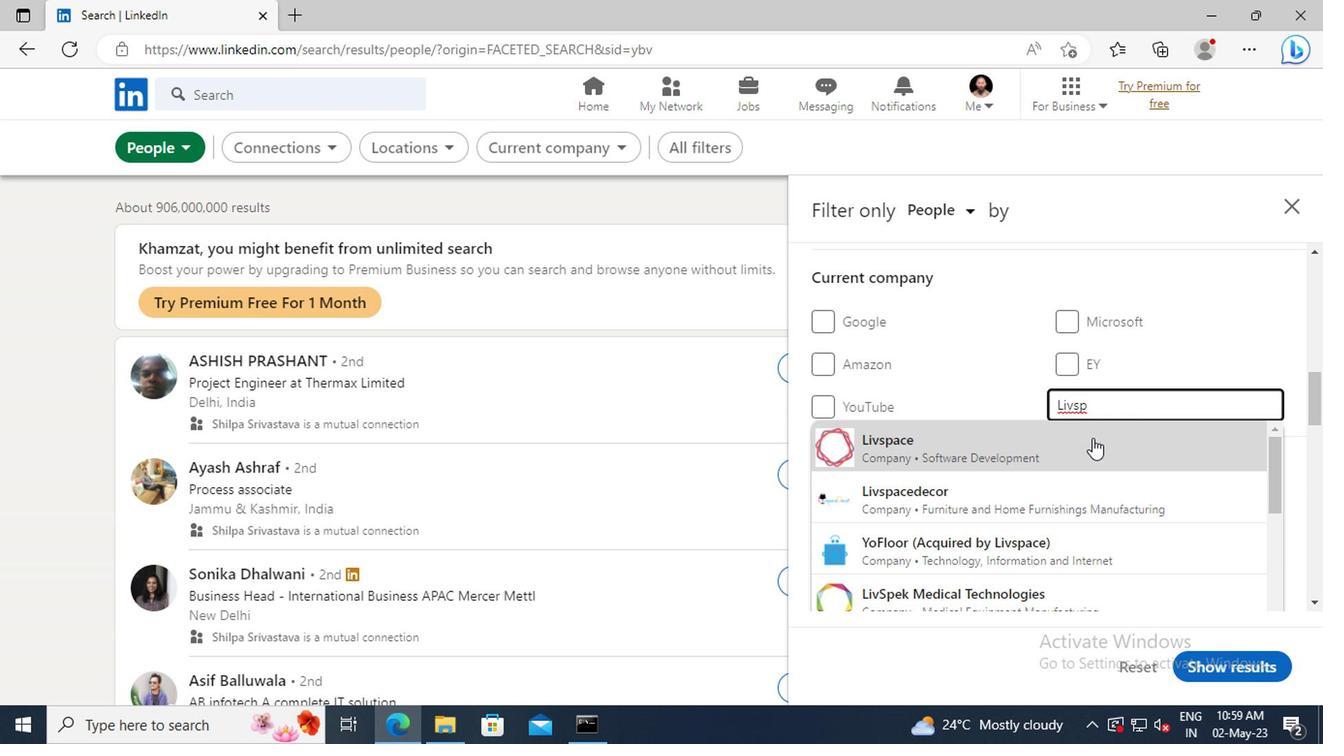 
Action: Mouse scrolled (896, 429) with delta (0, 0)
Screenshot: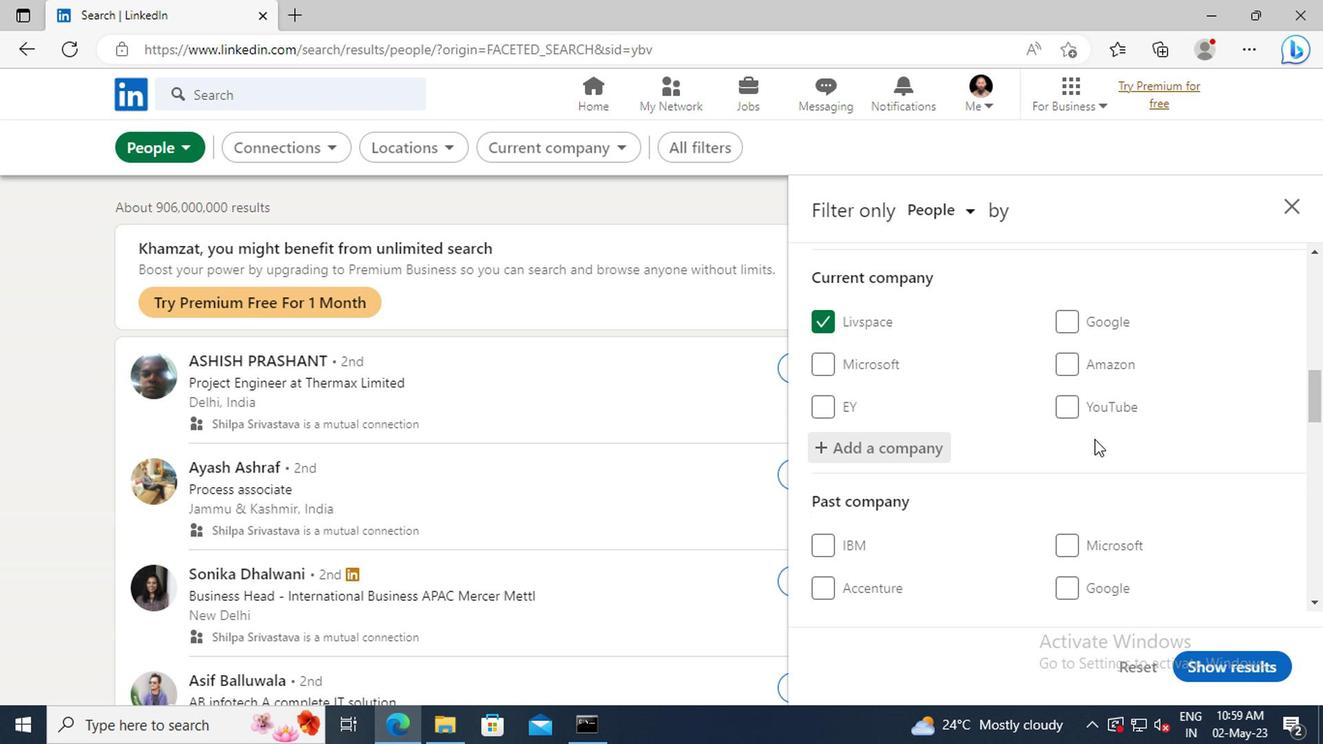 
Action: Mouse scrolled (896, 429) with delta (0, 0)
Screenshot: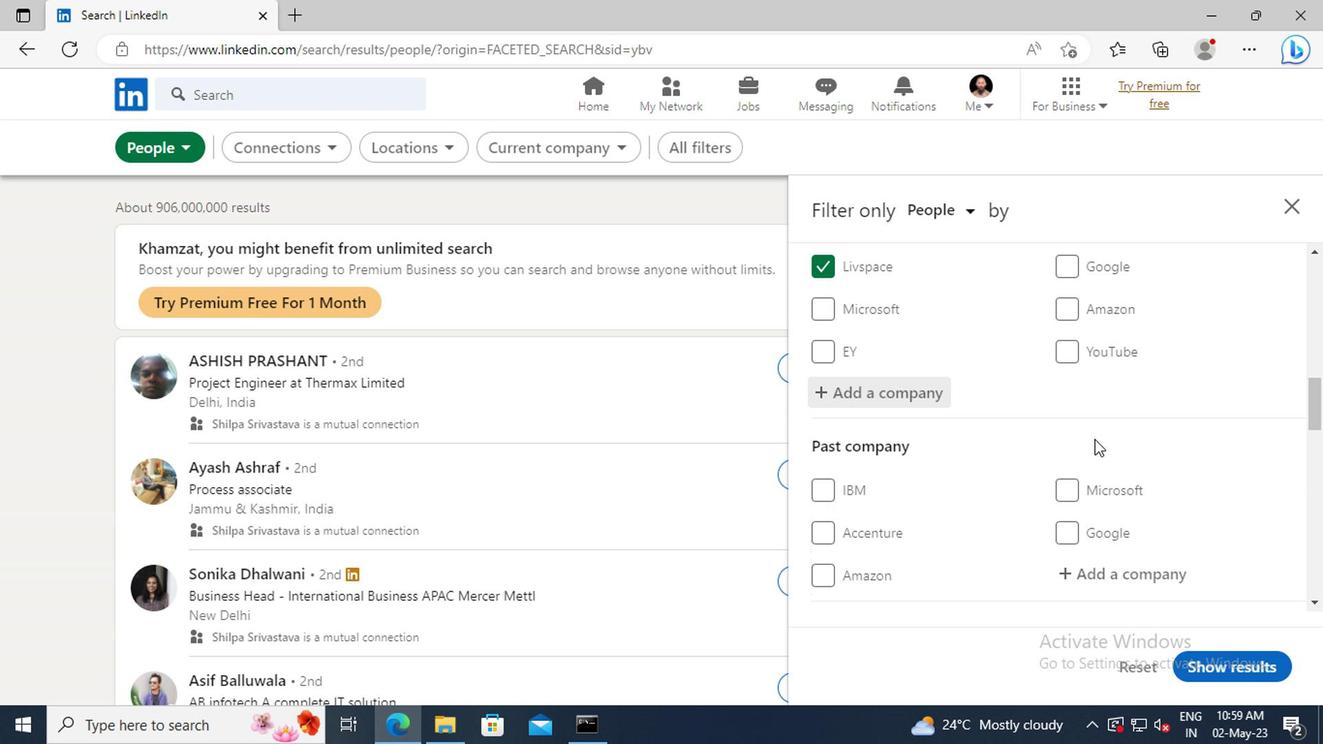 
Action: Mouse scrolled (896, 429) with delta (0, 0)
Screenshot: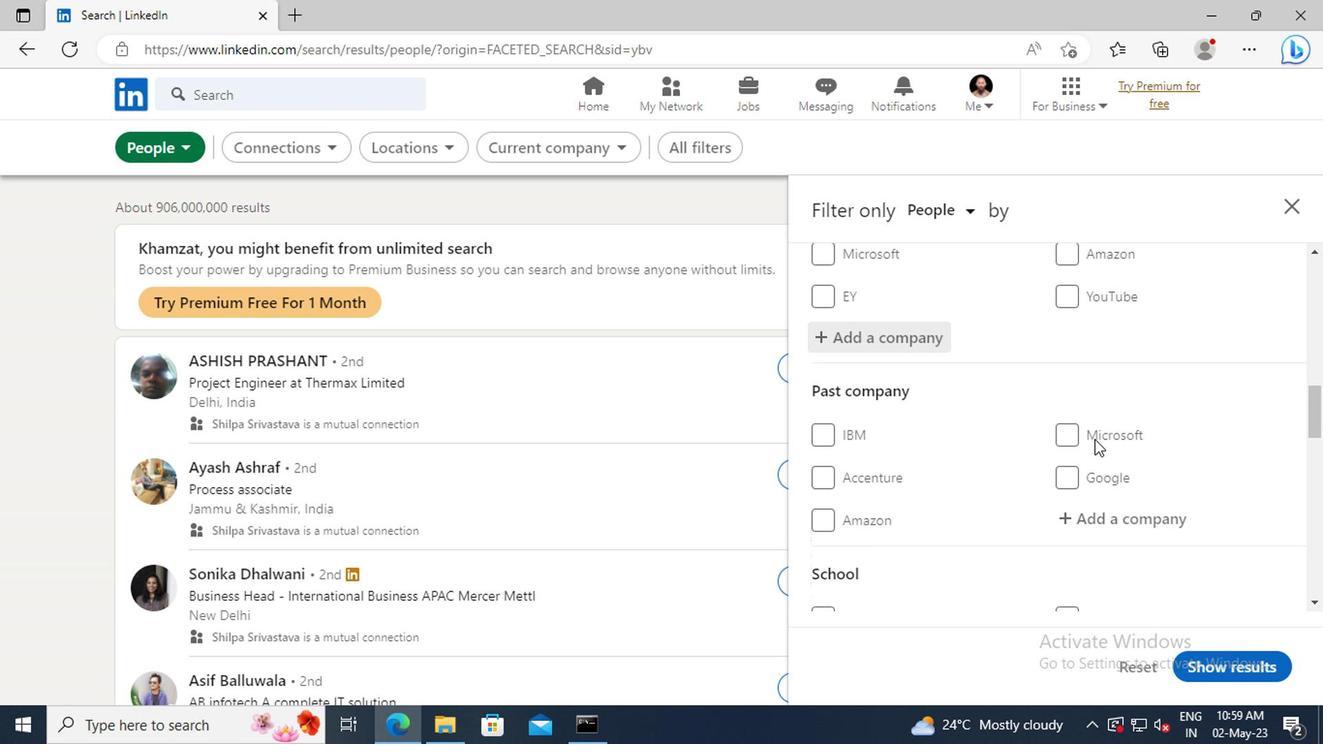 
Action: Mouse scrolled (896, 429) with delta (0, 0)
Screenshot: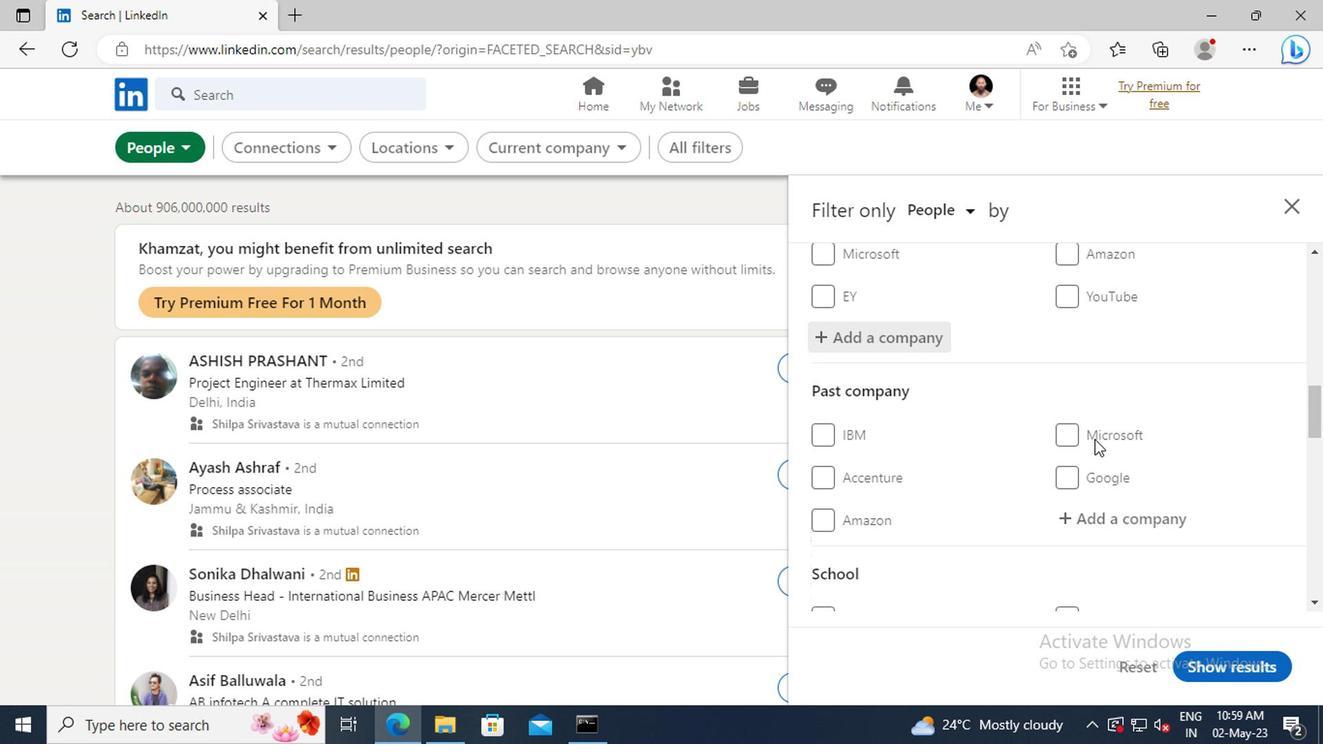 
Action: Mouse scrolled (896, 429) with delta (0, 0)
Screenshot: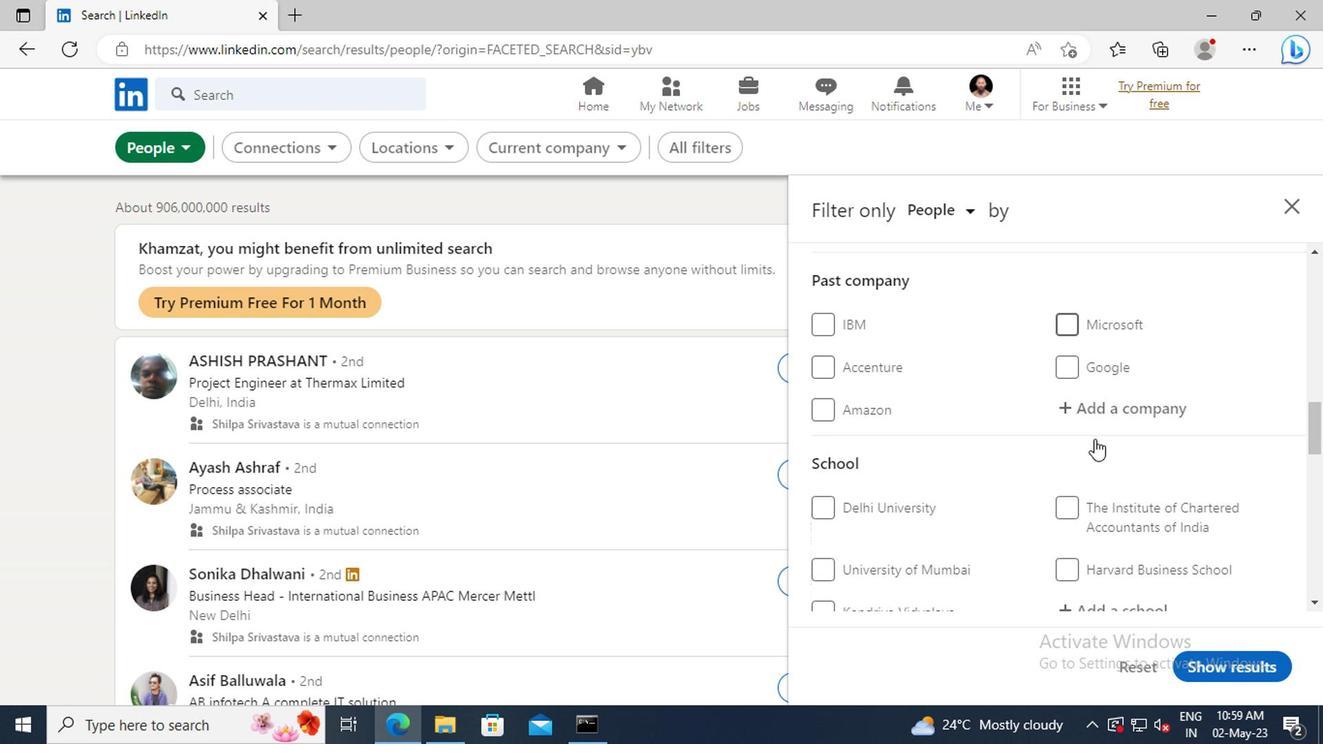 
Action: Mouse scrolled (896, 429) with delta (0, 0)
Screenshot: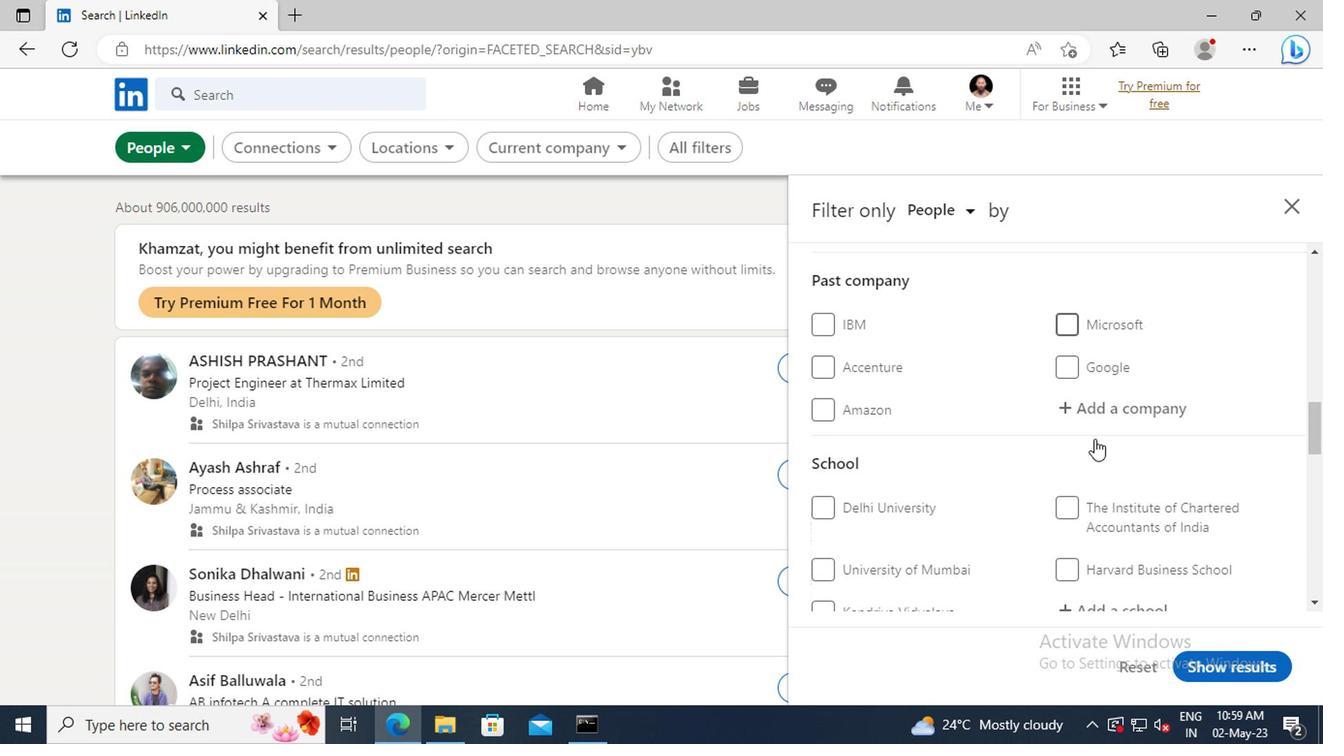 
Action: Mouse scrolled (896, 429) with delta (0, 0)
Screenshot: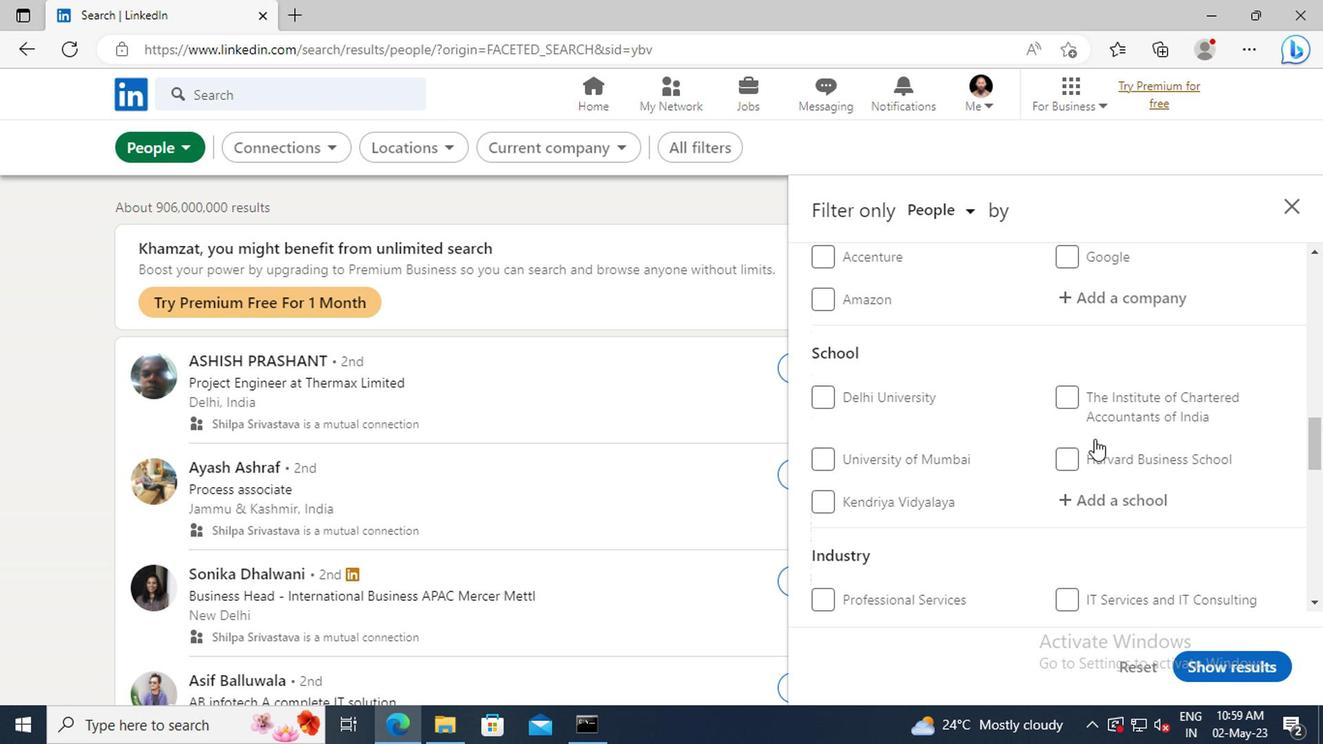 
Action: Mouse moved to (892, 433)
Screenshot: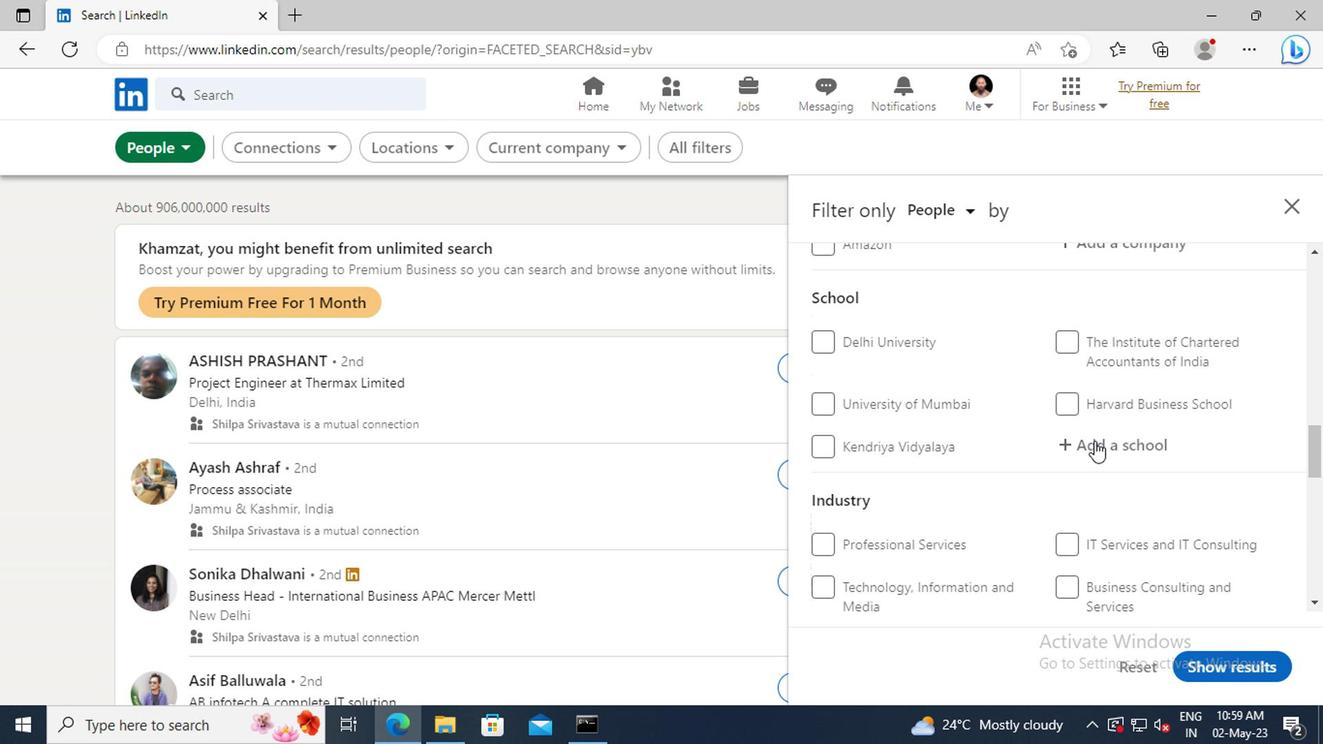 
Action: Mouse pressed left at (892, 433)
Screenshot: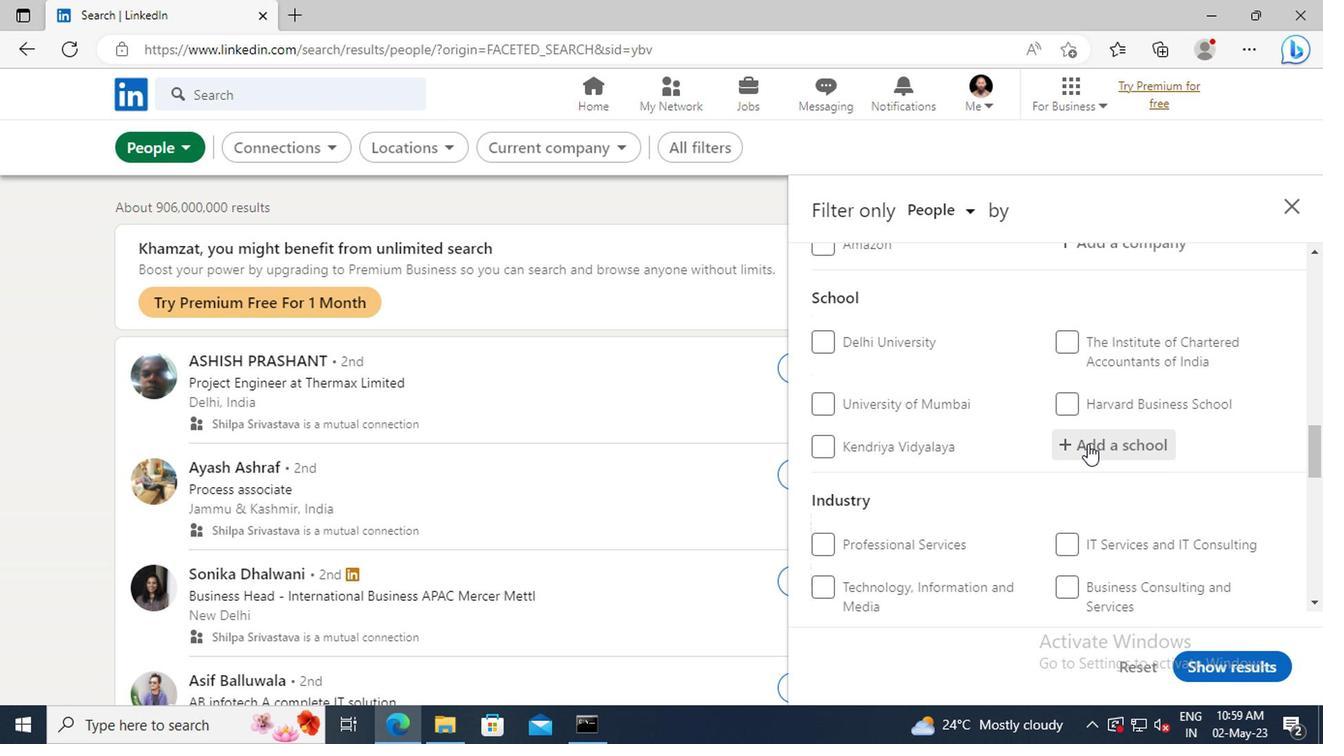 
Action: Key pressed <Key.shift>JAYPEE<Key.space><Key.shift>UNIVERSITY<Key.space>OF<Key.space><Key.shift>EN
Screenshot: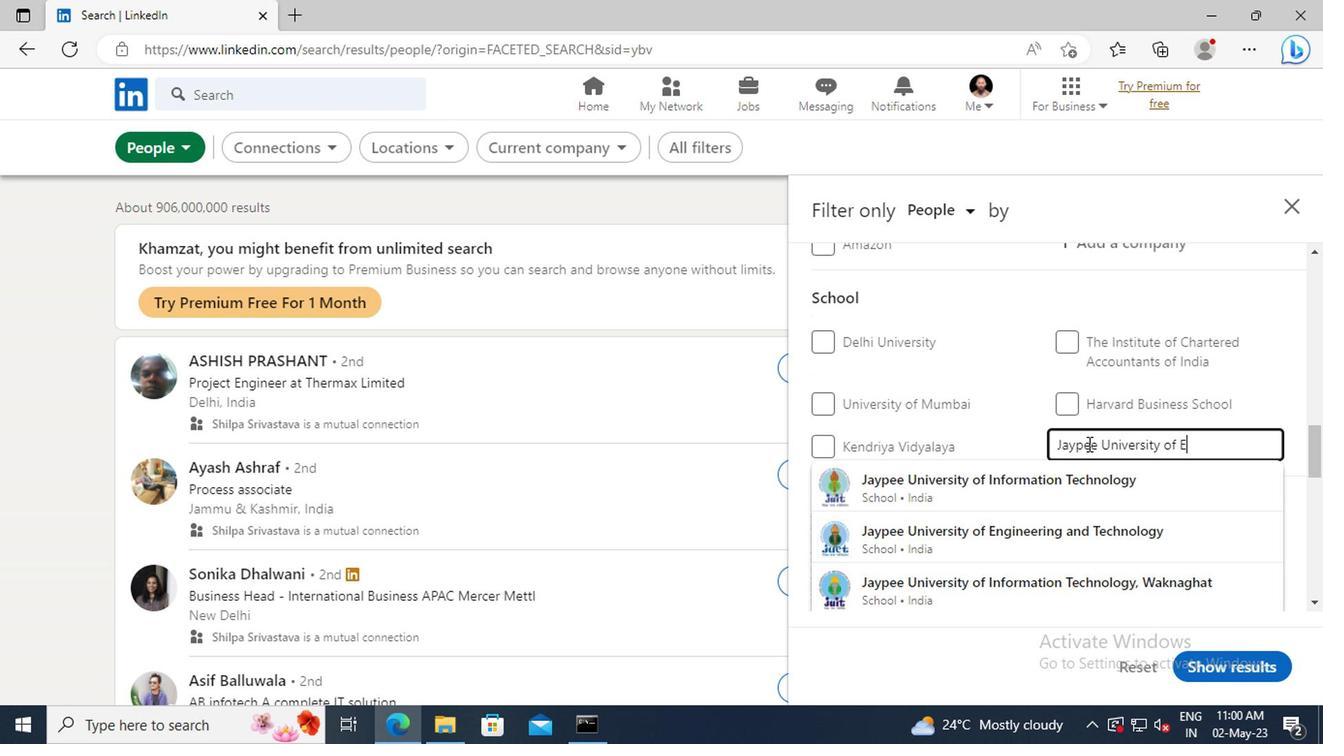 
Action: Mouse moved to (894, 461)
Screenshot: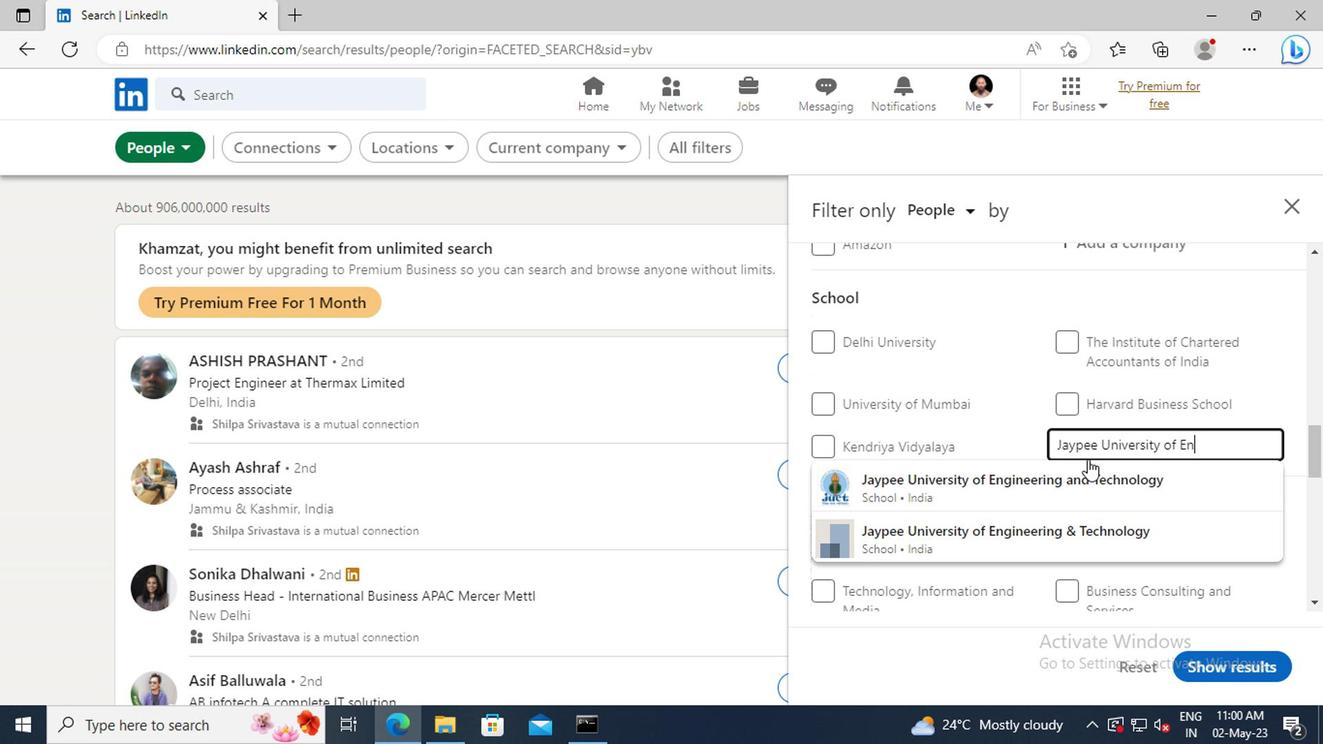 
Action: Mouse pressed left at (894, 461)
Screenshot: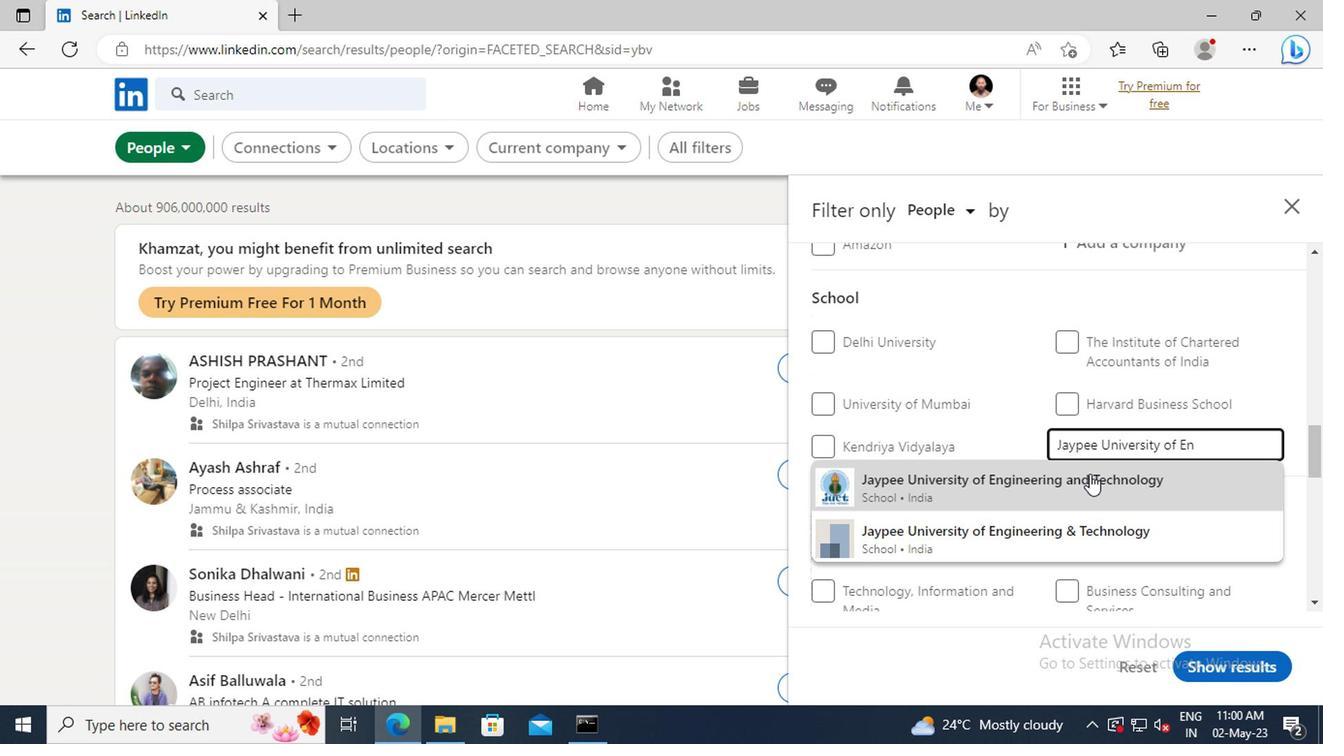 
Action: Mouse scrolled (894, 460) with delta (0, 0)
Screenshot: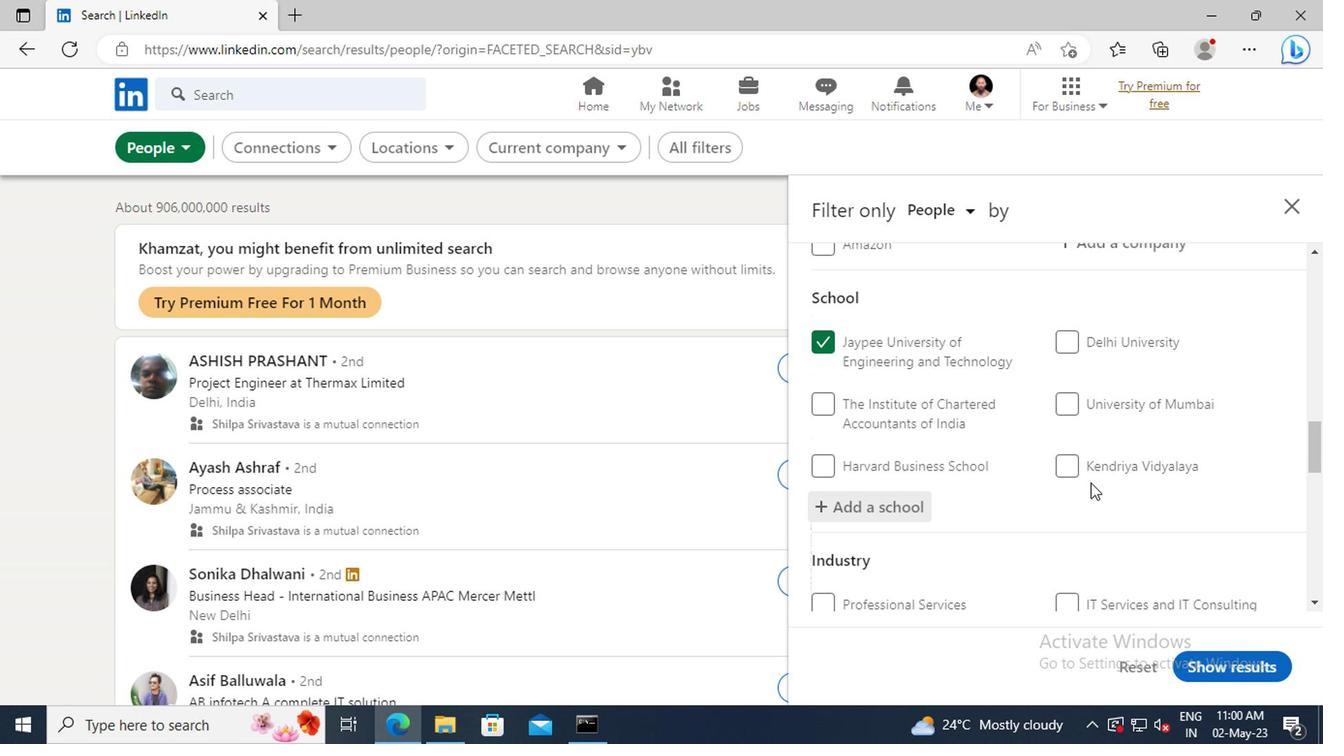 
Action: Mouse scrolled (894, 460) with delta (0, 0)
Screenshot: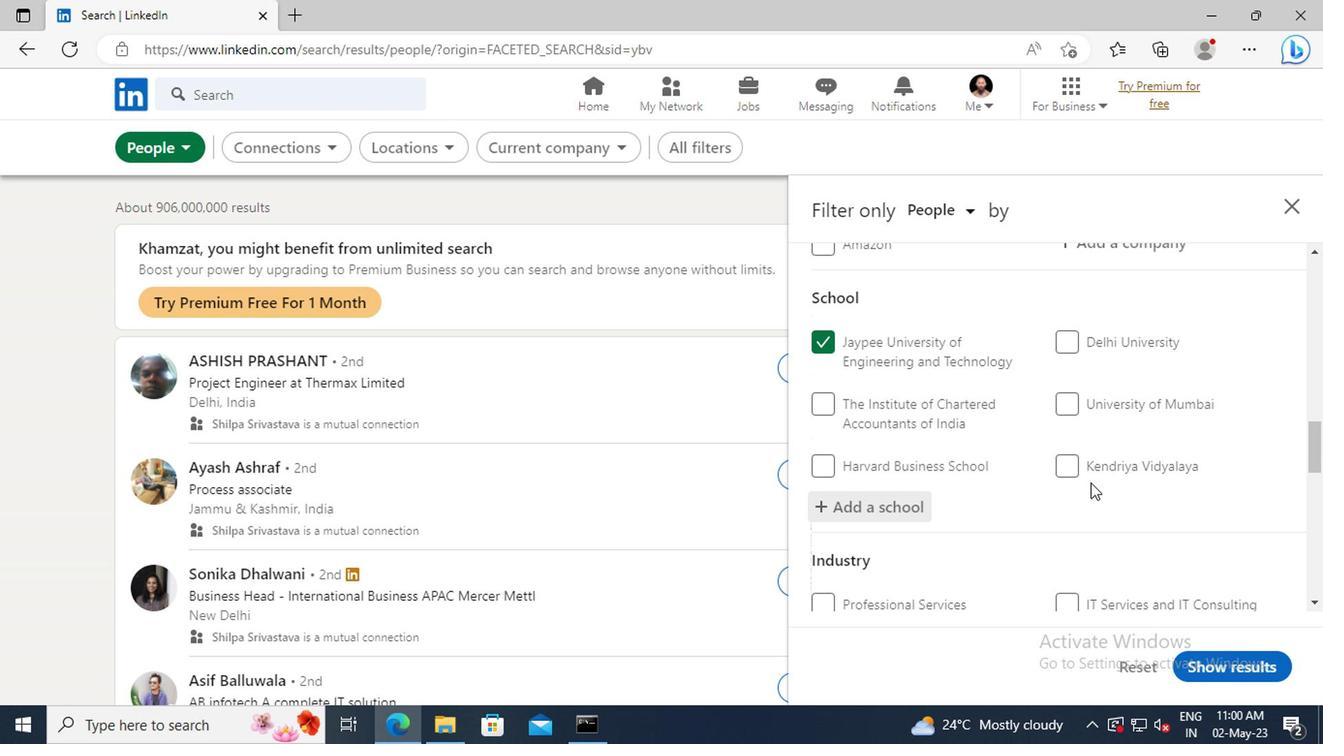 
Action: Mouse scrolled (894, 460) with delta (0, 0)
Screenshot: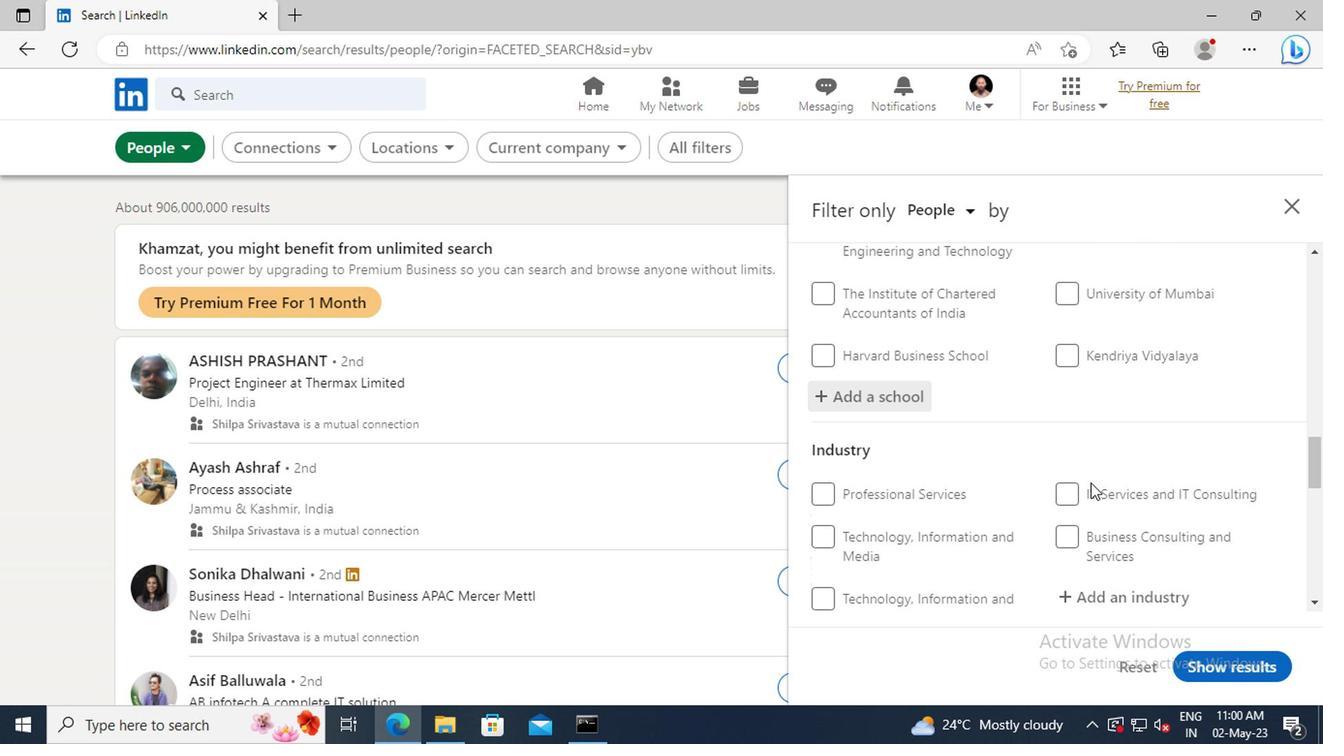 
Action: Mouse scrolled (894, 460) with delta (0, 0)
Screenshot: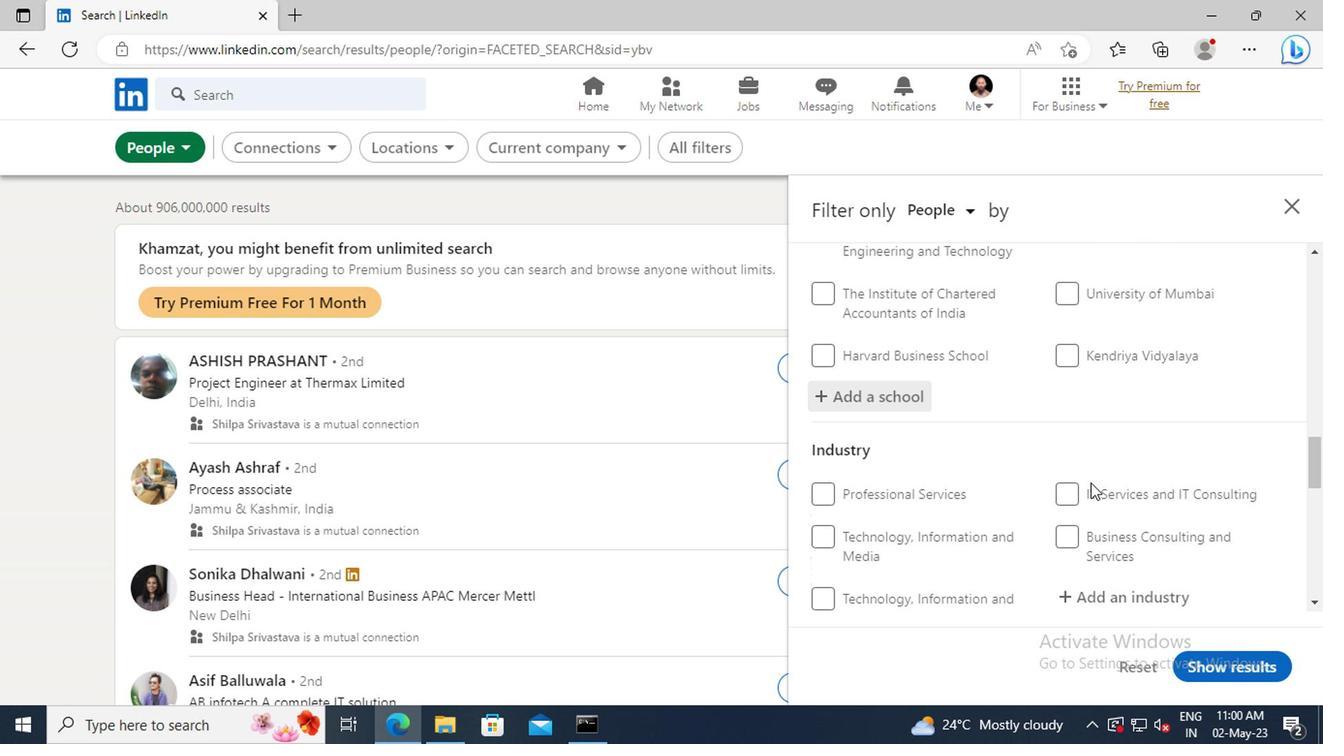 
Action: Mouse moved to (889, 461)
Screenshot: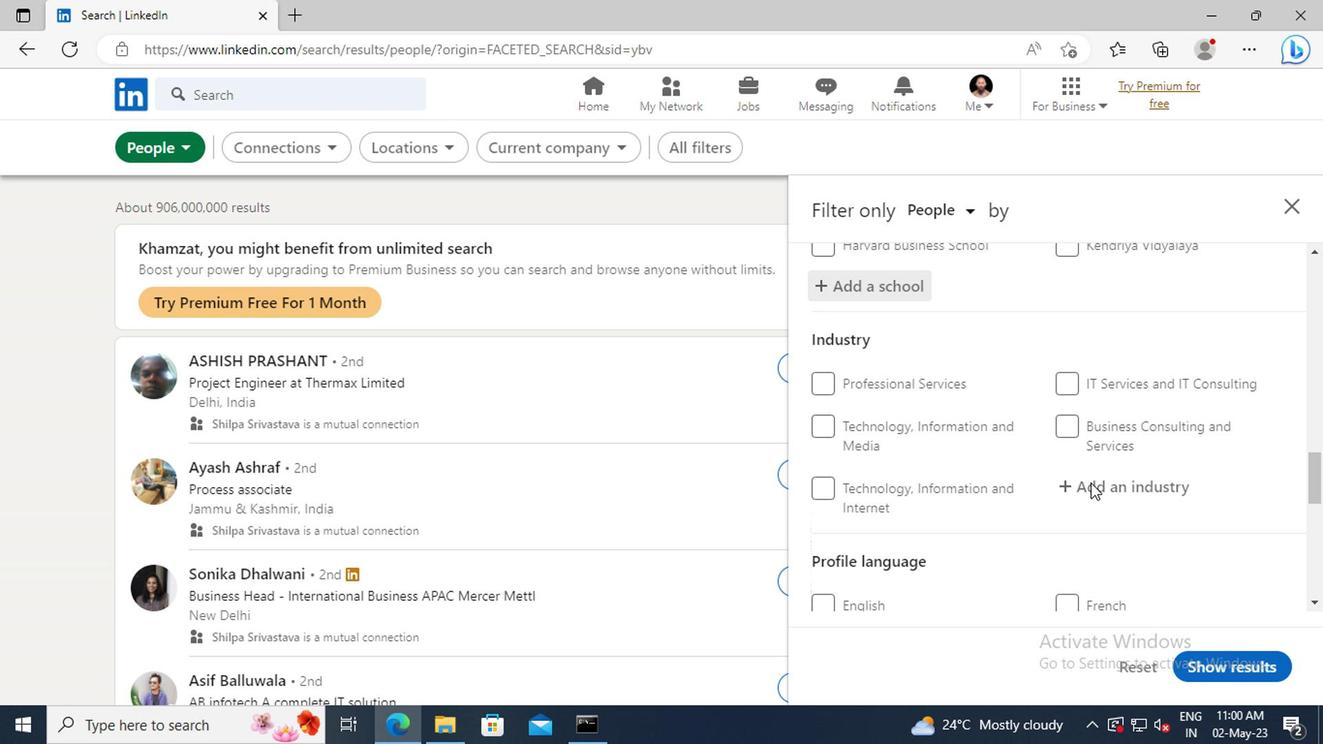
Action: Mouse pressed left at (889, 461)
Screenshot: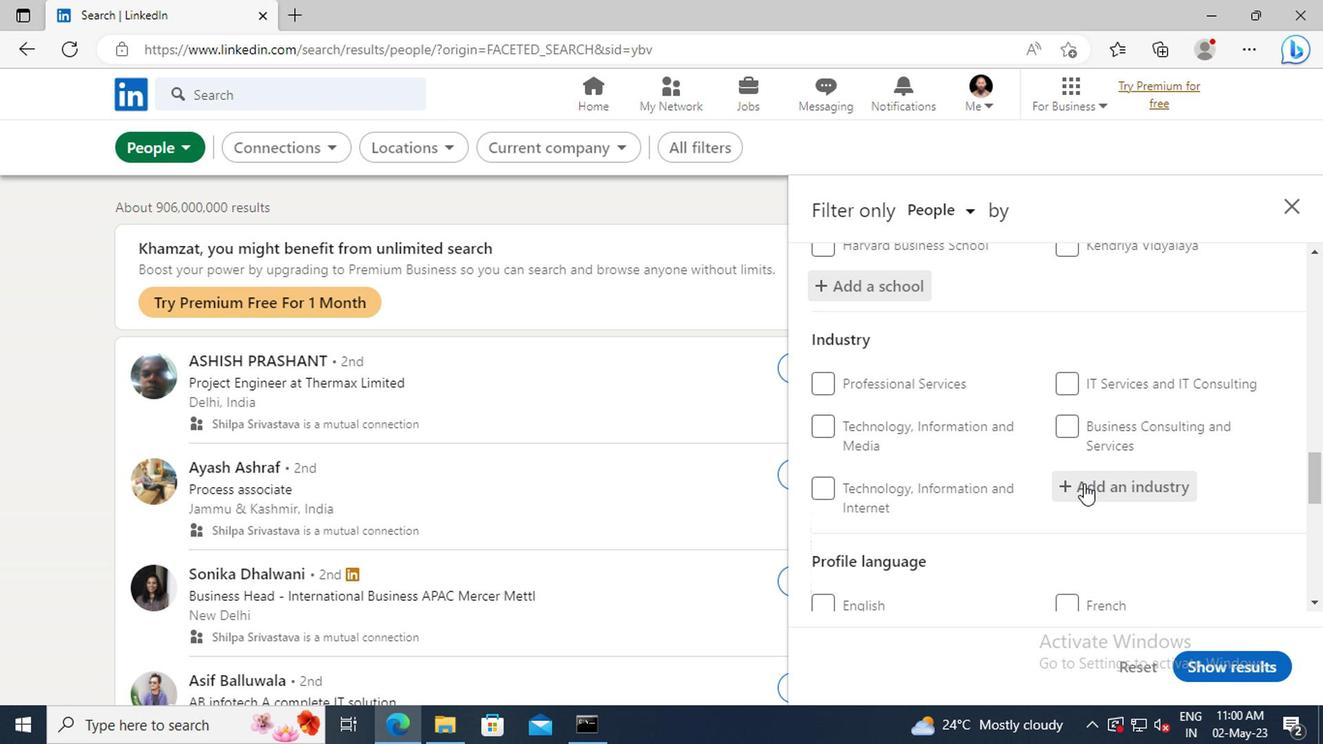 
Action: Key pressed <Key.shift>VOCATI
Screenshot: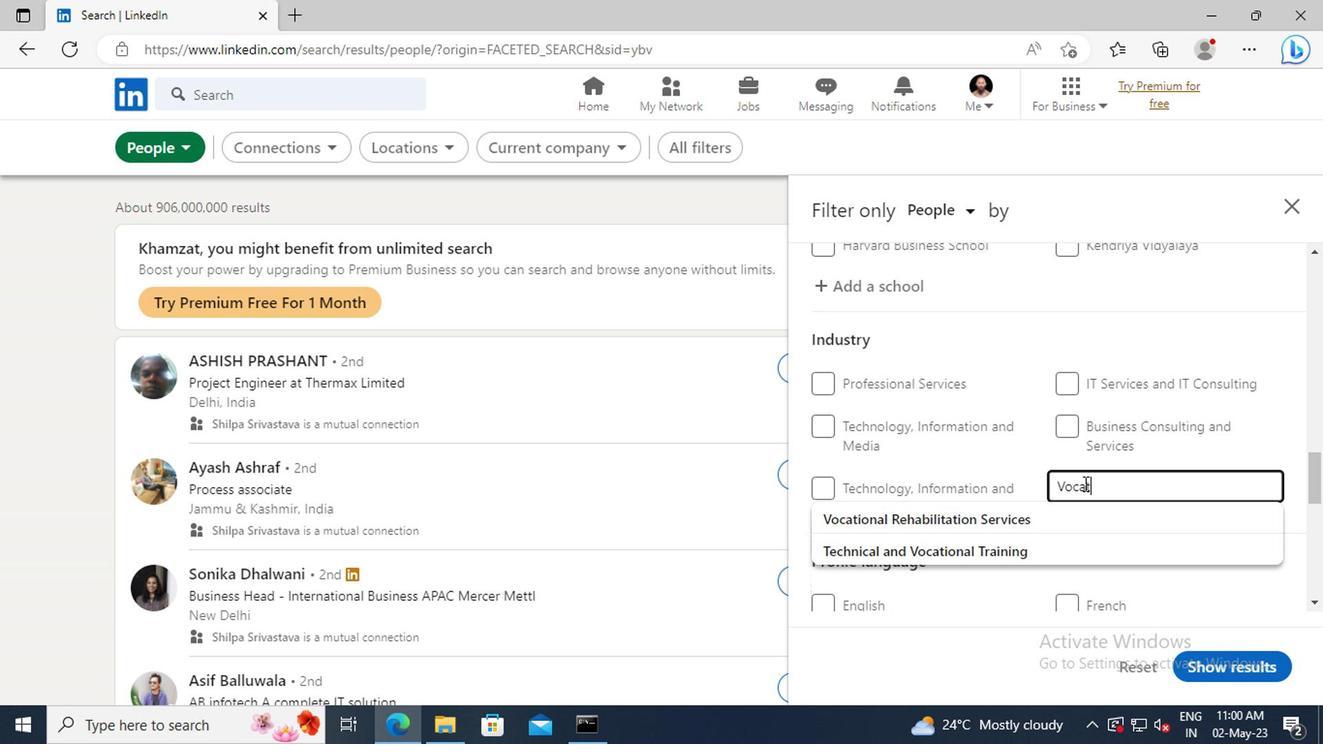 
Action: Mouse moved to (890, 484)
Screenshot: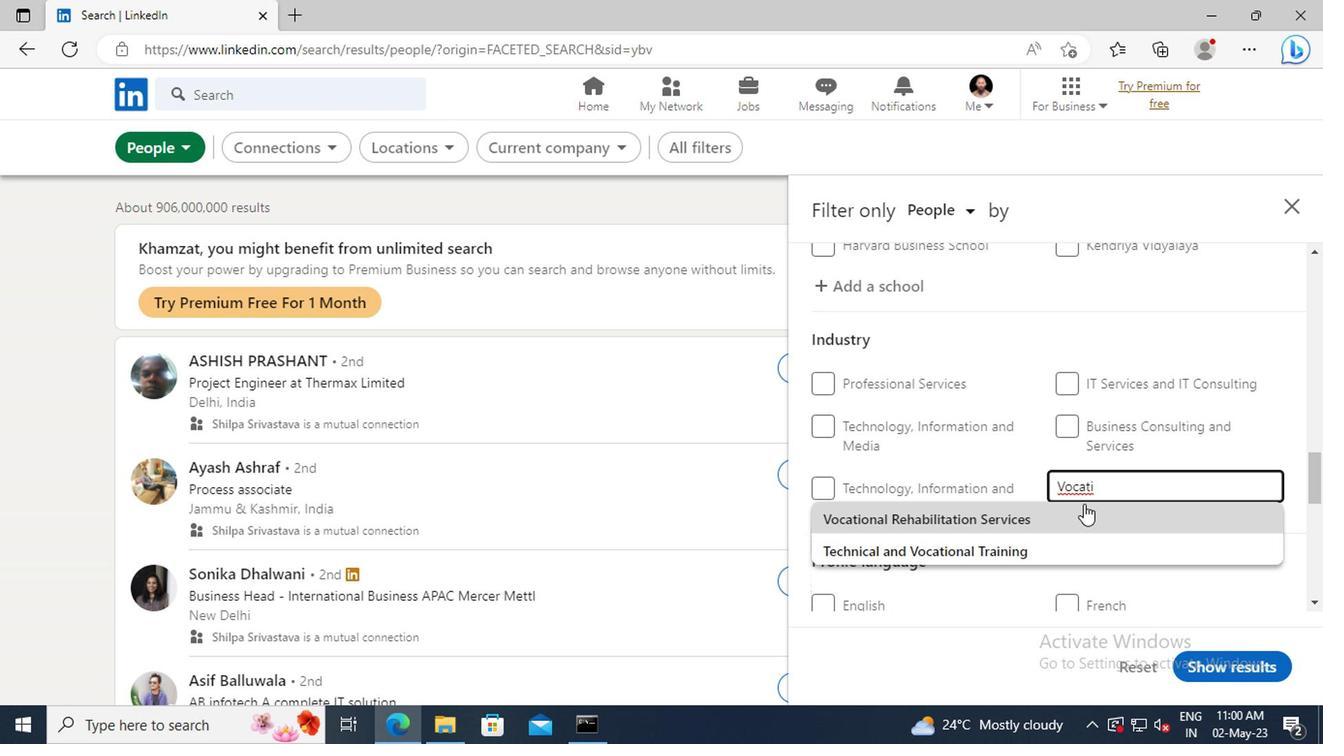 
Action: Mouse pressed left at (890, 484)
Screenshot: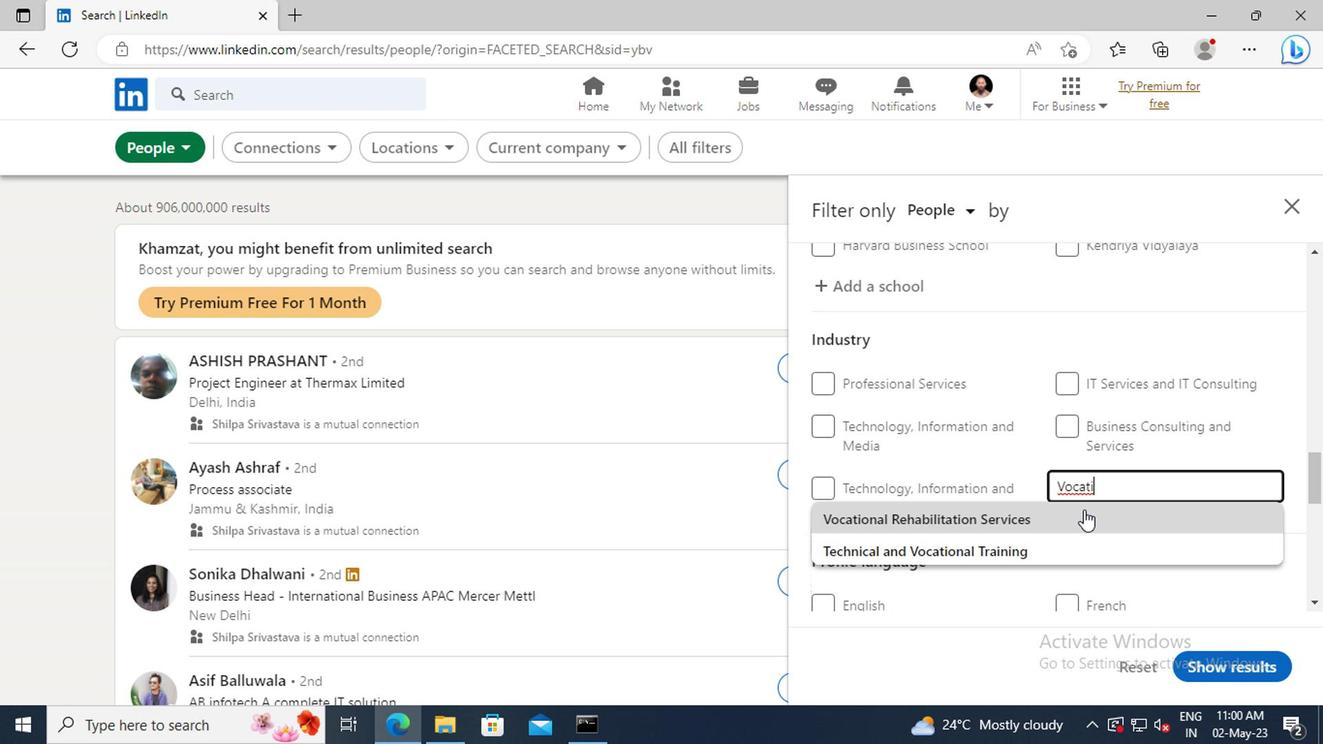 
Action: Mouse scrolled (890, 483) with delta (0, 0)
Screenshot: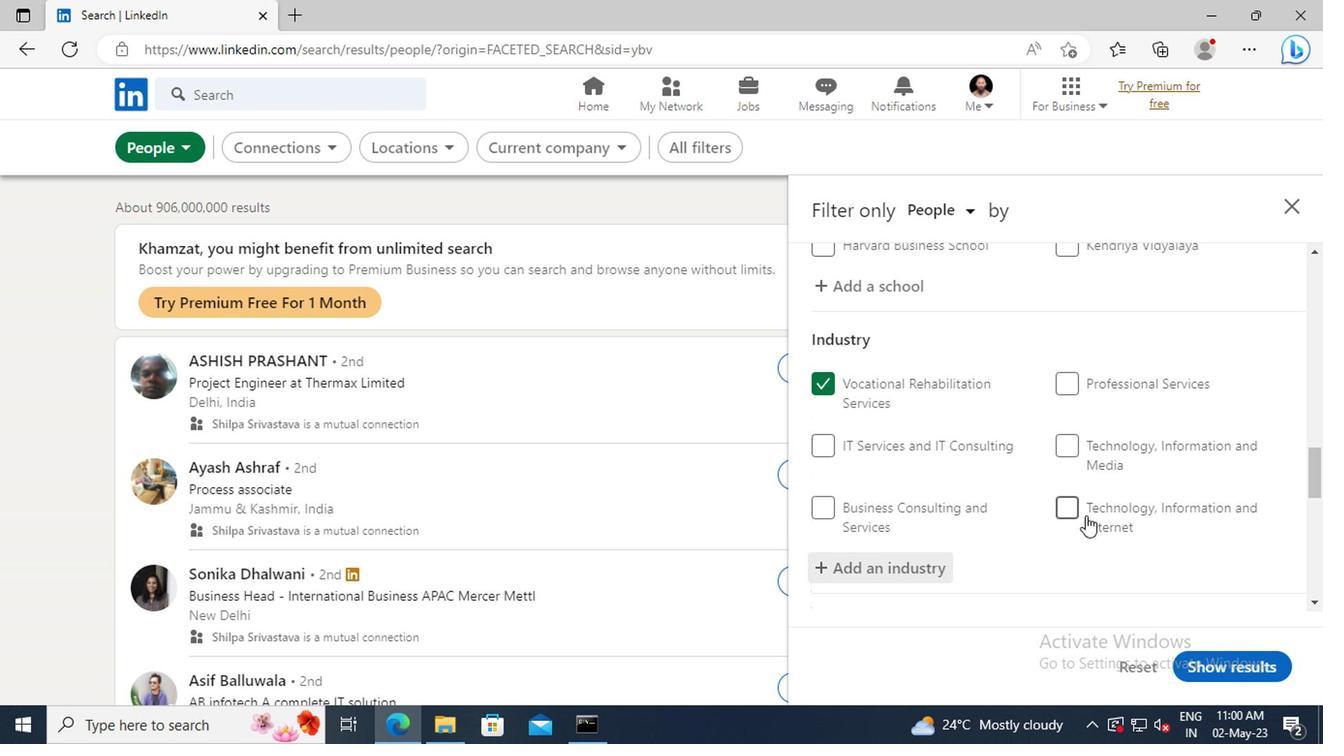 
Action: Mouse scrolled (890, 483) with delta (0, 0)
Screenshot: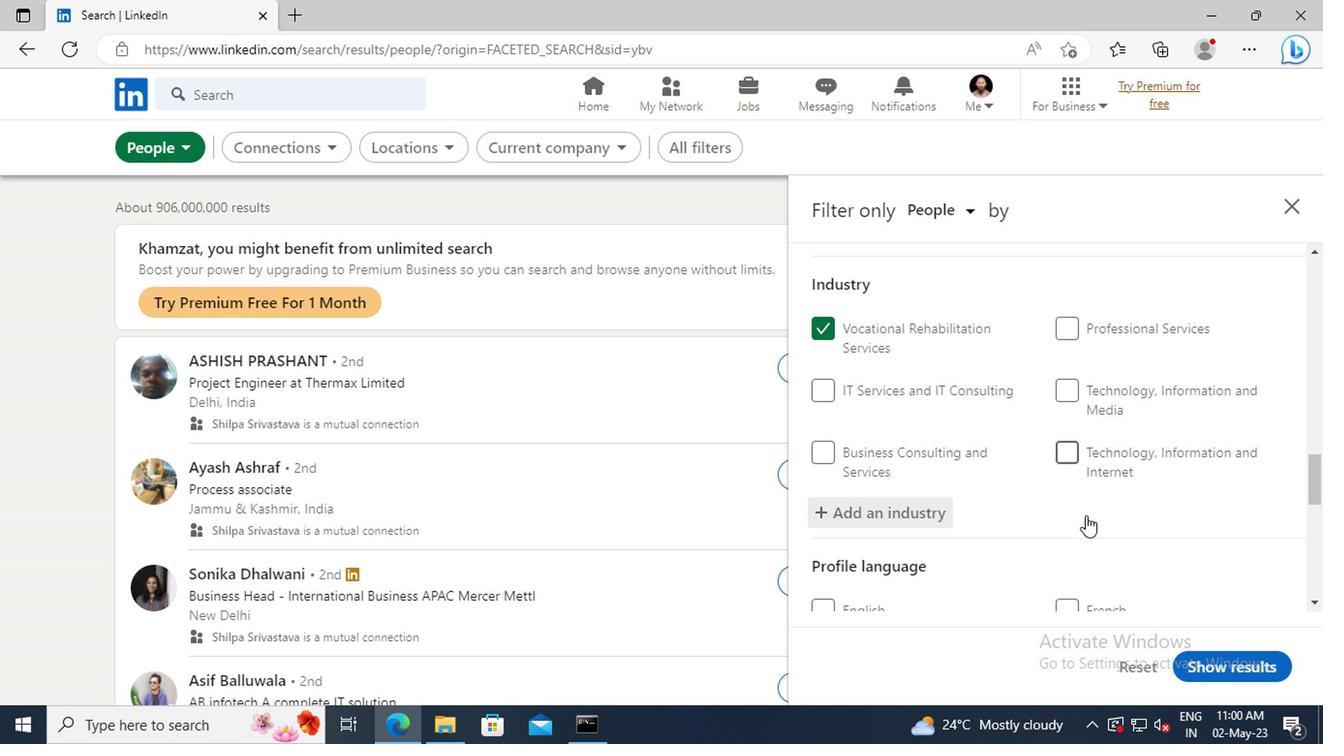 
Action: Mouse scrolled (890, 483) with delta (0, 0)
Screenshot: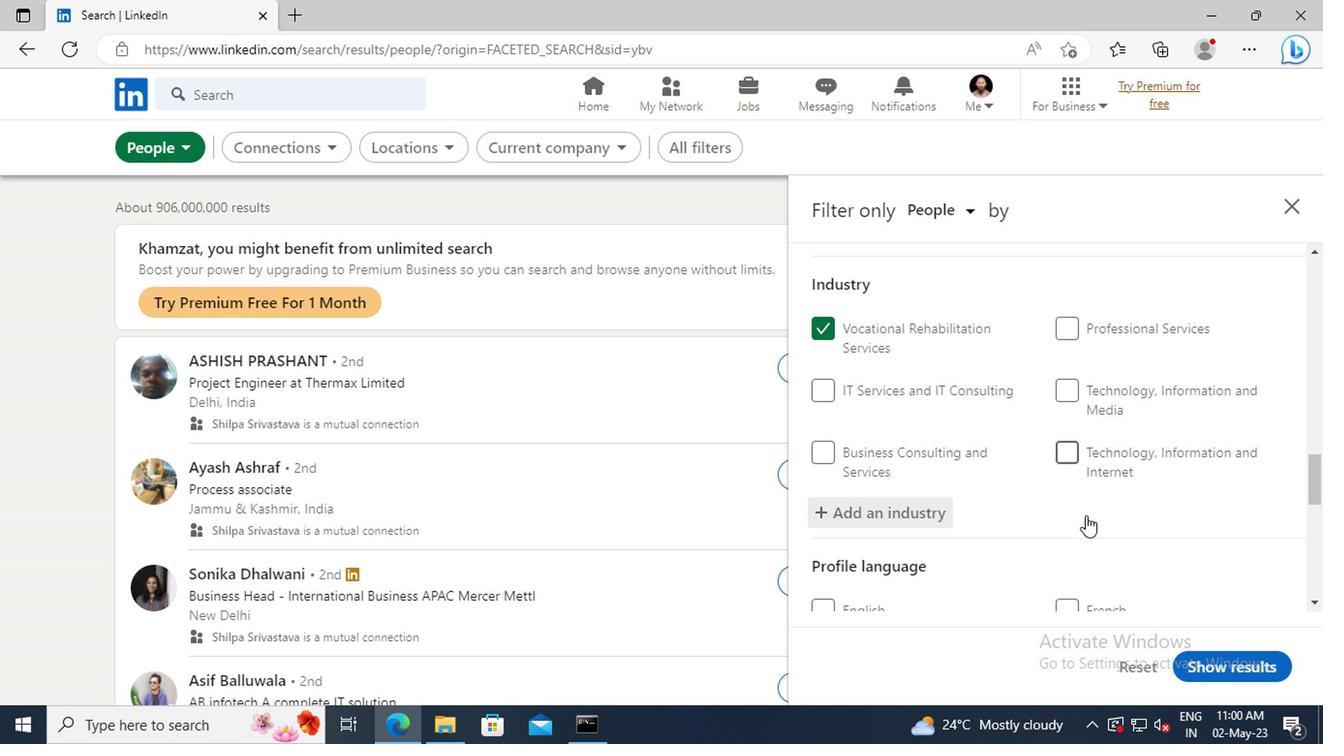
Action: Mouse scrolled (890, 483) with delta (0, 0)
Screenshot: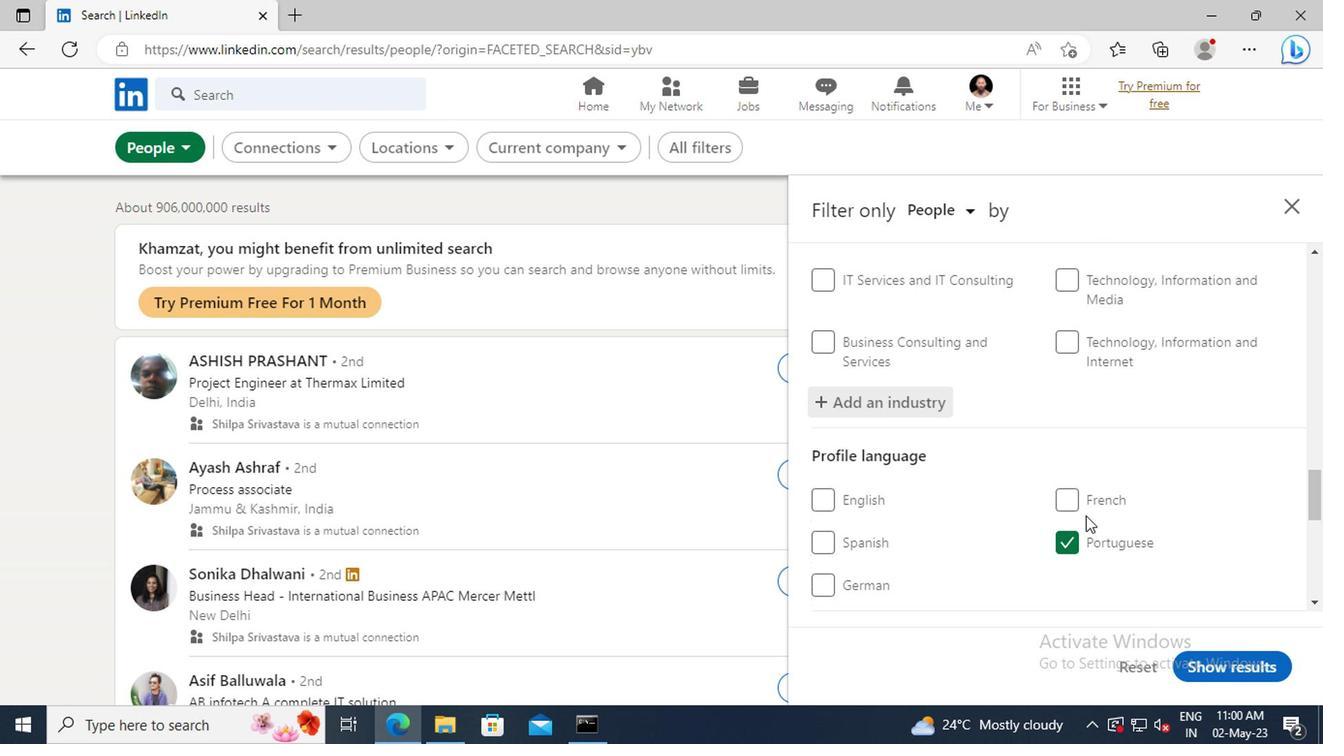 
Action: Mouse scrolled (890, 483) with delta (0, 0)
Screenshot: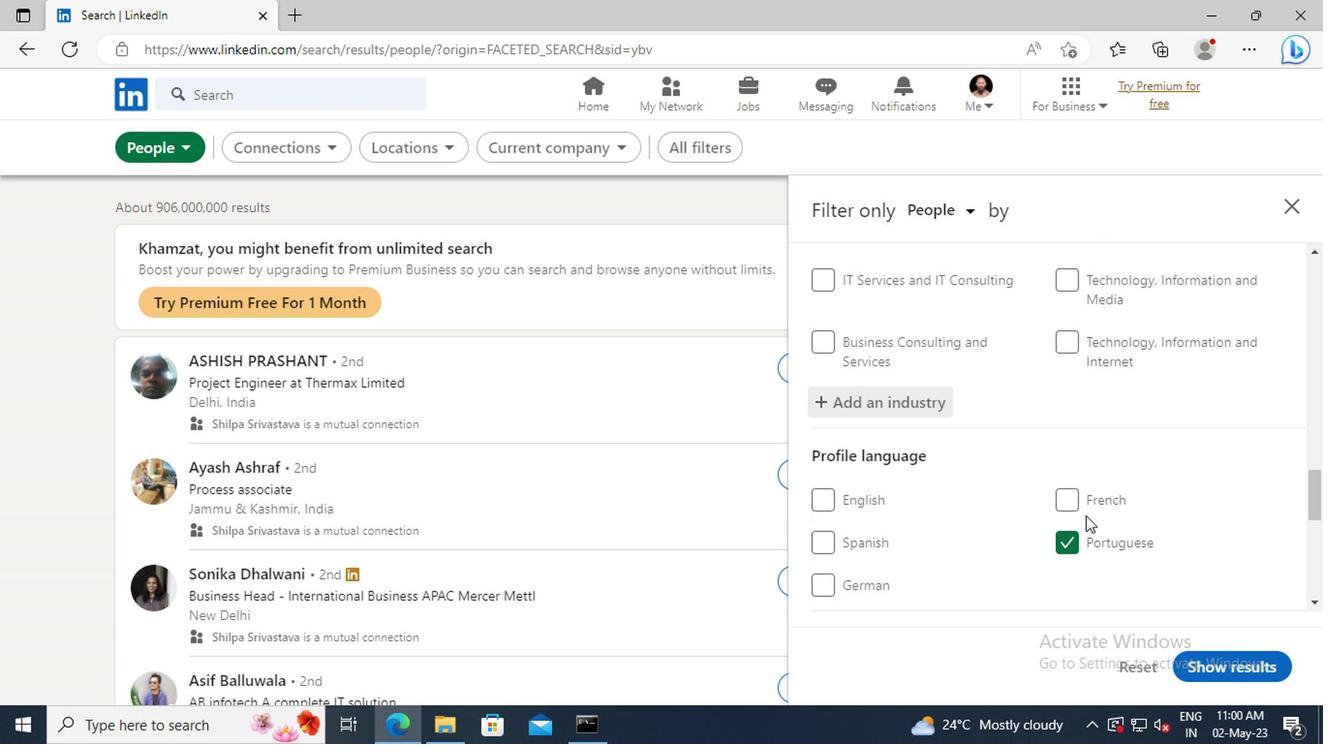 
Action: Mouse scrolled (890, 483) with delta (0, 0)
Screenshot: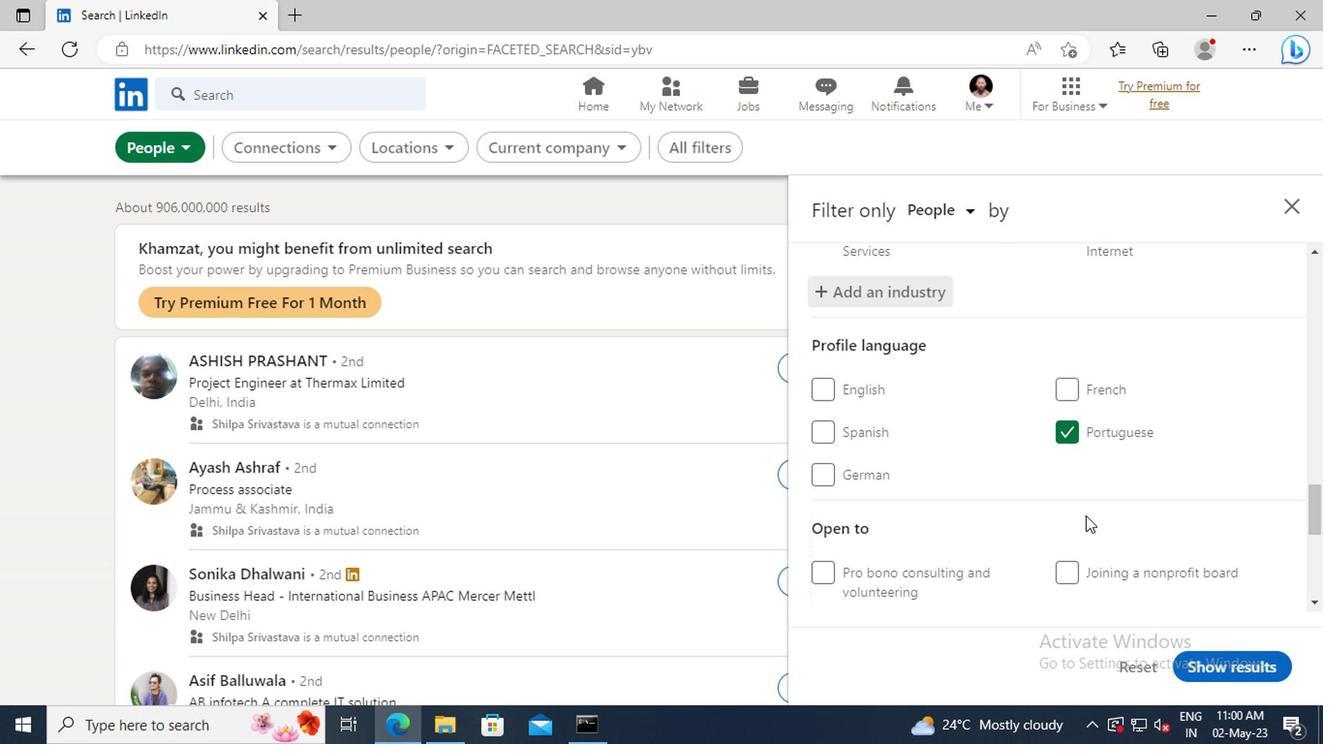 
Action: Mouse scrolled (890, 483) with delta (0, 0)
Screenshot: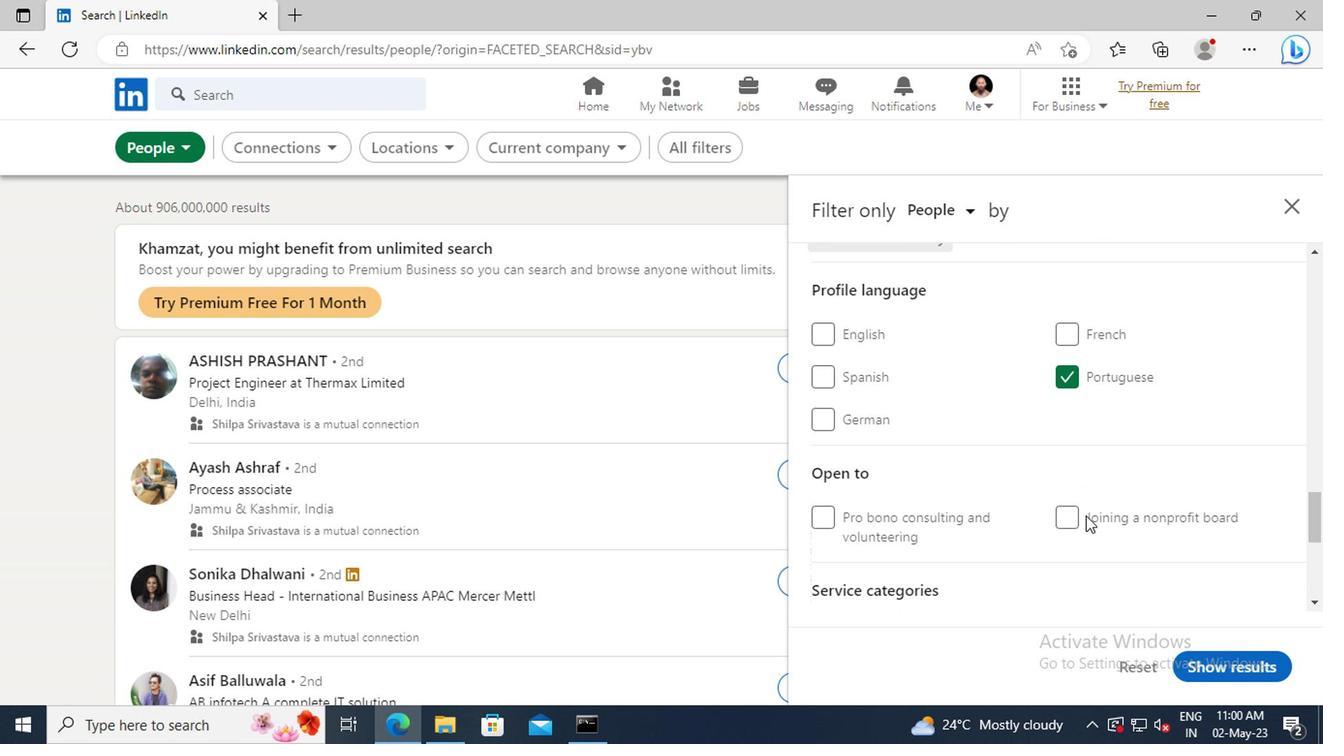 
Action: Mouse scrolled (890, 483) with delta (0, 0)
Screenshot: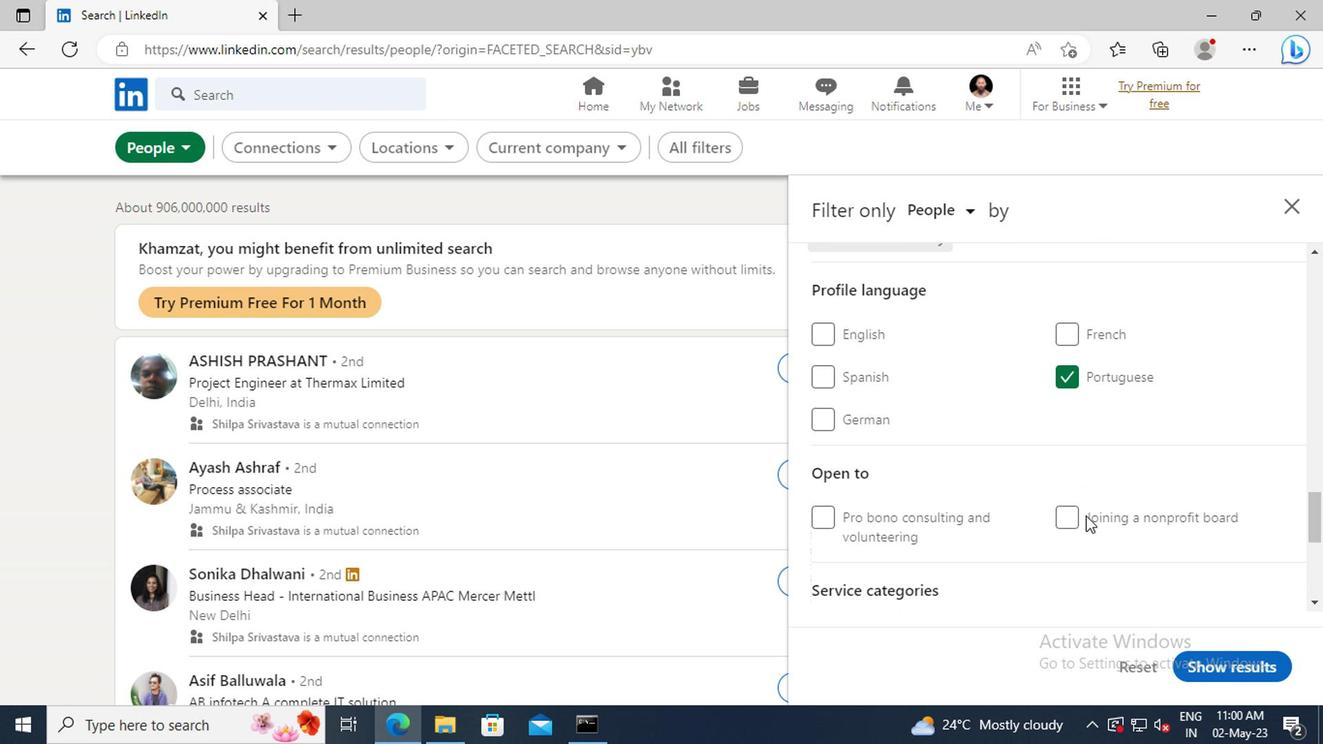 
Action: Mouse scrolled (890, 483) with delta (0, 0)
Screenshot: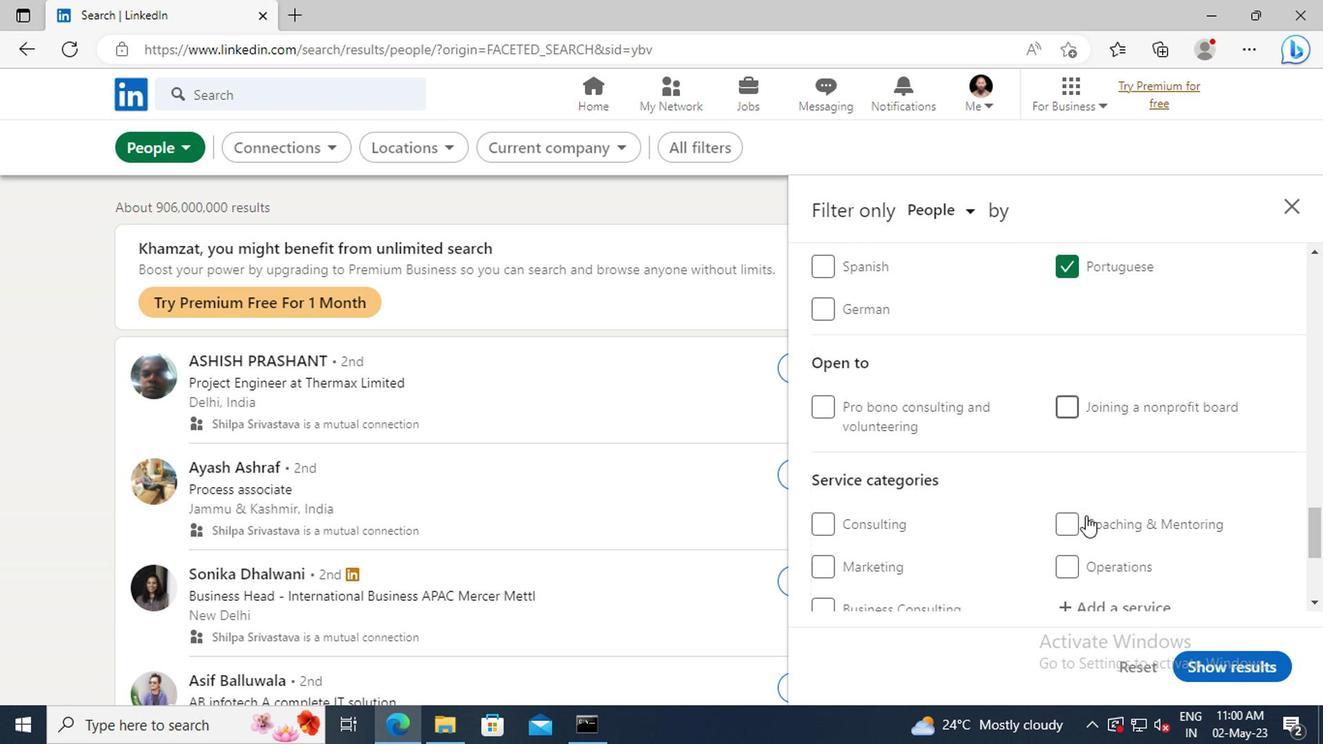 
Action: Mouse moved to (891, 506)
Screenshot: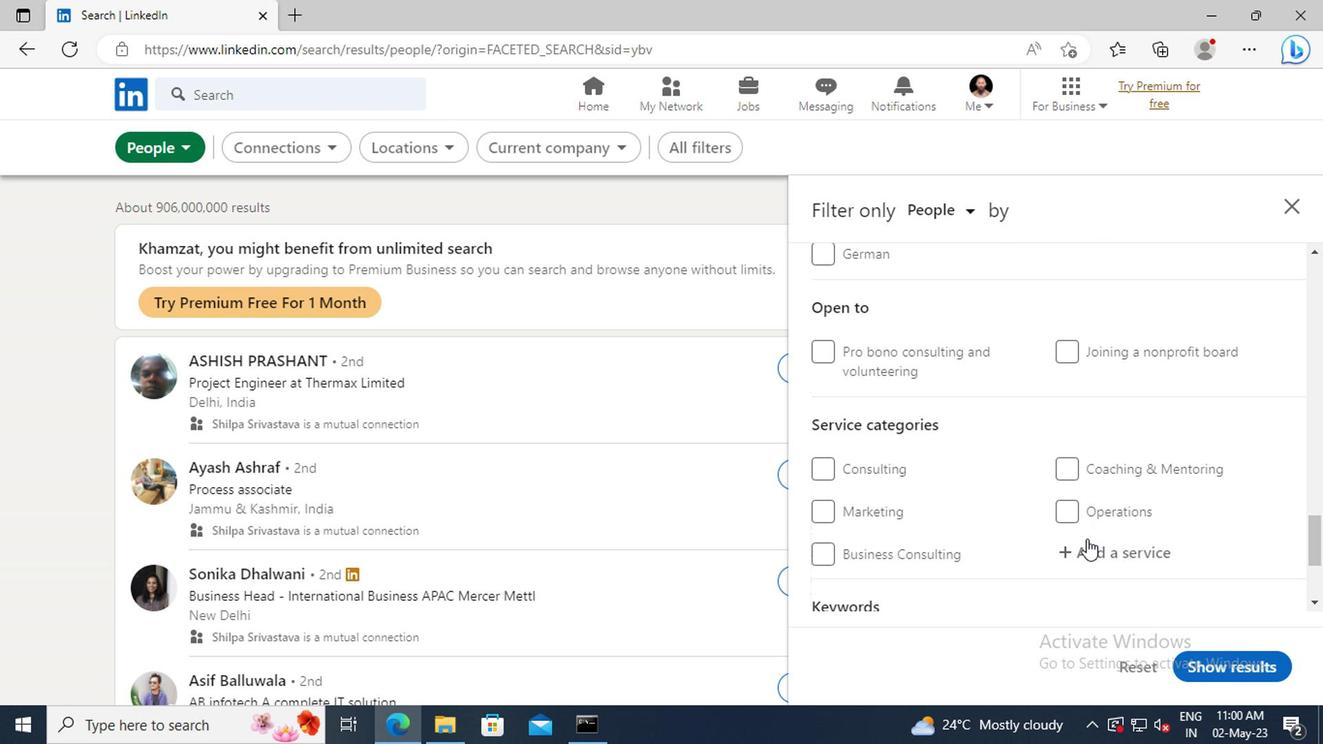 
Action: Mouse pressed left at (891, 506)
Screenshot: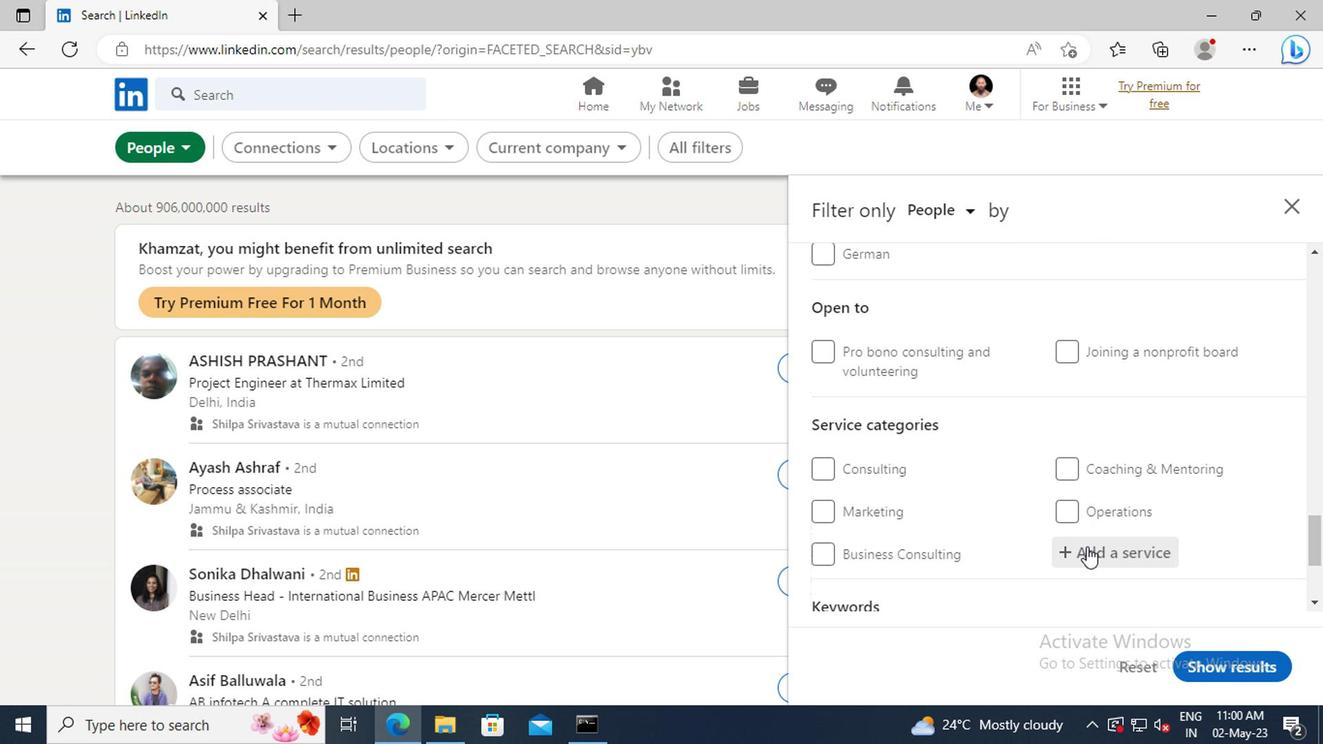 
Action: Key pressed <Key.shift>INTERIO
Screenshot: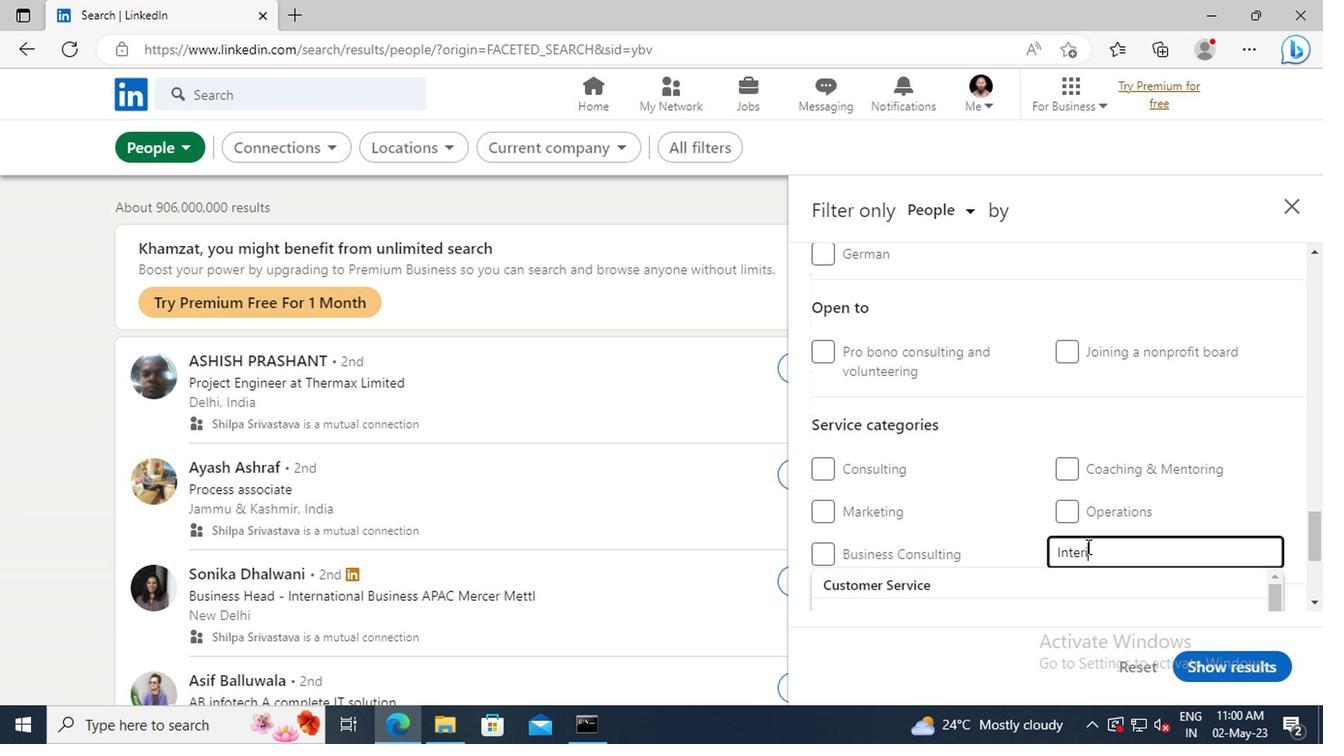 
Action: Mouse moved to (876, 529)
Screenshot: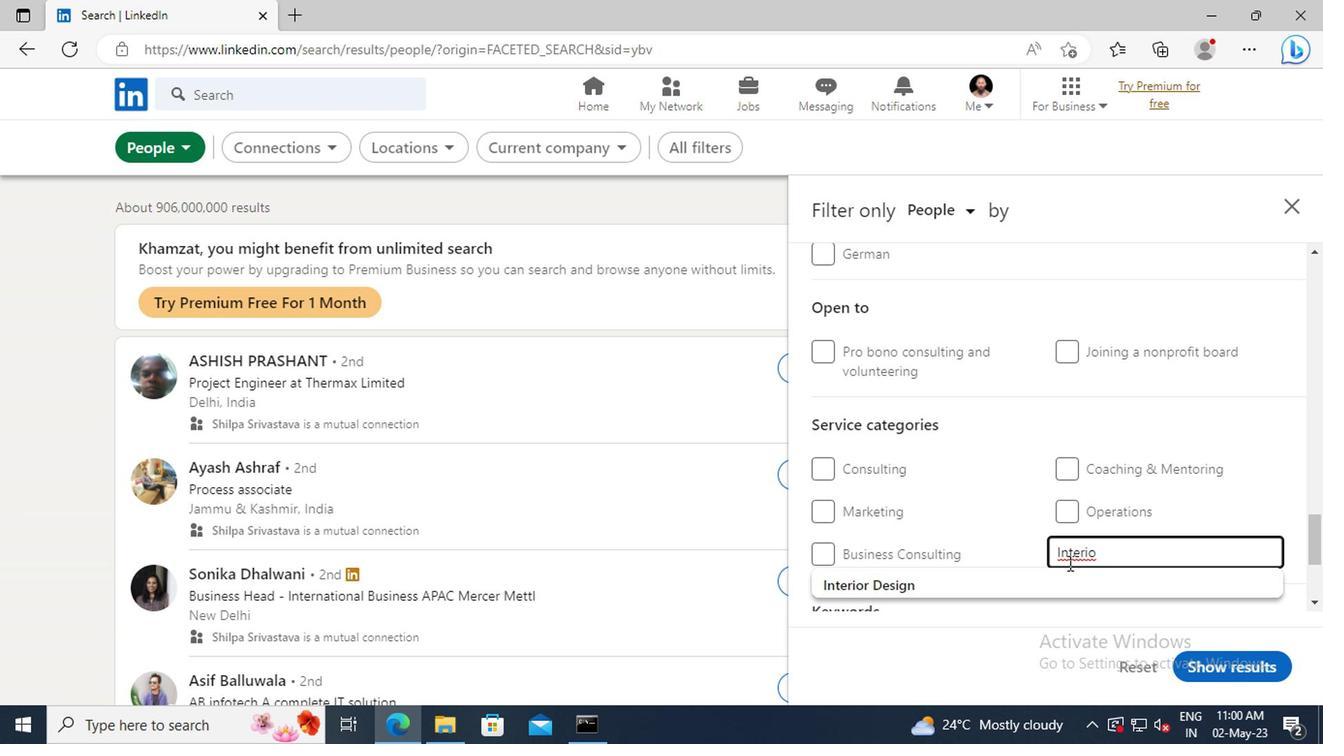 
Action: Mouse pressed left at (876, 529)
Screenshot: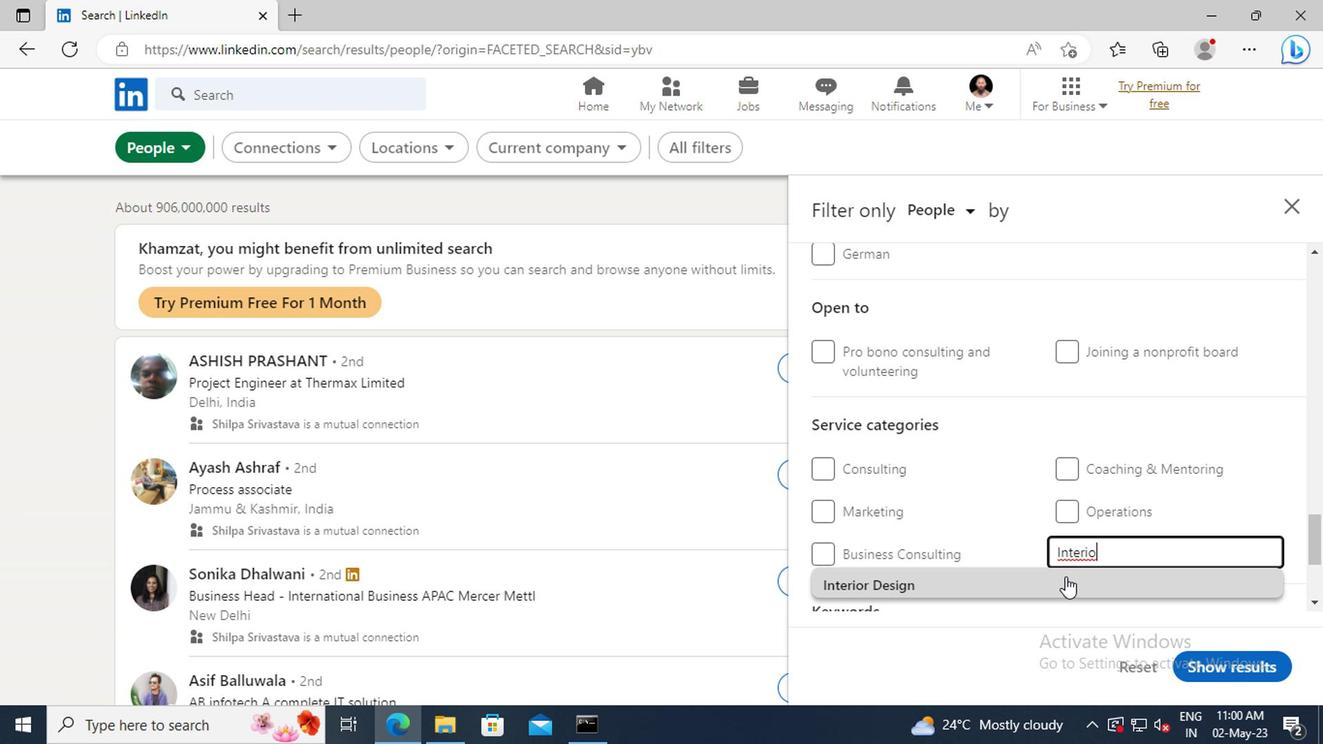 
Action: Mouse scrolled (876, 528) with delta (0, 0)
Screenshot: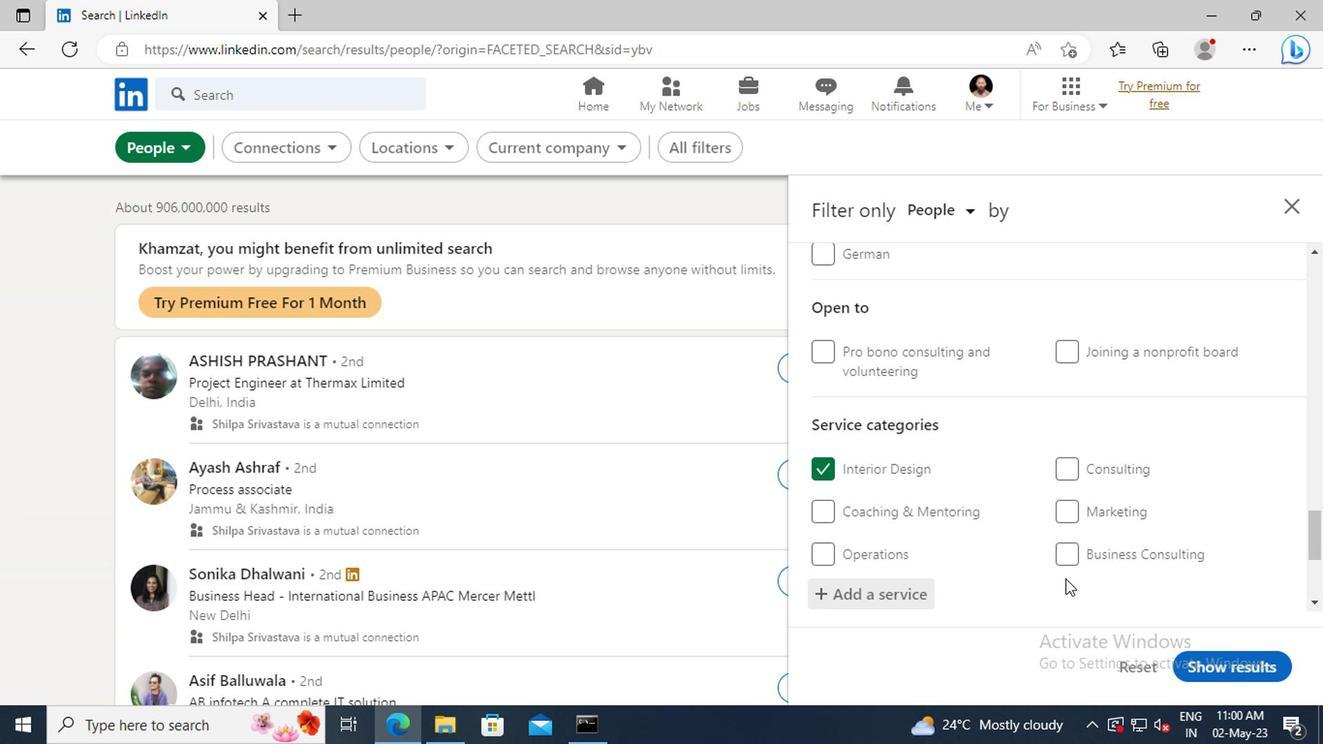 
Action: Mouse scrolled (876, 528) with delta (0, 0)
Screenshot: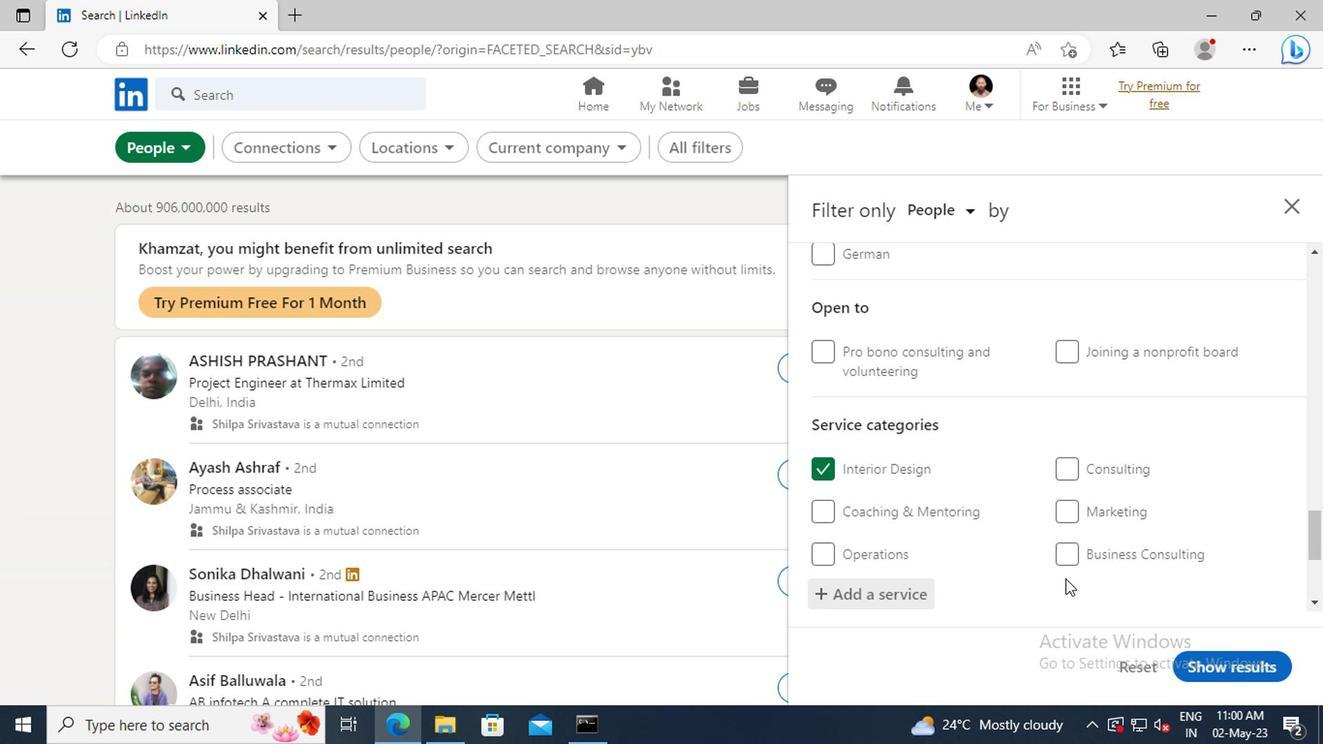 
Action: Mouse scrolled (876, 528) with delta (0, 0)
Screenshot: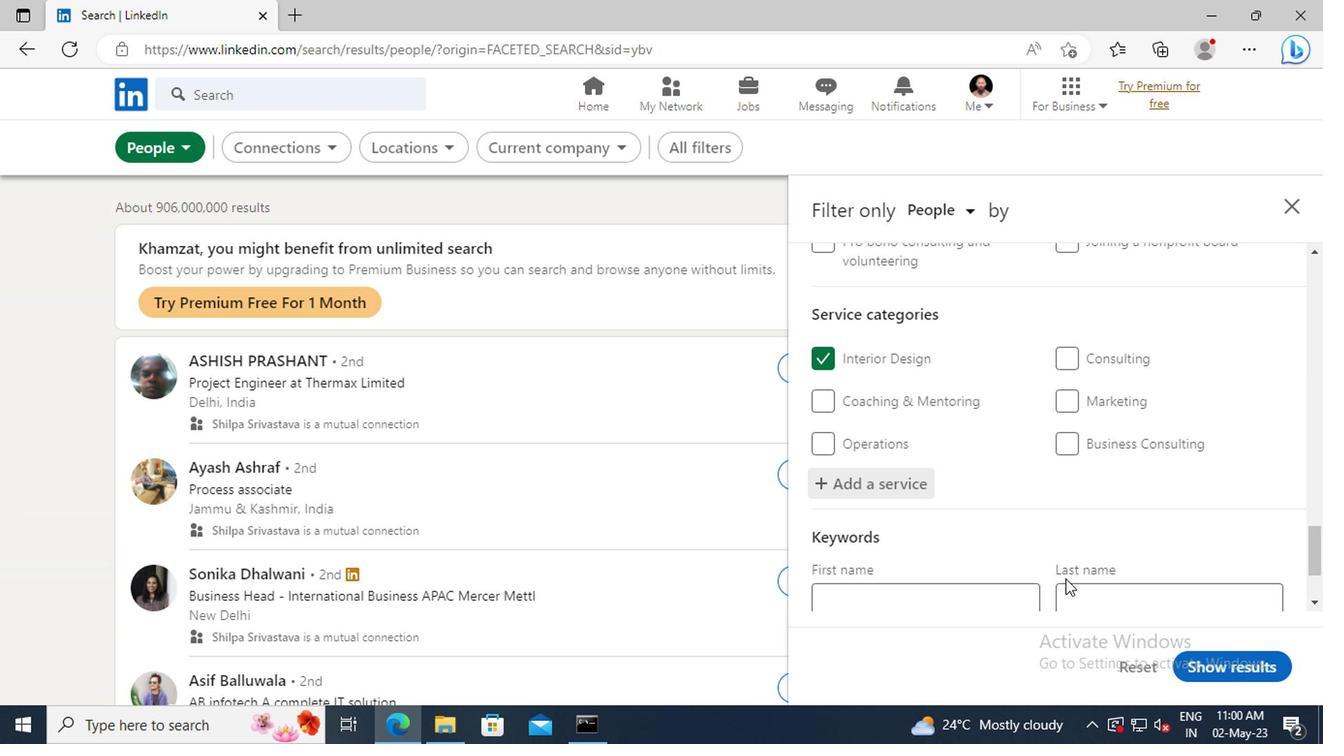 
Action: Mouse scrolled (876, 528) with delta (0, 0)
Screenshot: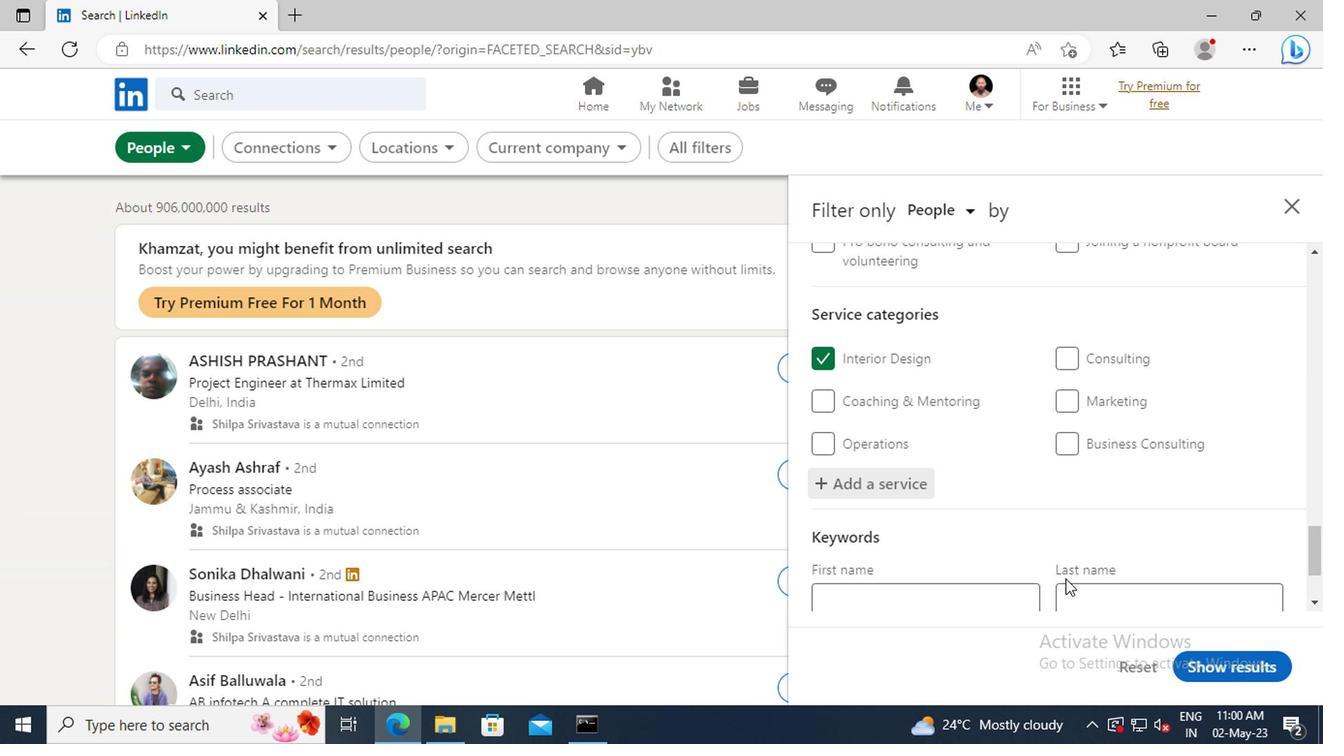 
Action: Mouse scrolled (876, 528) with delta (0, 0)
Screenshot: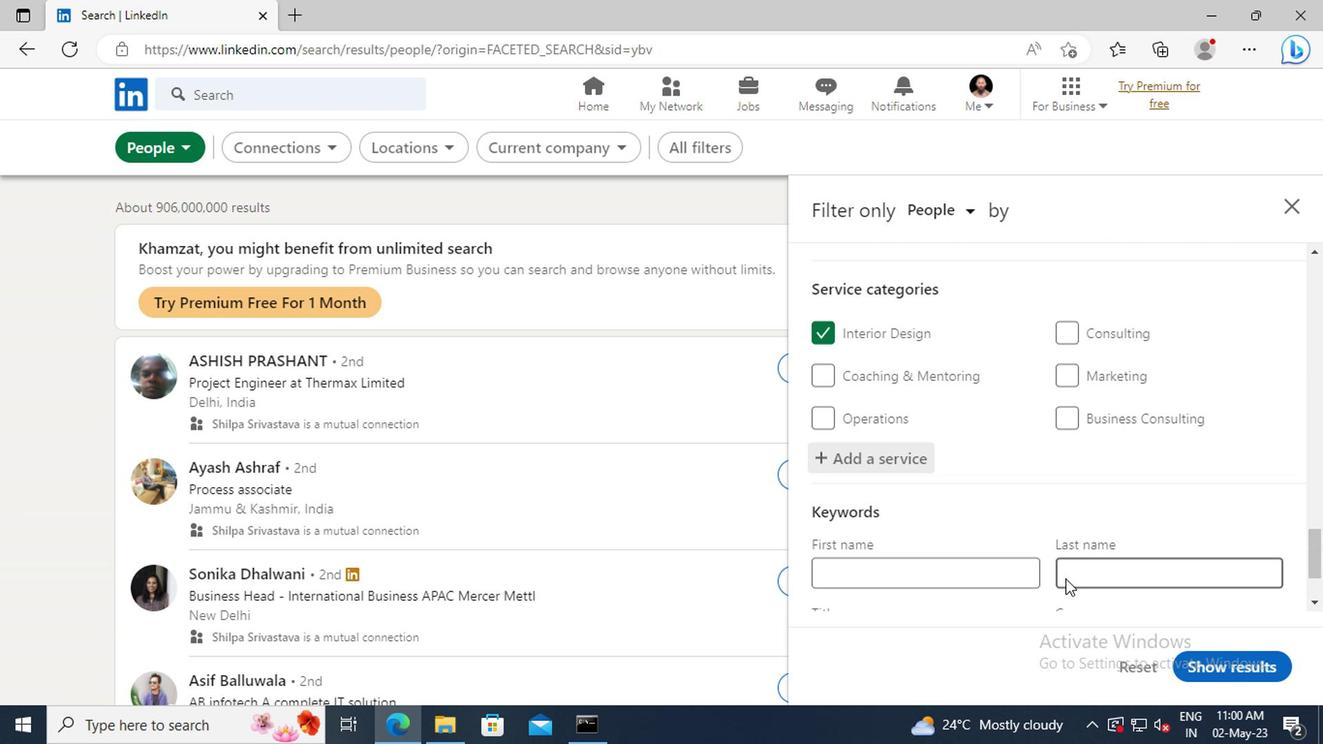 
Action: Mouse moved to (745, 493)
Screenshot: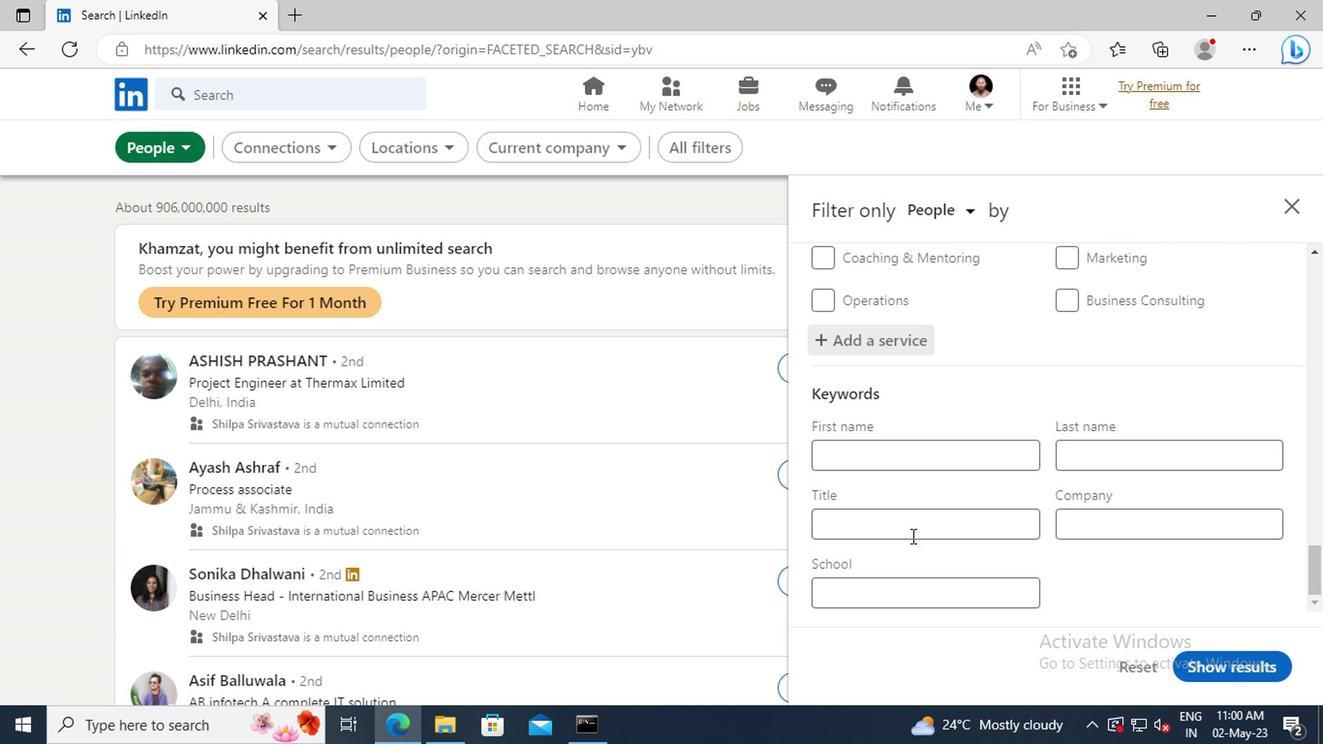 
Action: Mouse pressed left at (745, 493)
Screenshot: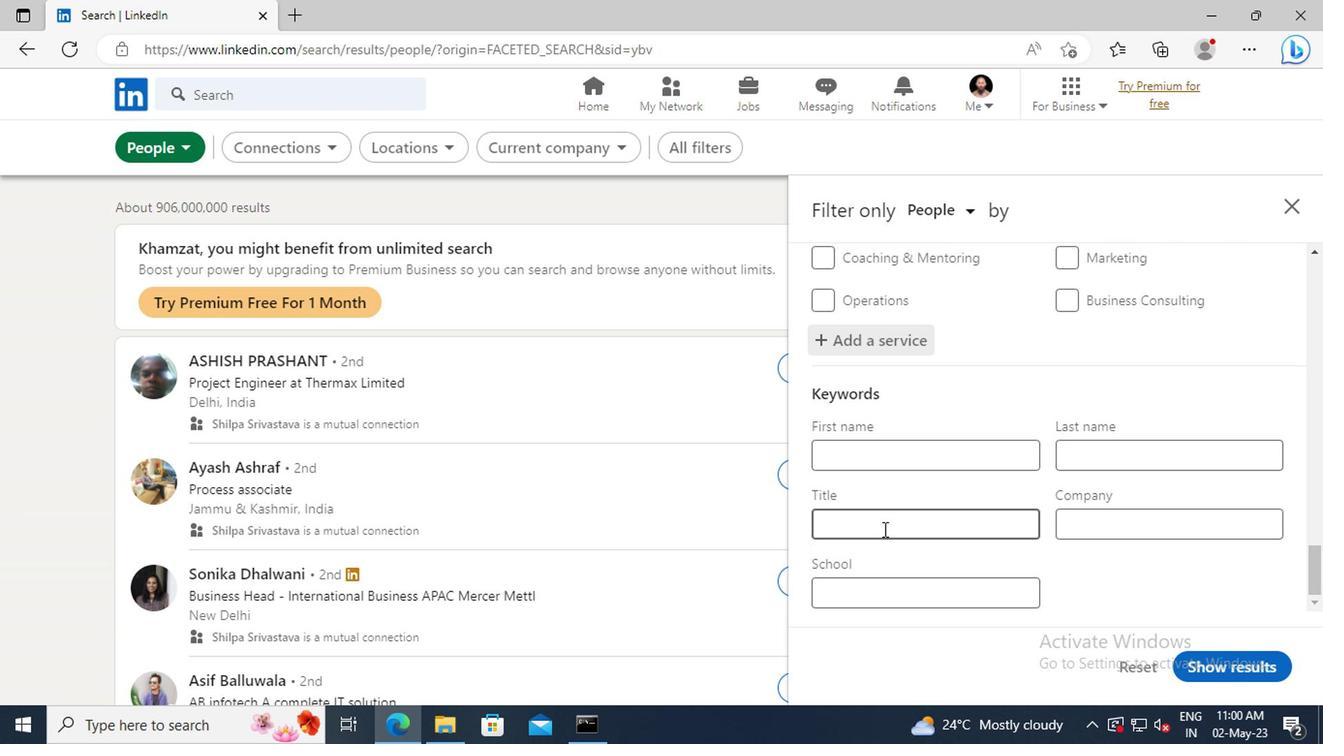 
Action: Key pressed <Key.shift>ANIMAL<Key.space><Key.shift>CONTROL<Key.space><Key.shift>OFFICER<Key.enter>
Screenshot: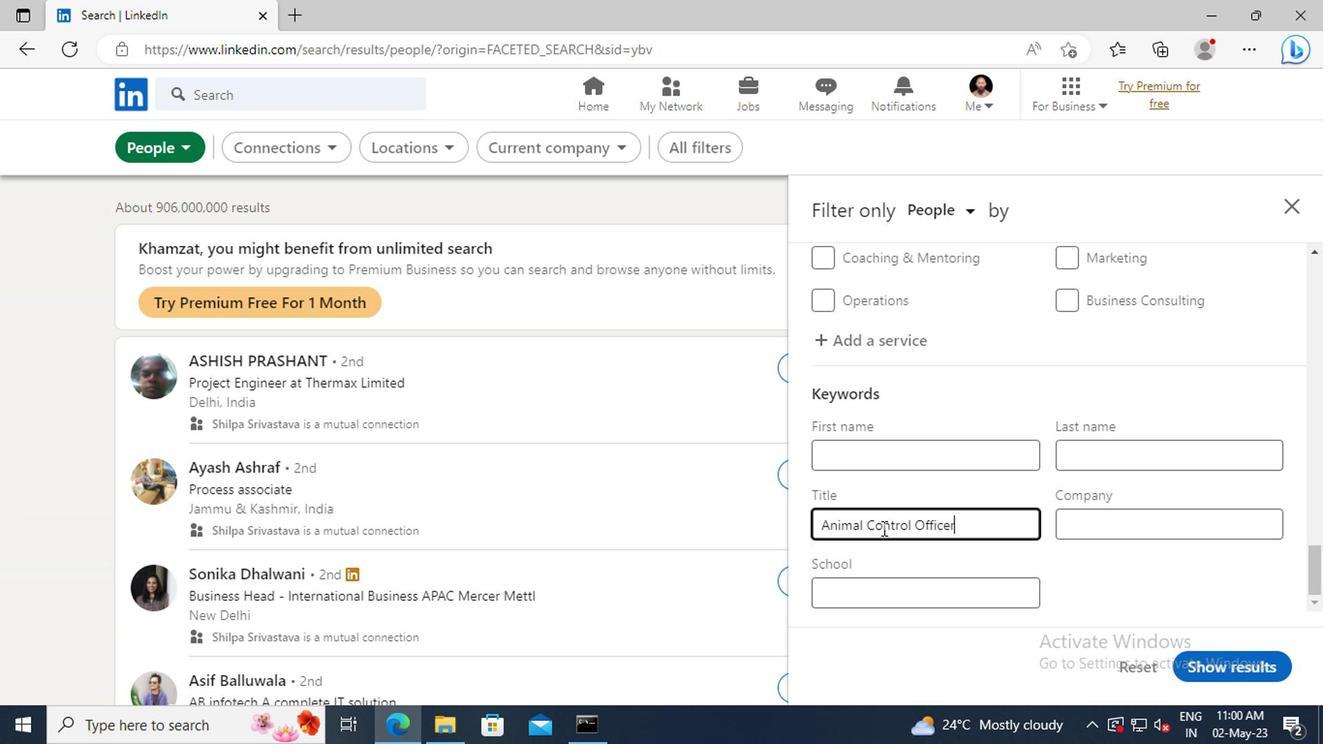 
Action: Mouse moved to (983, 597)
Screenshot: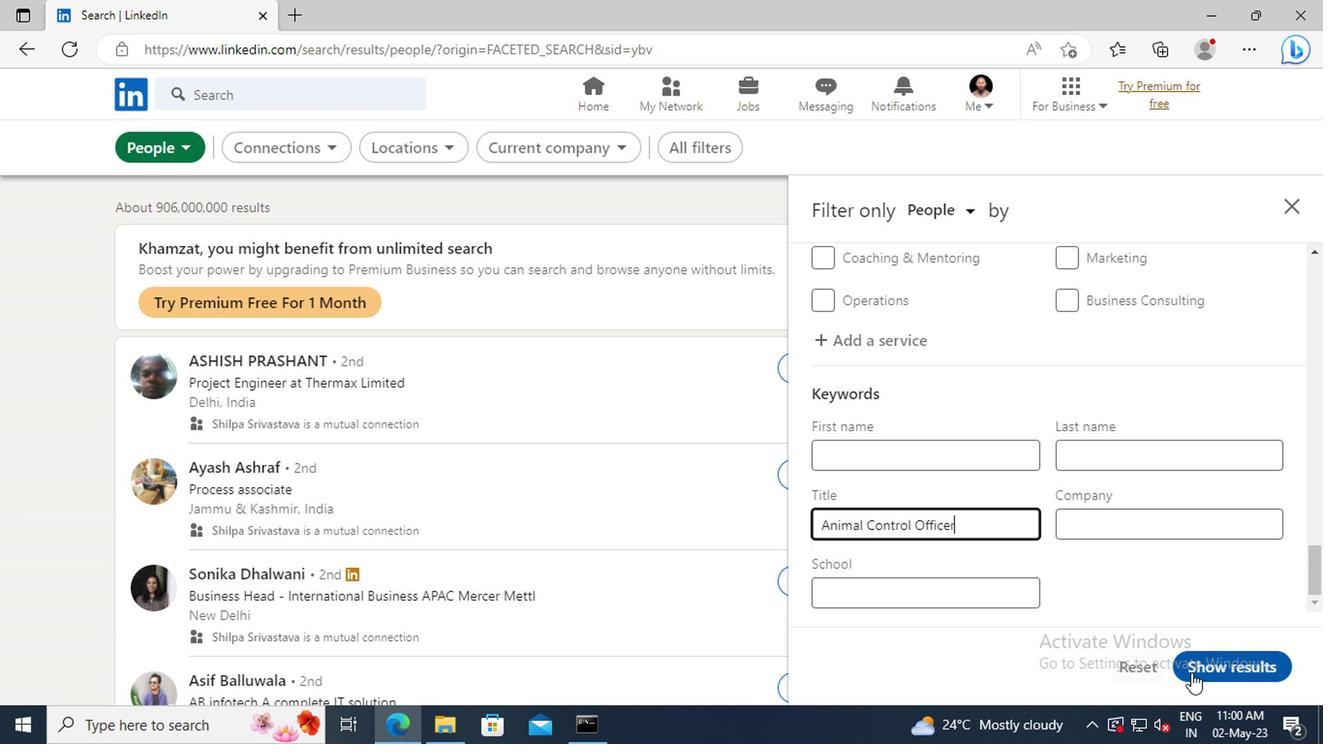 
Action: Mouse pressed left at (983, 597)
Screenshot: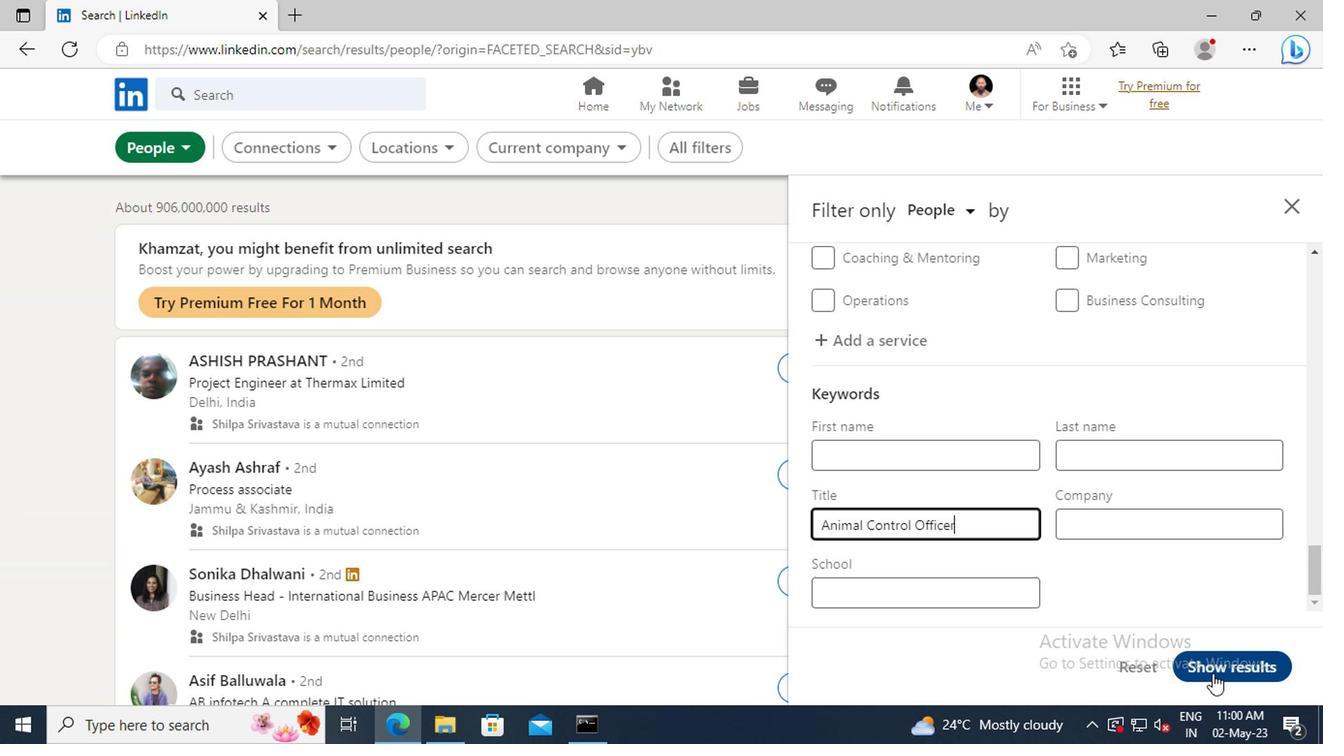 
